 Task: Buy 4 Knife Sharpeners from Kitchen Utensils & Gadgets section under best seller category for shipping address: Lincoln Davis, 534 Junior Avenue, Duluth, Georgia 30097, Cell Number 4046170247. Pay from credit card ending with 9757, CVV 798
Action: Mouse moved to (197, 96)
Screenshot: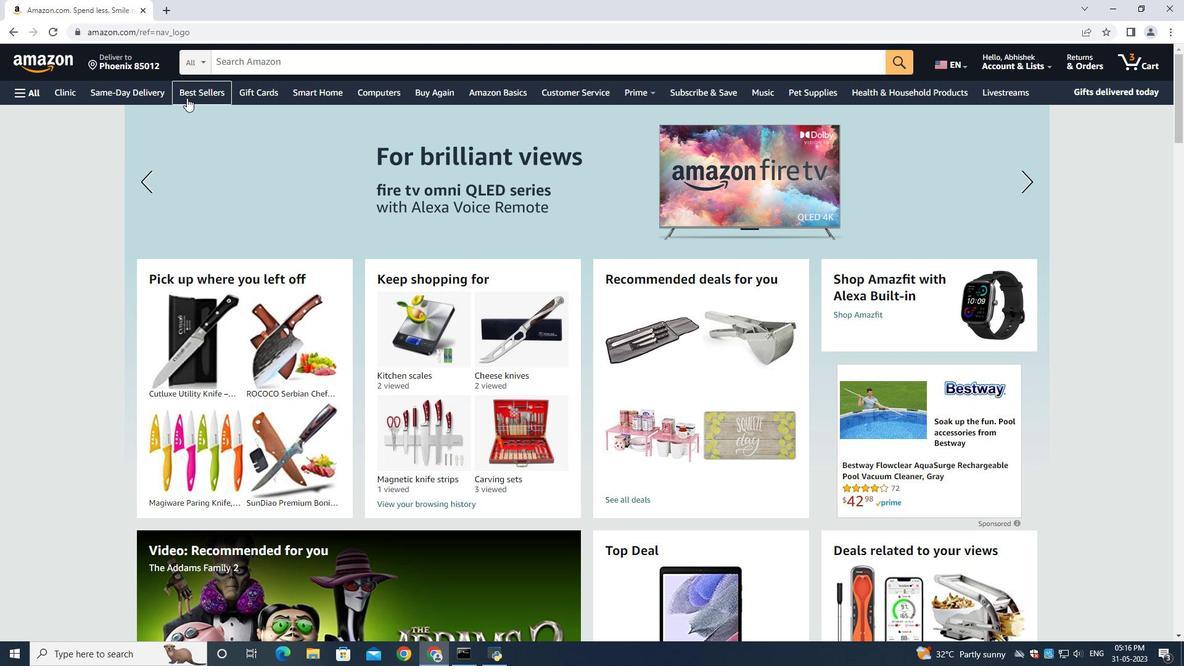 
Action: Mouse pressed left at (197, 96)
Screenshot: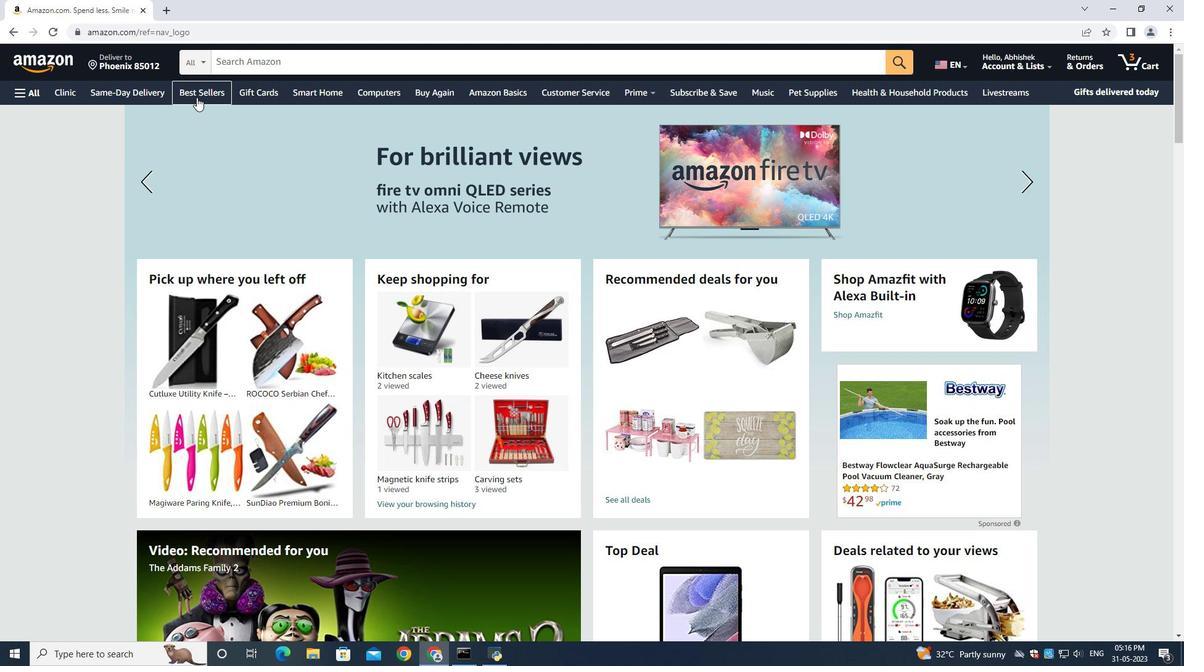 
Action: Mouse moved to (258, 59)
Screenshot: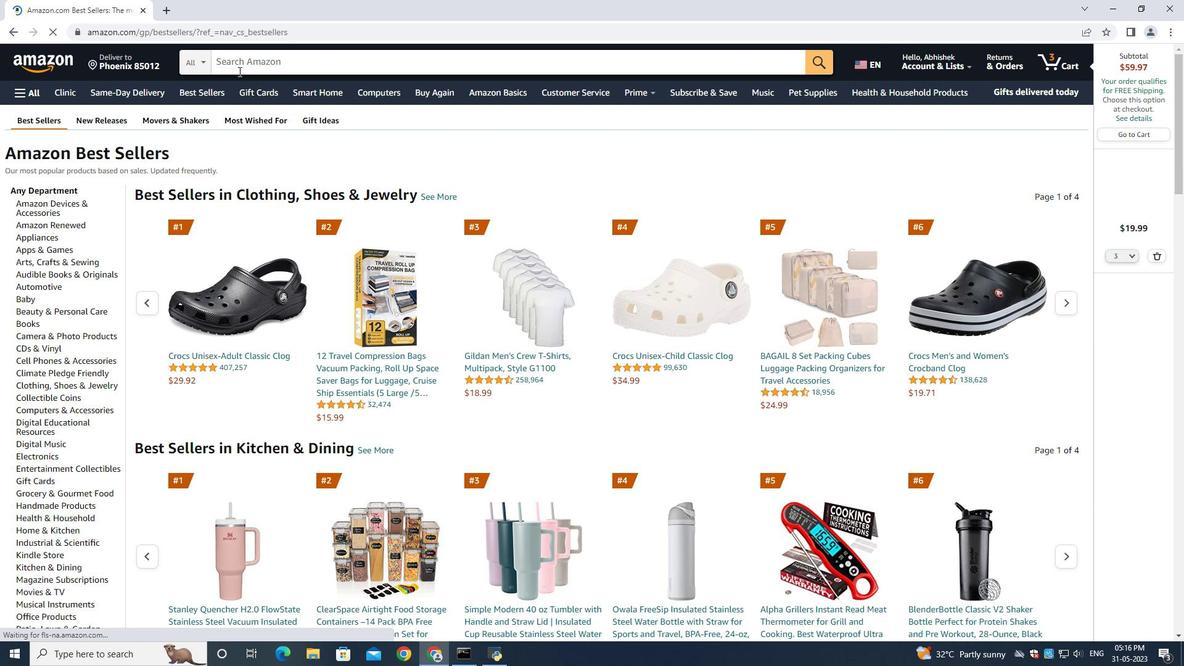 
Action: Mouse pressed left at (258, 59)
Screenshot: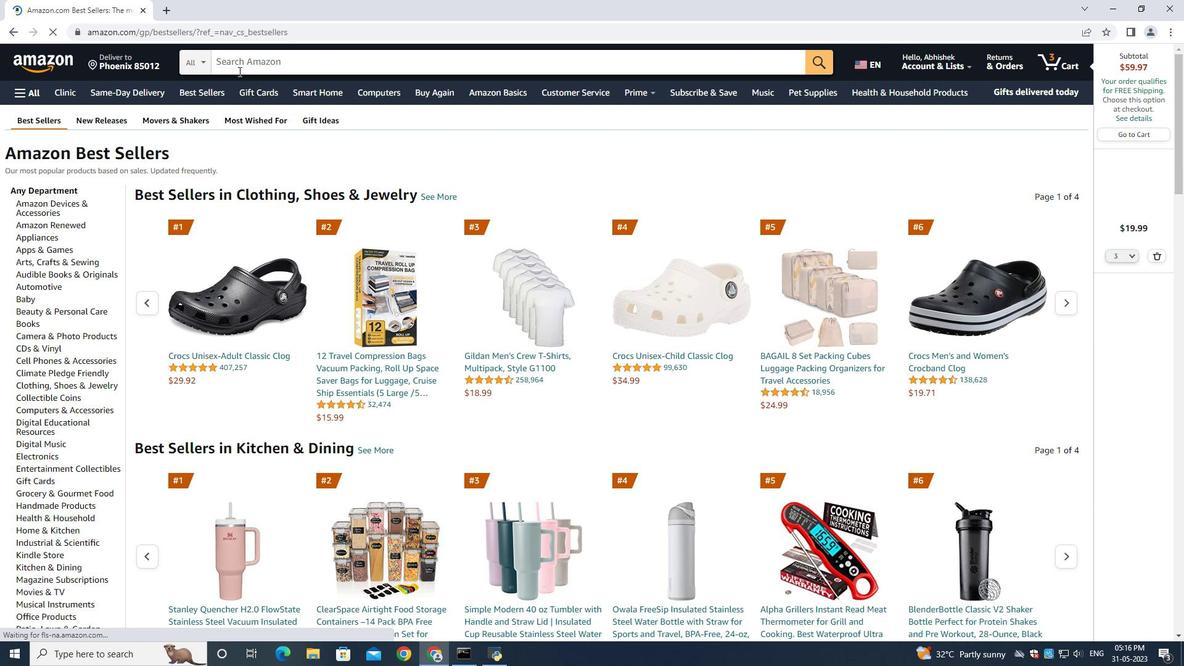 
Action: Mouse moved to (1155, 256)
Screenshot: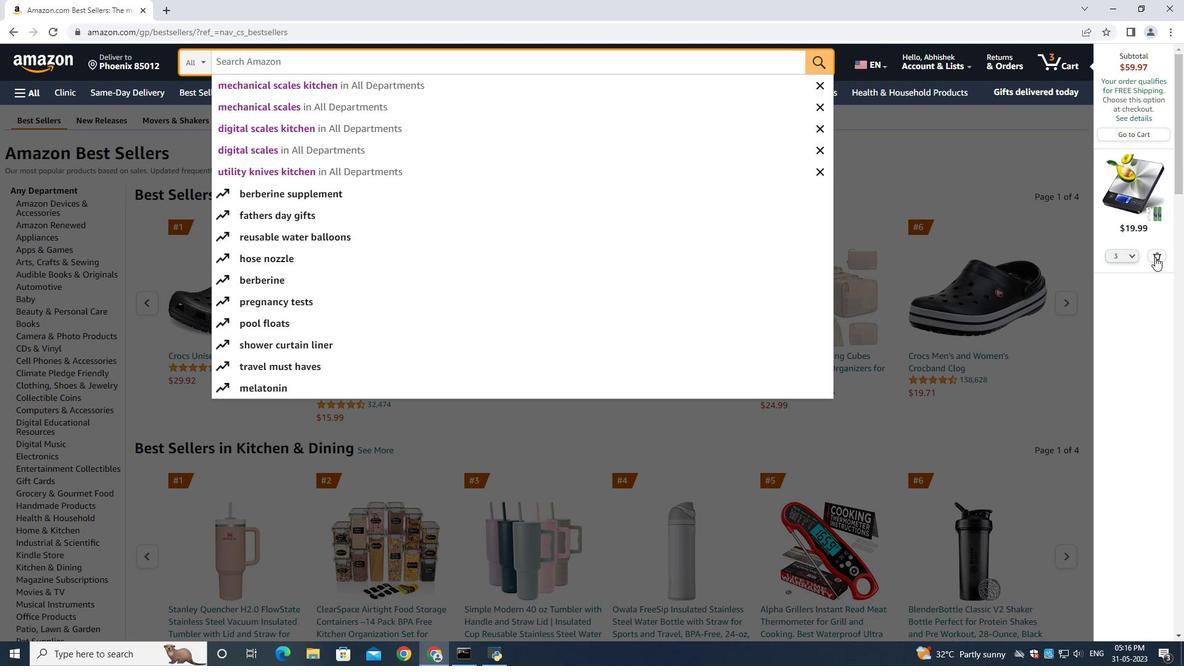 
Action: Mouse pressed left at (1155, 256)
Screenshot: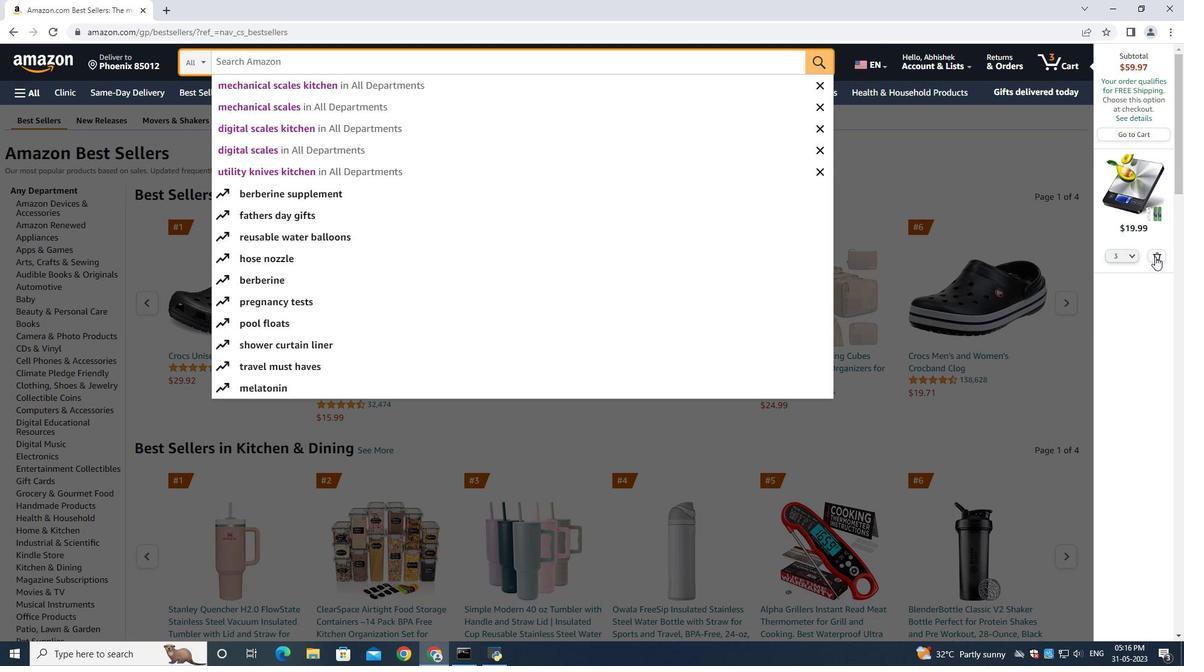 
Action: Mouse moved to (296, 54)
Screenshot: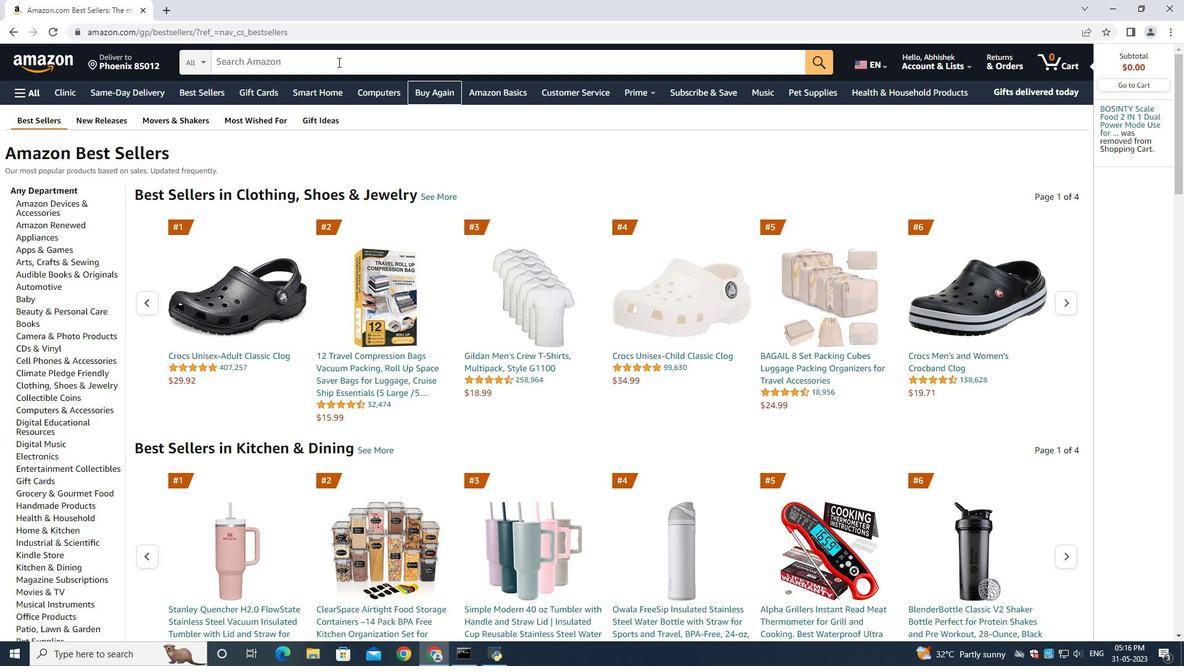 
Action: Mouse pressed left at (296, 54)
Screenshot: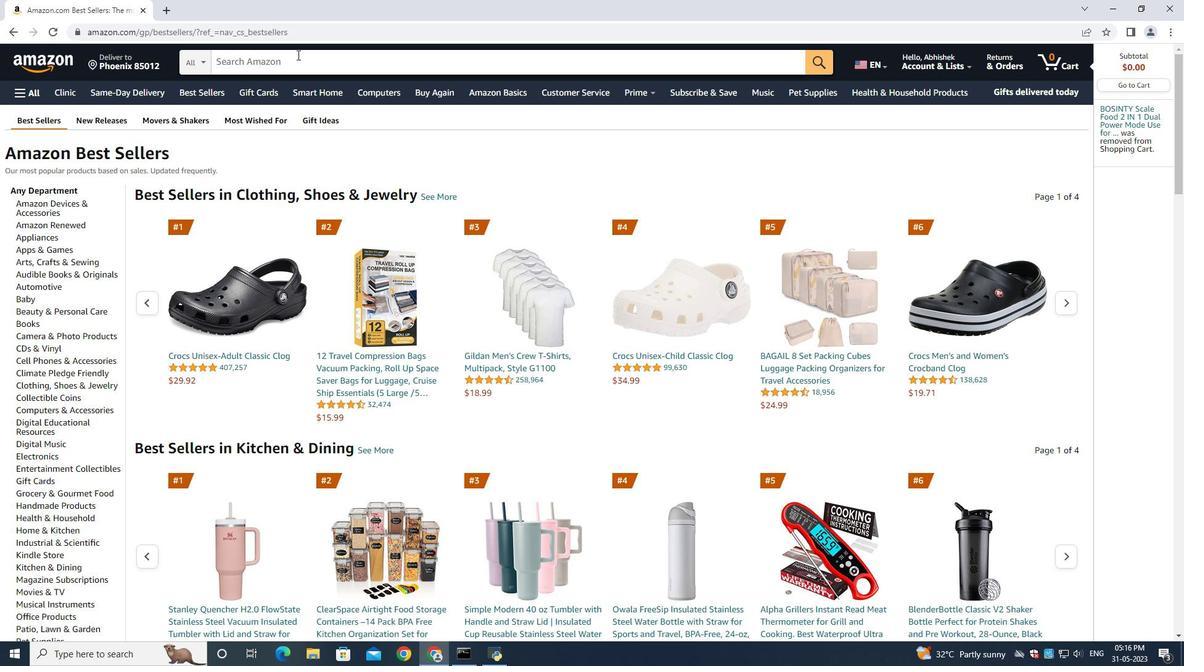 
Action: Key pressed <Key.shift><Key.shift><Key.shift><Key.shift><Key.shift><Key.shift>Knife<Key.space><Key.shift>Shap<Key.backspace>rpeners<Key.enter>
Screenshot: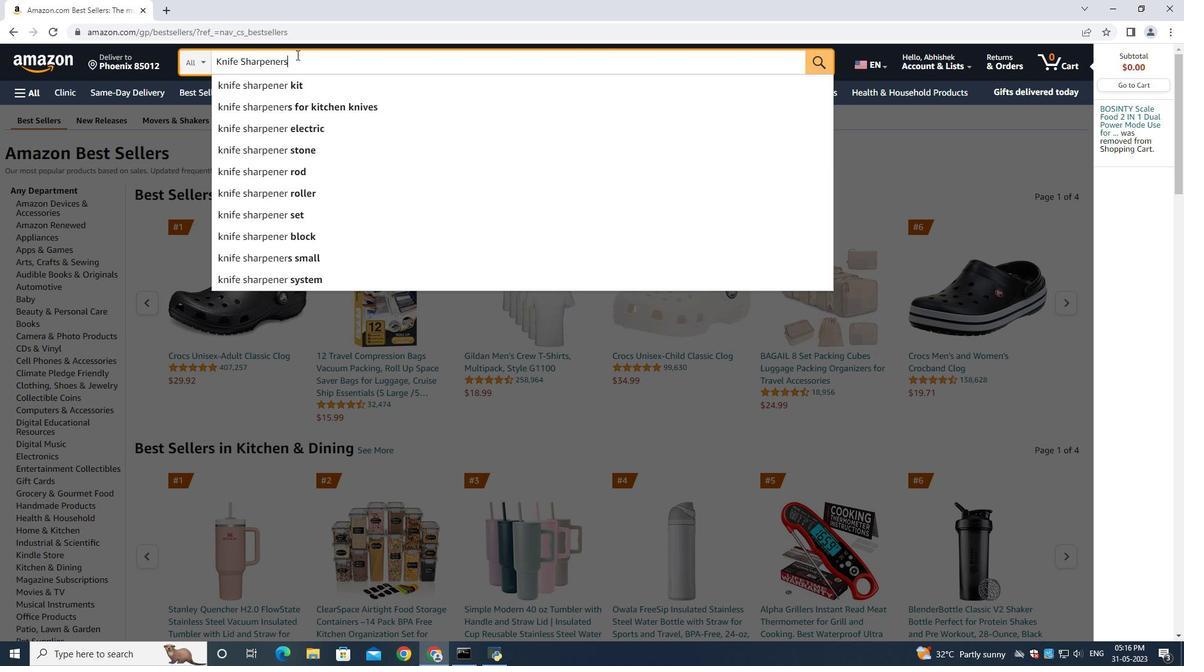 
Action: Mouse moved to (439, 257)
Screenshot: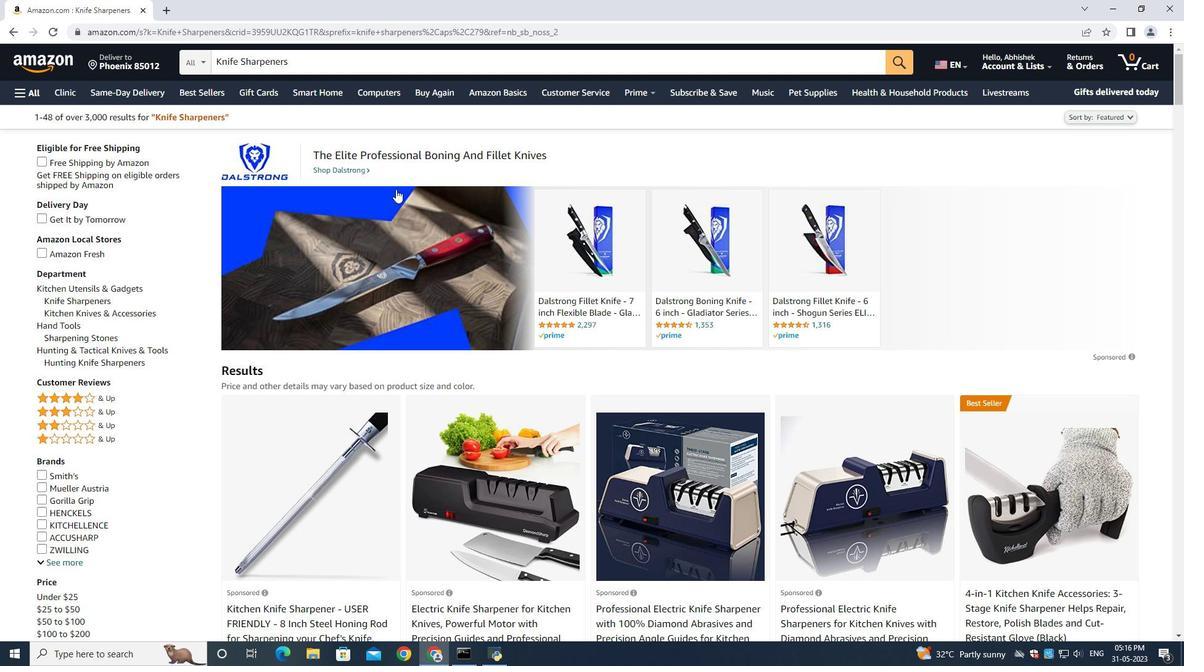 
Action: Mouse scrolled (431, 247) with delta (0, 0)
Screenshot: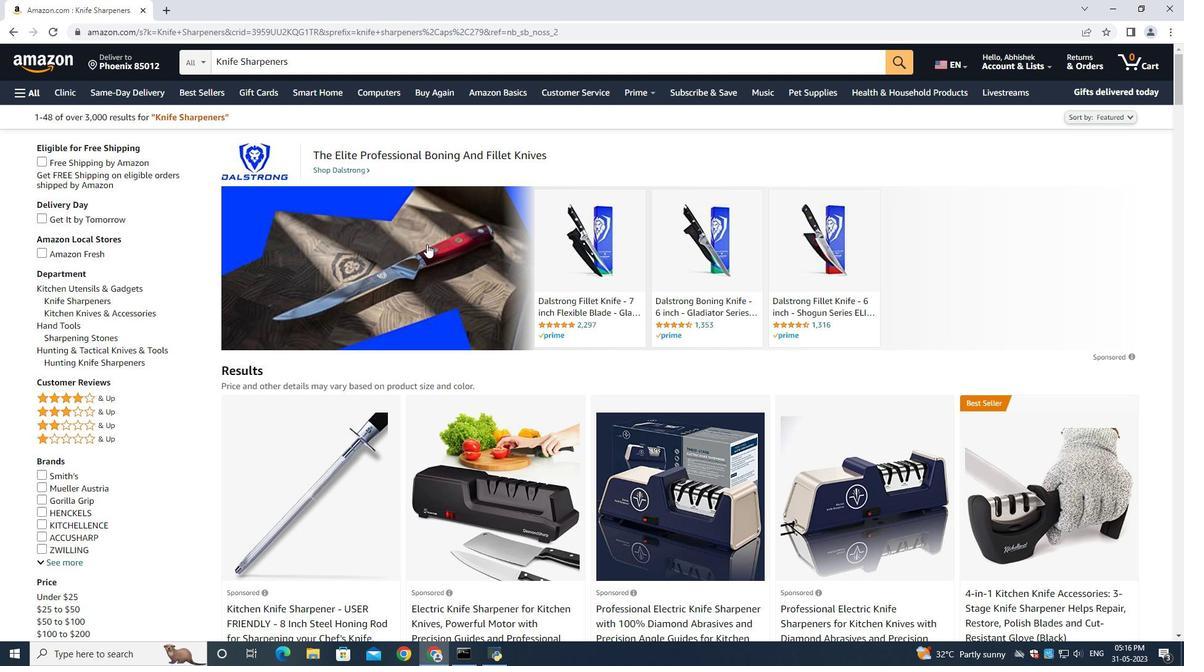 
Action: Mouse moved to (446, 266)
Screenshot: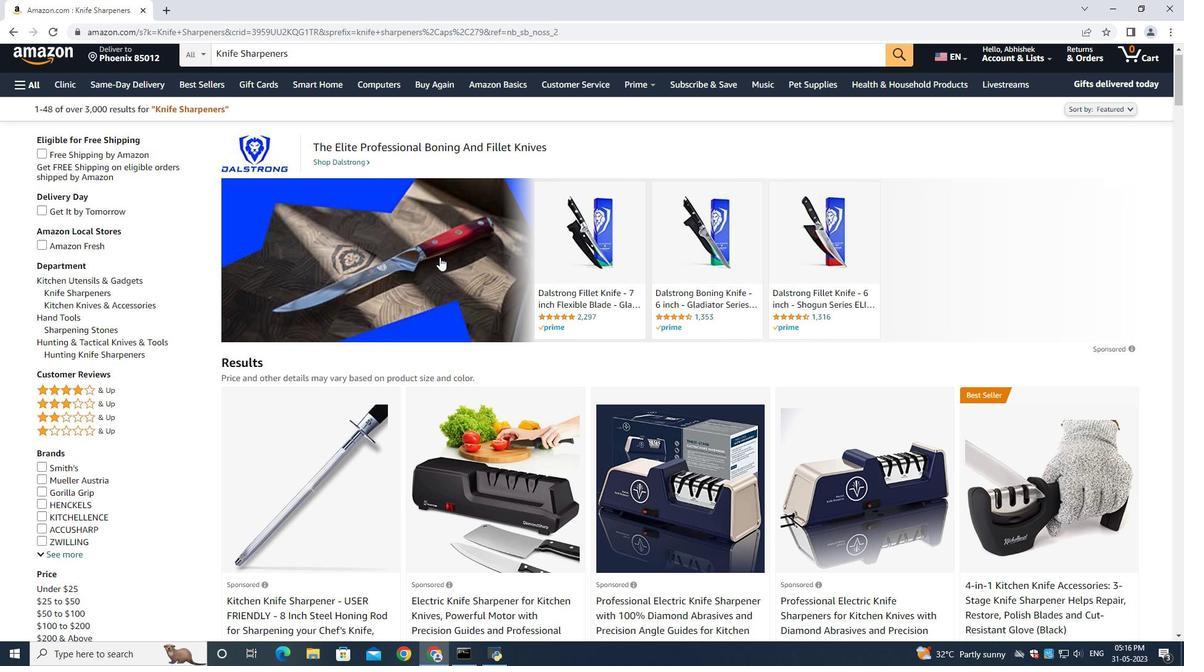 
Action: Mouse scrolled (441, 259) with delta (0, 0)
Screenshot: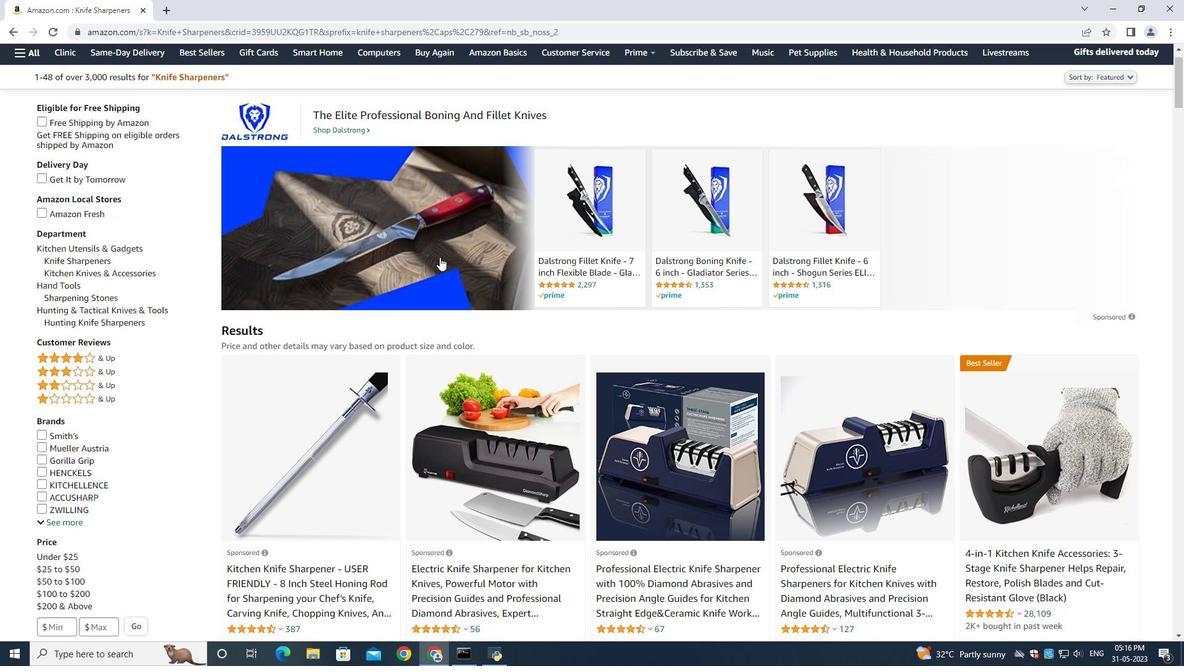 
Action: Mouse scrolled (444, 263) with delta (0, 0)
Screenshot: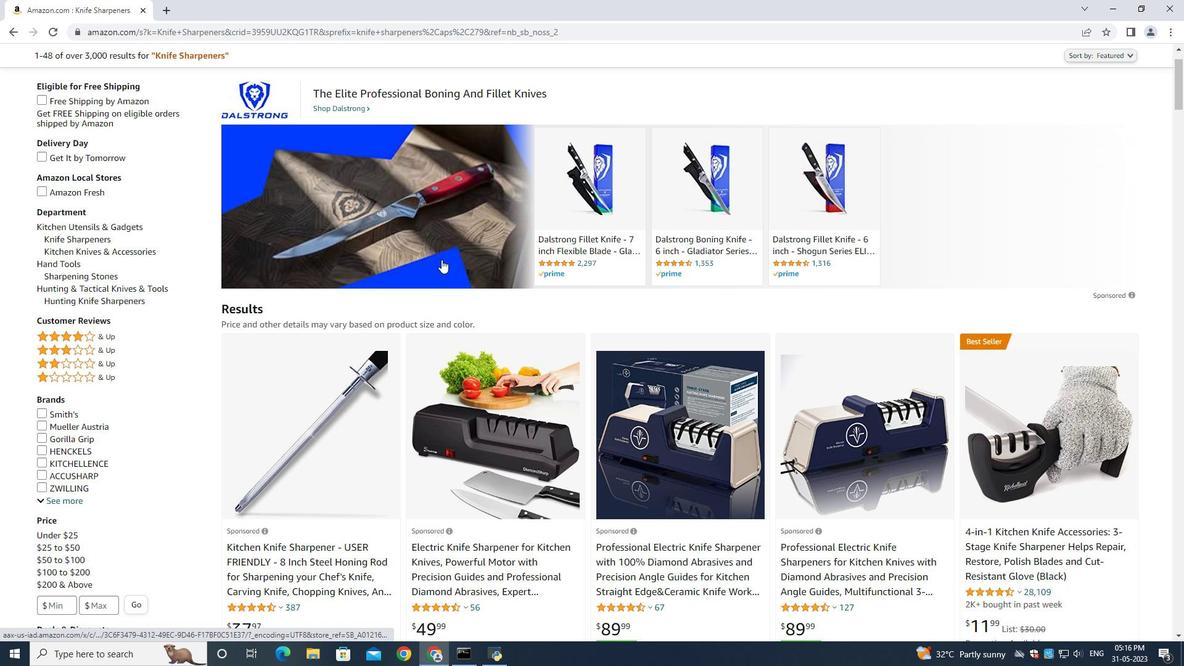 
Action: Mouse moved to (471, 332)
Screenshot: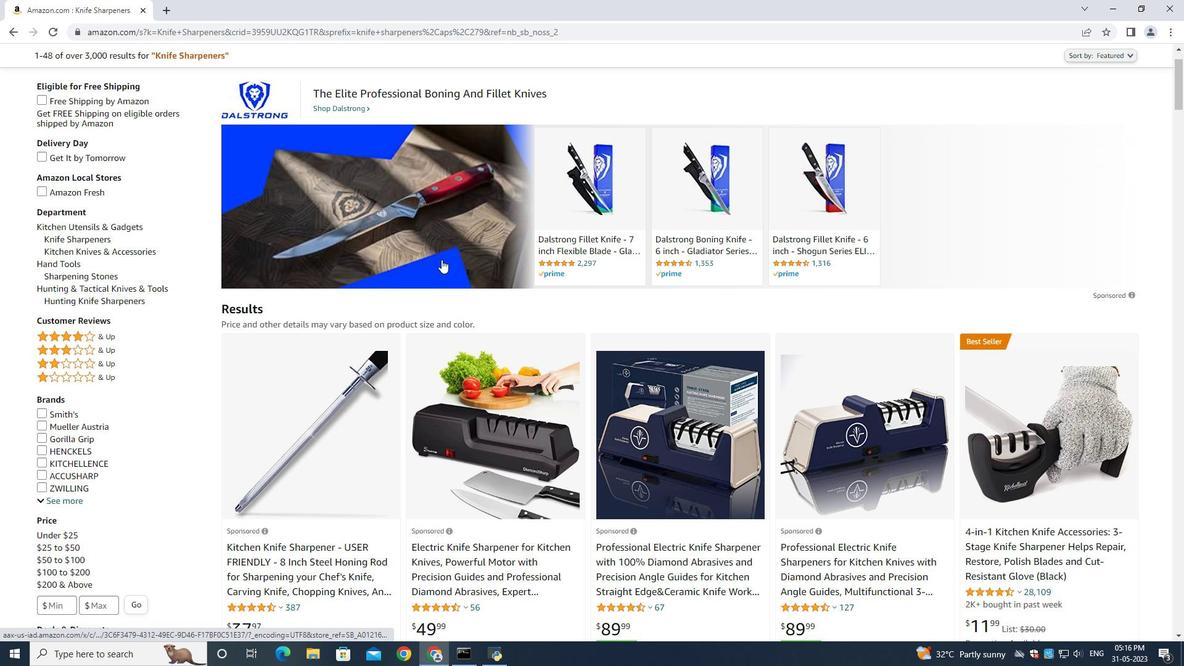 
Action: Mouse scrolled (445, 265) with delta (0, 0)
Screenshot: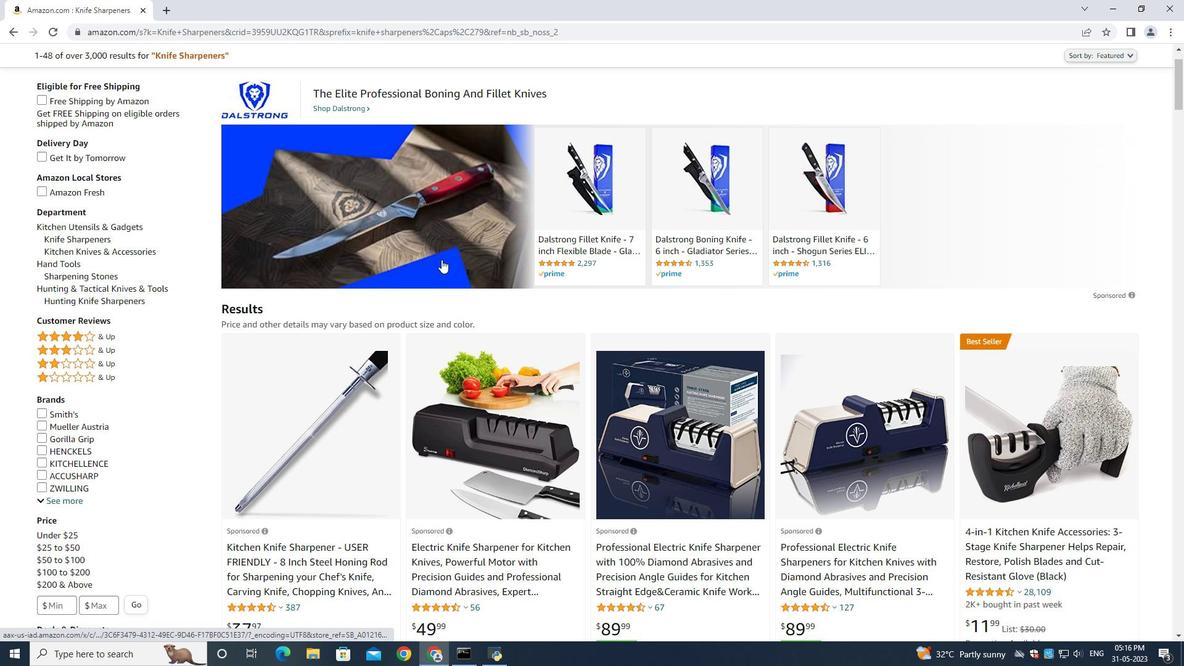 
Action: Mouse moved to (476, 341)
Screenshot: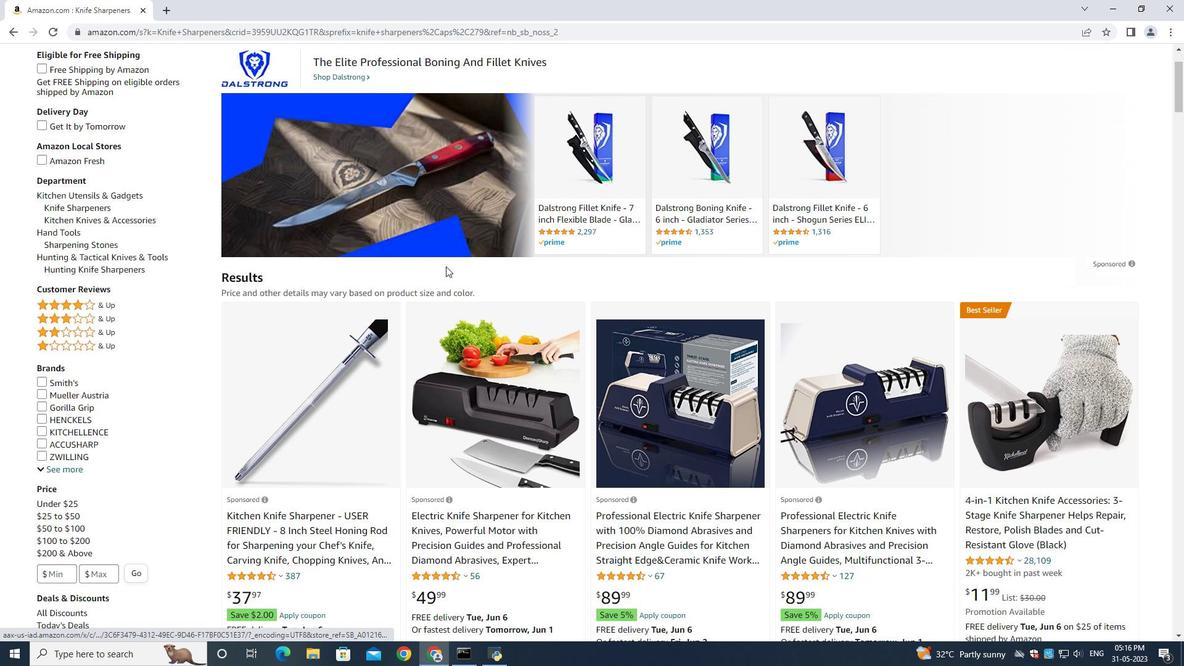 
Action: Mouse scrolled (446, 265) with delta (0, 0)
Screenshot: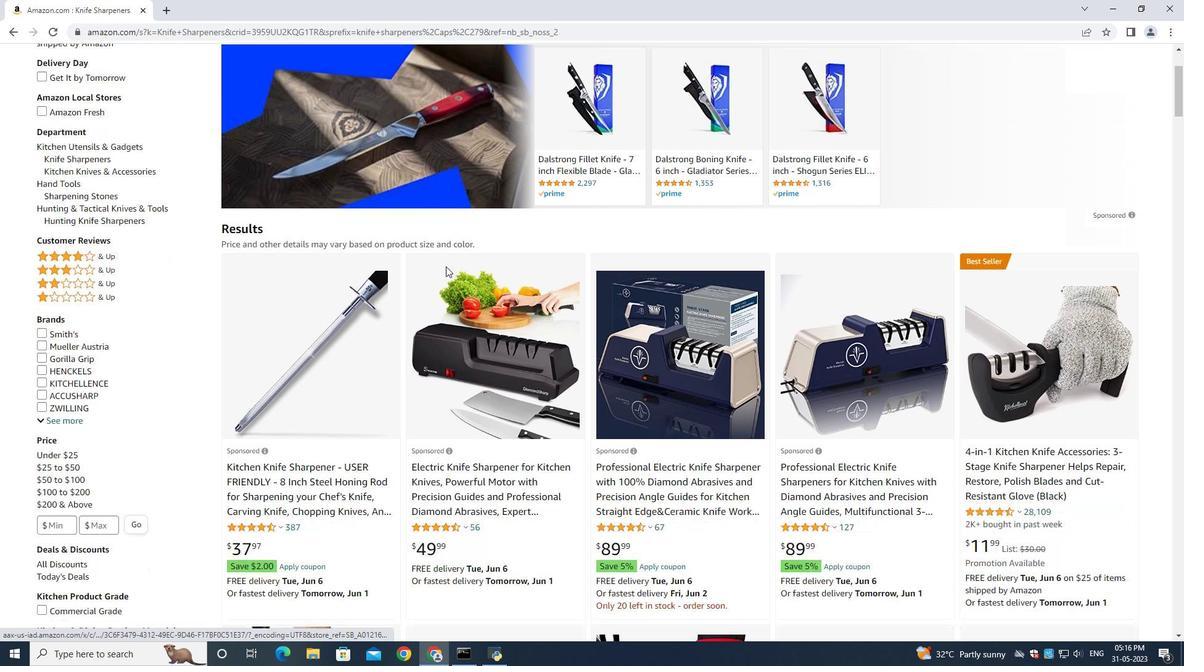 
Action: Mouse scrolled (476, 341) with delta (0, 0)
Screenshot: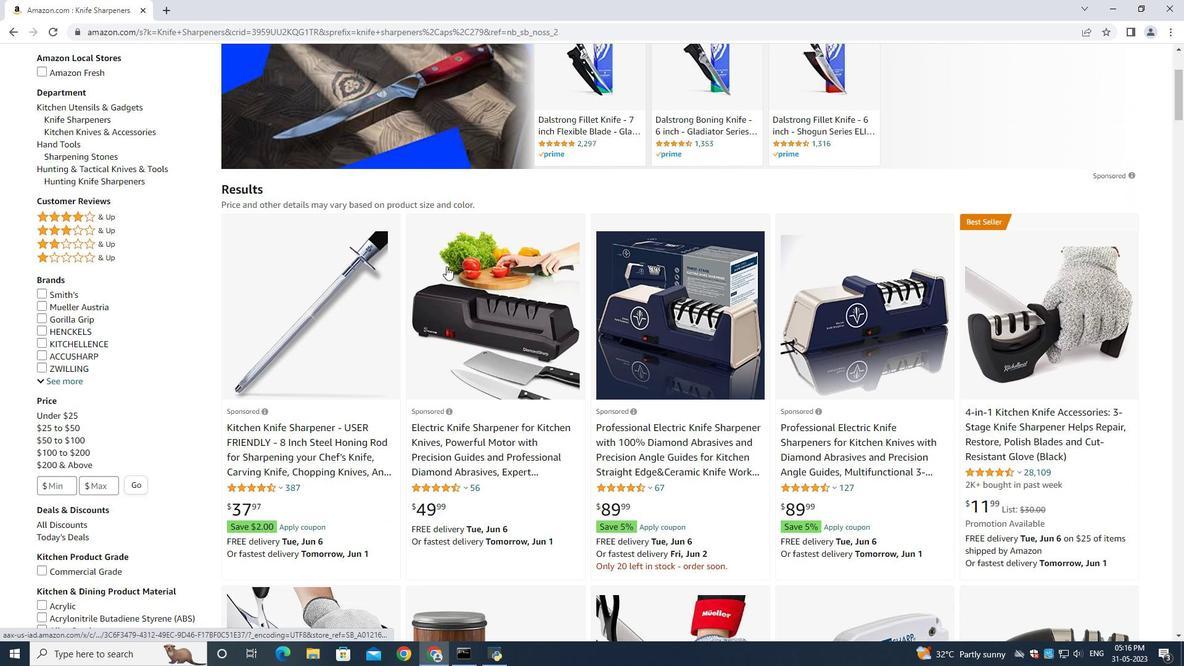 
Action: Mouse moved to (476, 381)
Screenshot: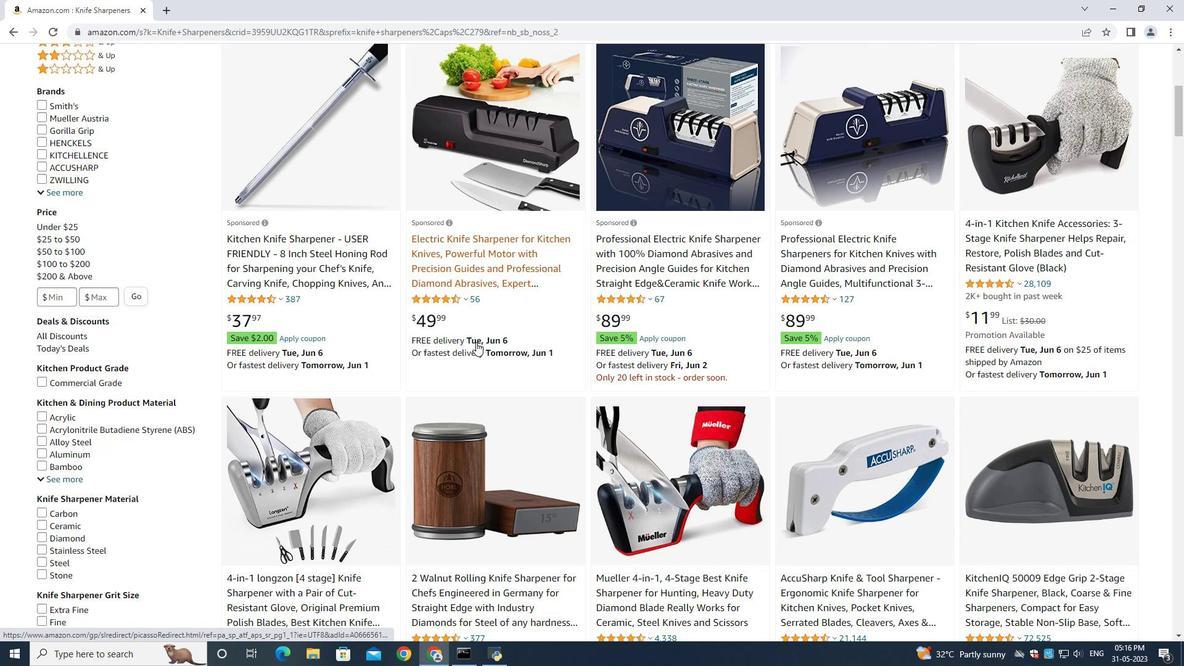 
Action: Mouse scrolled (476, 341) with delta (0, 0)
Screenshot: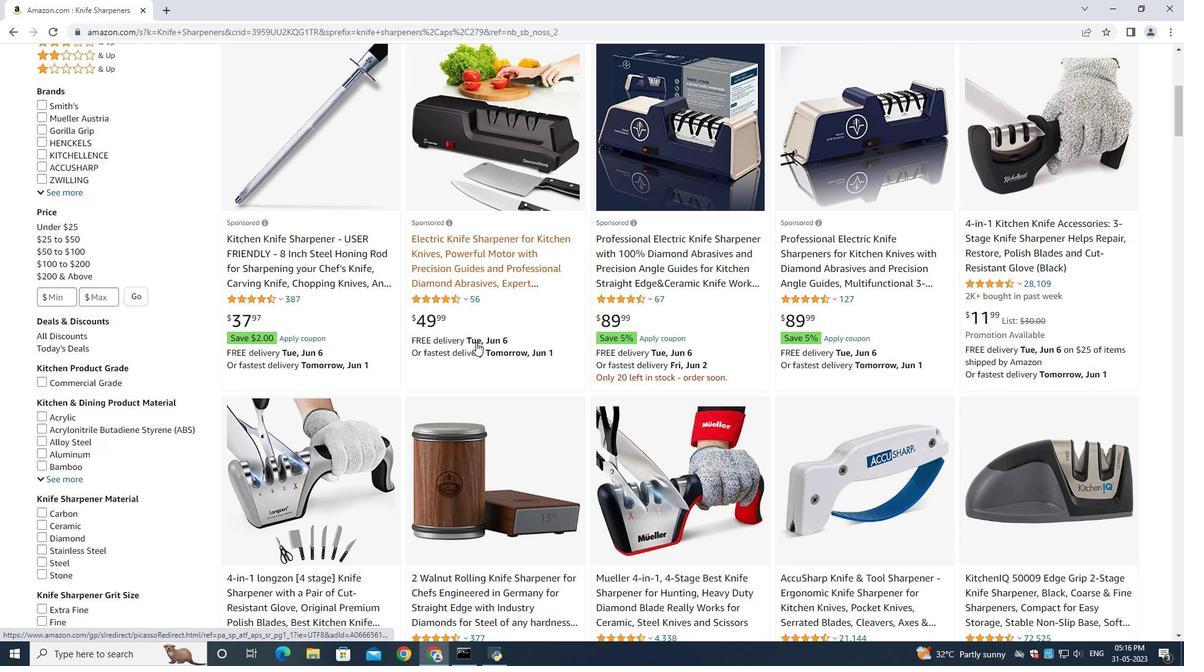 
Action: Mouse moved to (458, 373)
Screenshot: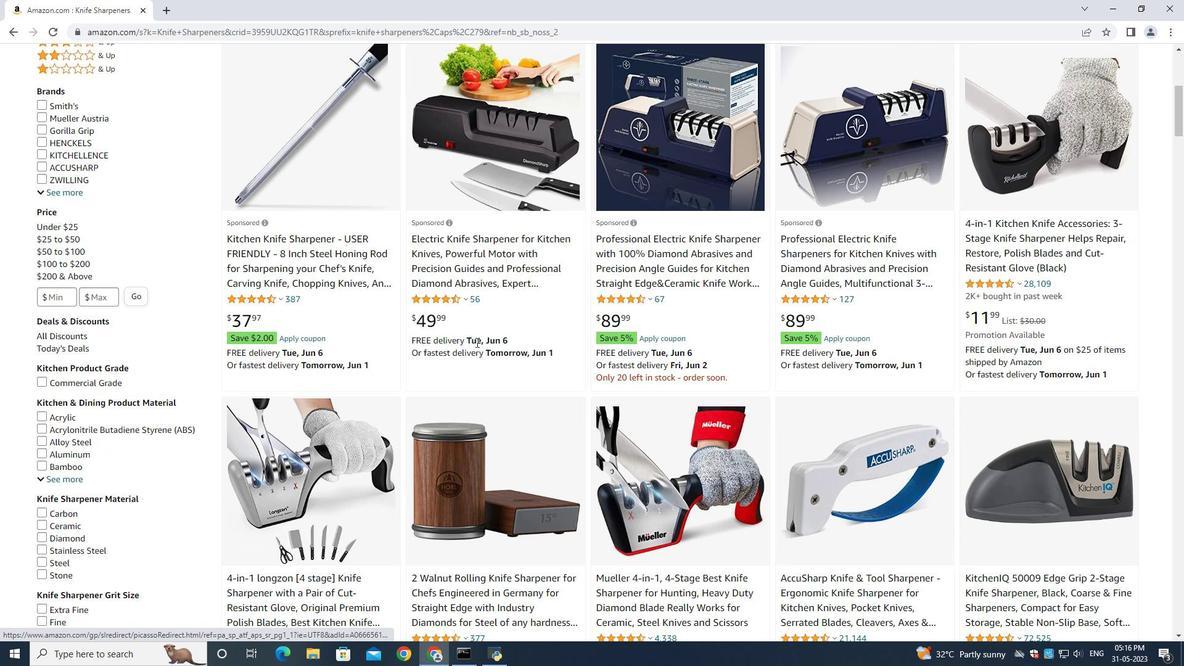 
Action: Mouse scrolled (476, 381) with delta (0, 0)
Screenshot: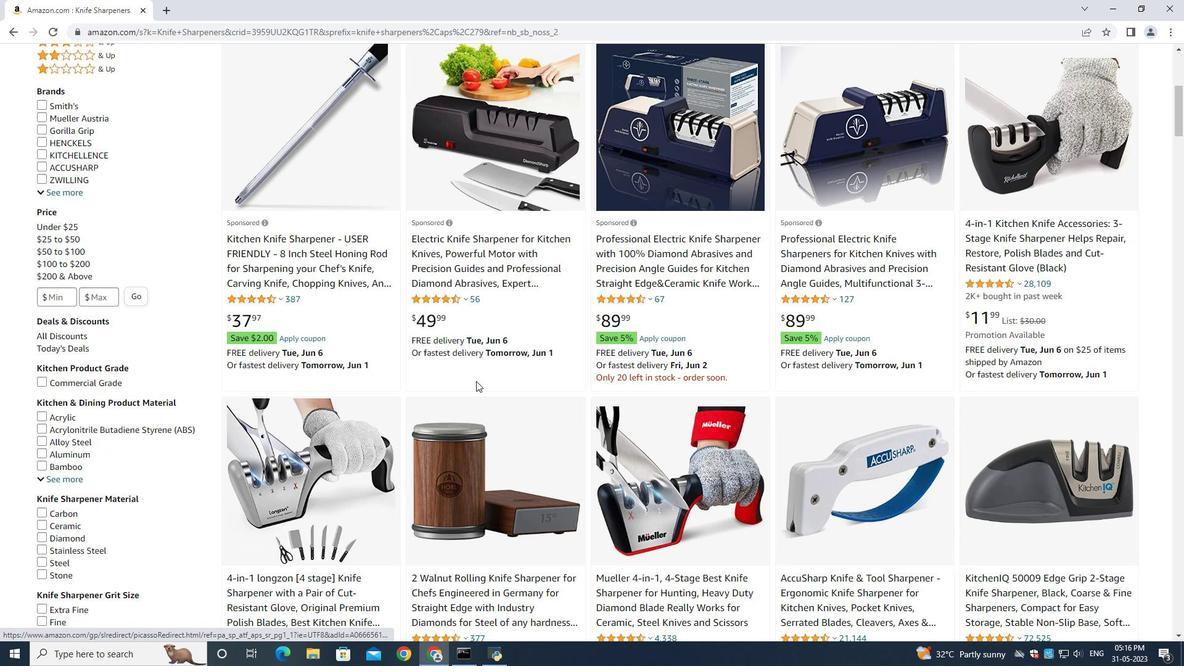 
Action: Mouse moved to (384, 370)
Screenshot: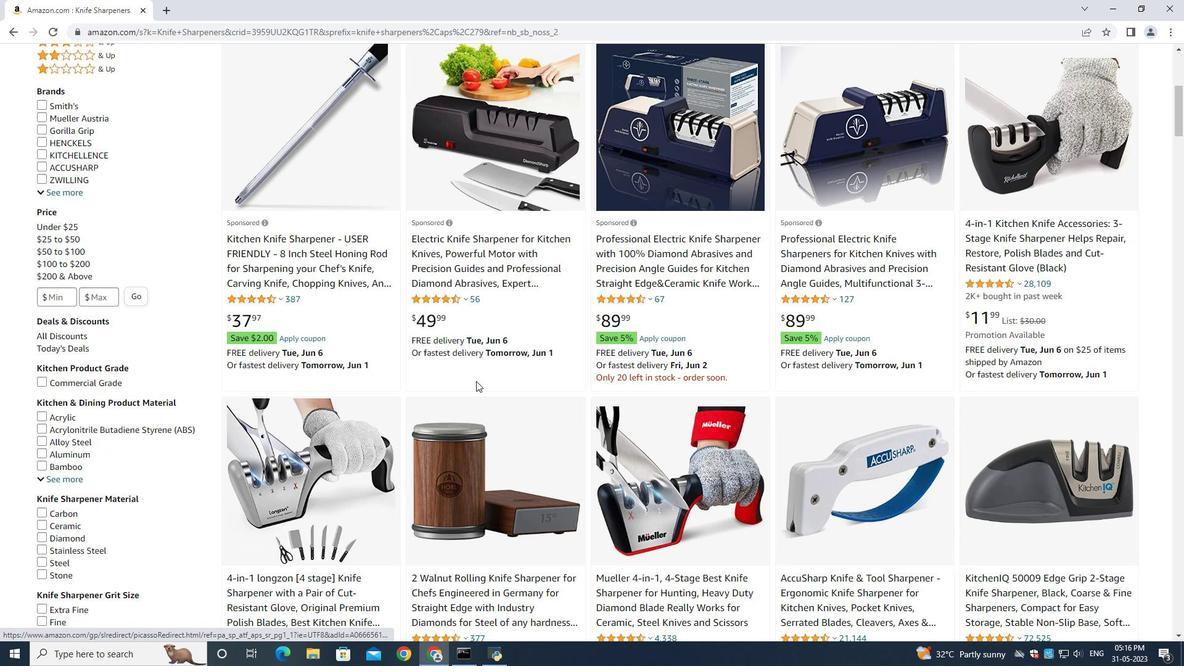 
Action: Mouse scrolled (476, 382) with delta (0, 0)
Screenshot: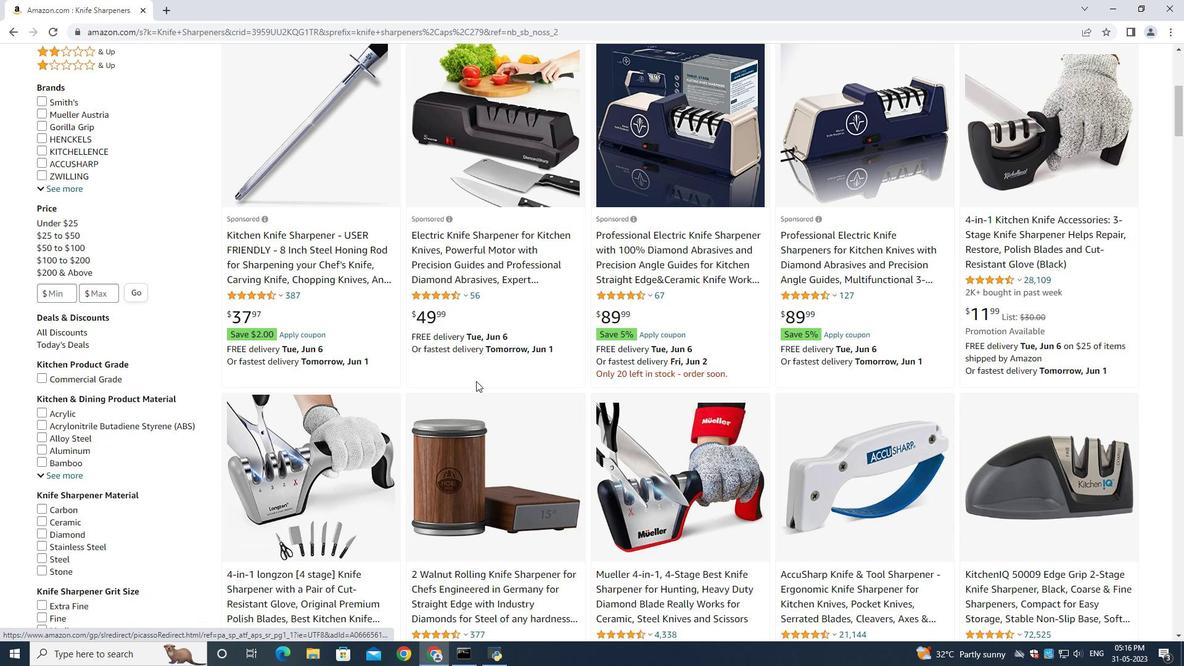 
Action: Mouse moved to (421, 218)
Screenshot: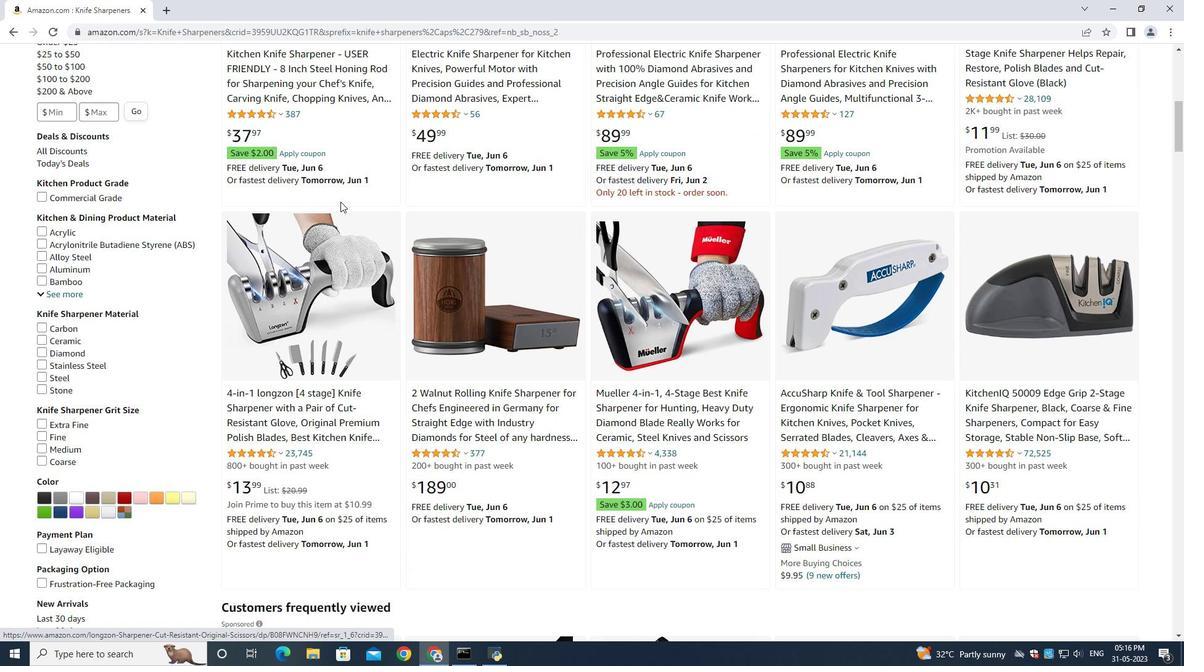 
Action: Mouse scrolled (421, 219) with delta (0, 0)
Screenshot: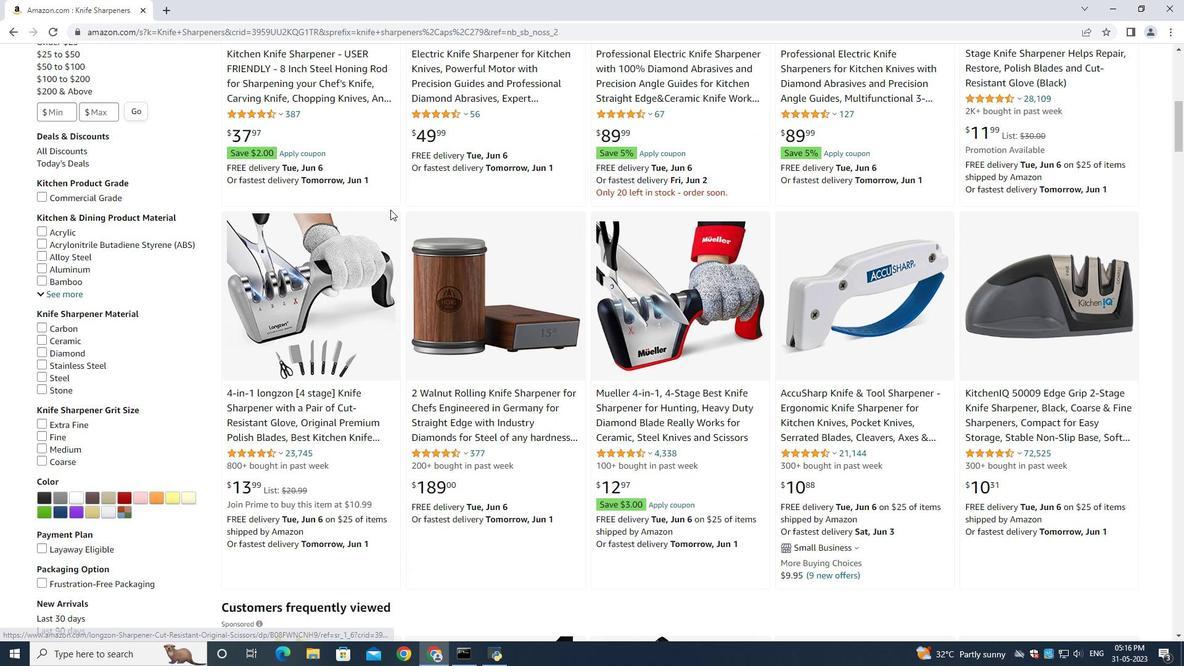 
Action: Mouse scrolled (421, 219) with delta (0, 0)
Screenshot: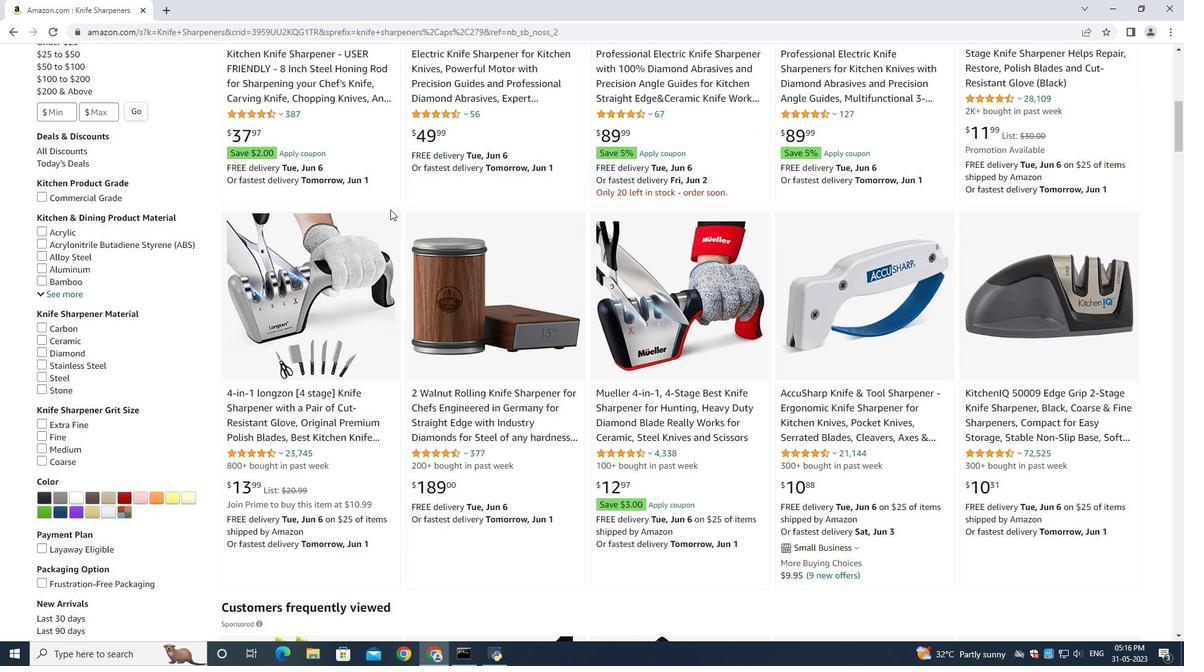 
Action: Mouse moved to (680, 184)
Screenshot: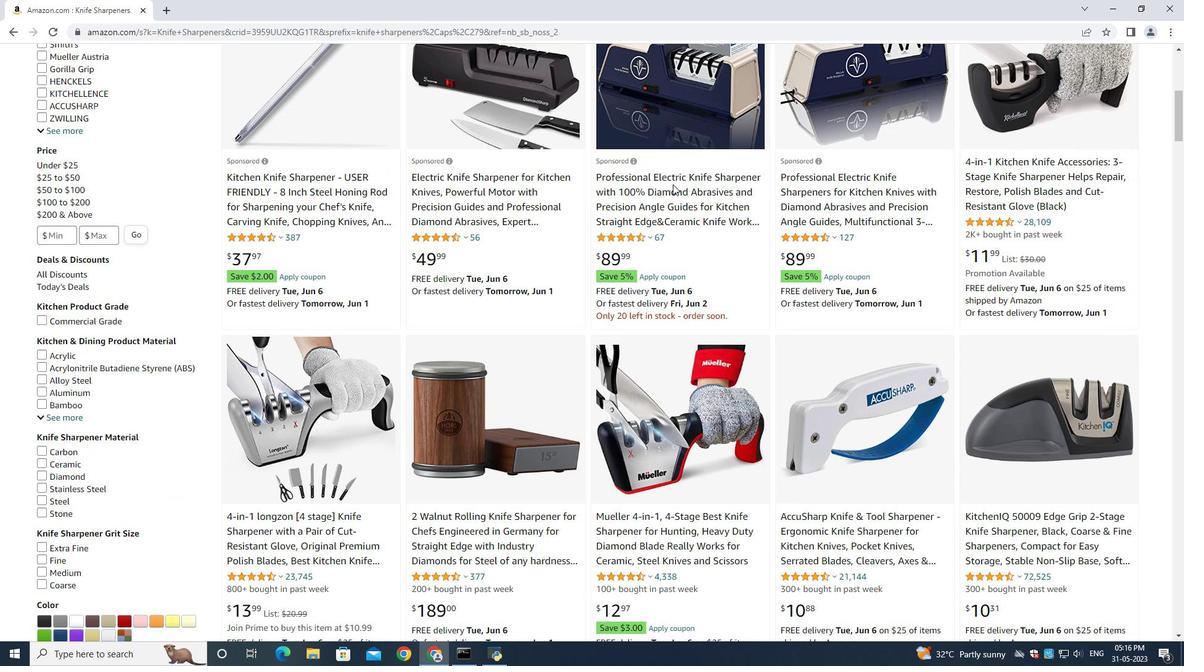 
Action: Mouse pressed left at (680, 184)
Screenshot: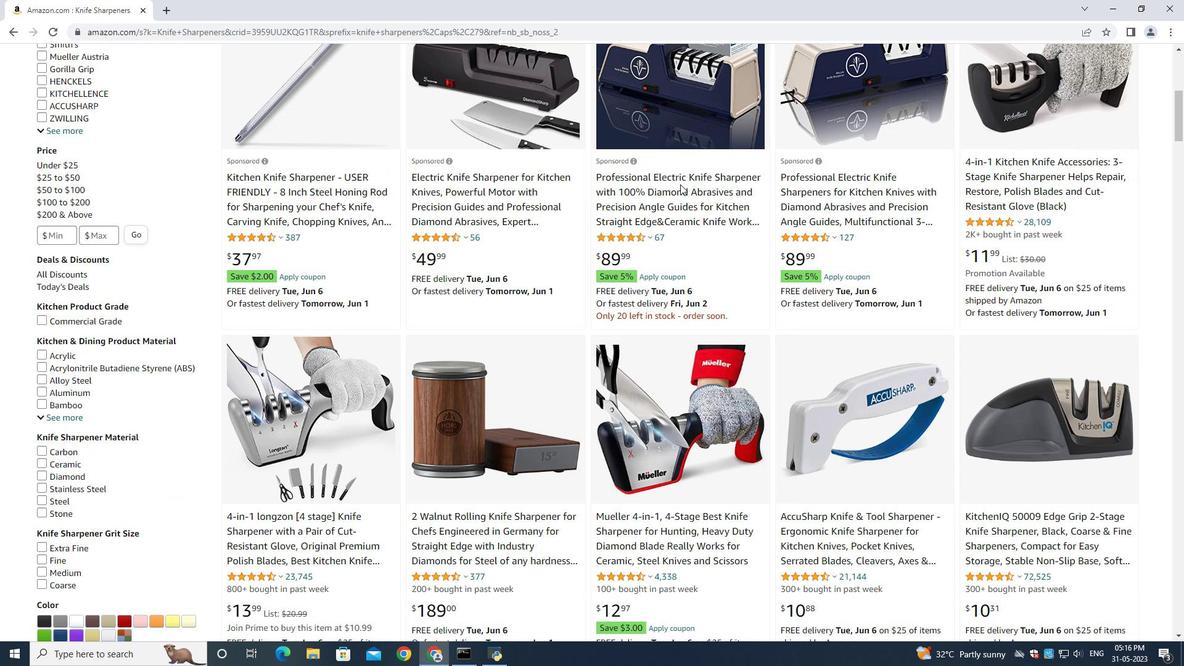 
Action: Mouse moved to (225, 139)
Screenshot: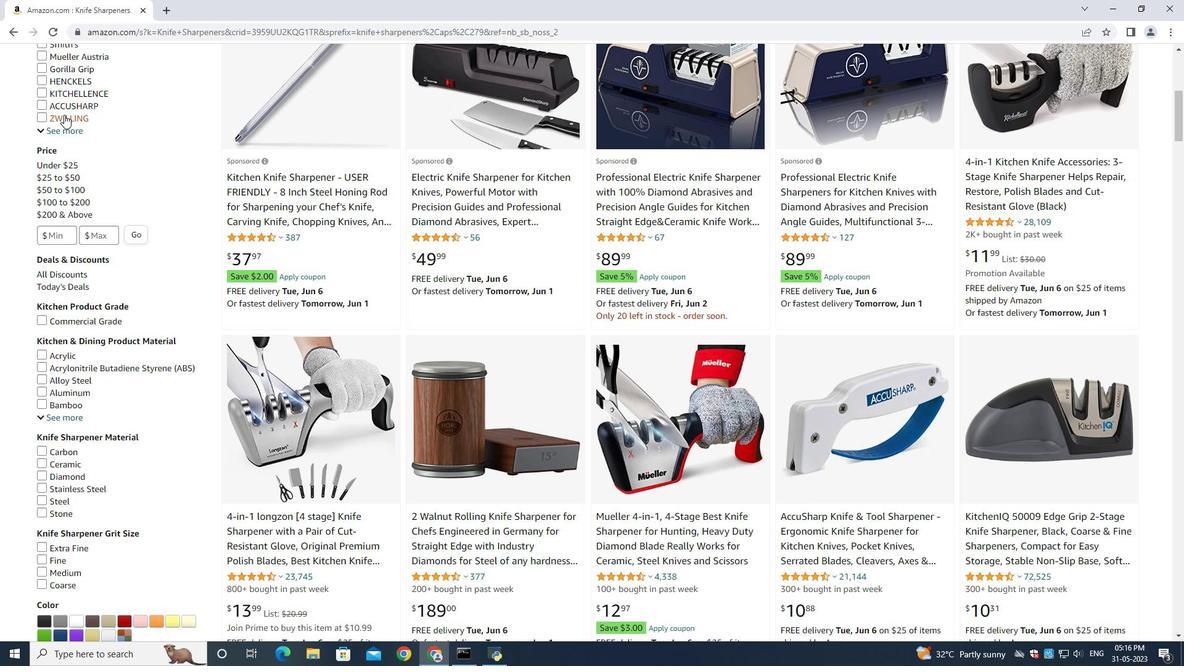 
Action: Mouse scrolled (225, 139) with delta (0, 0)
Screenshot: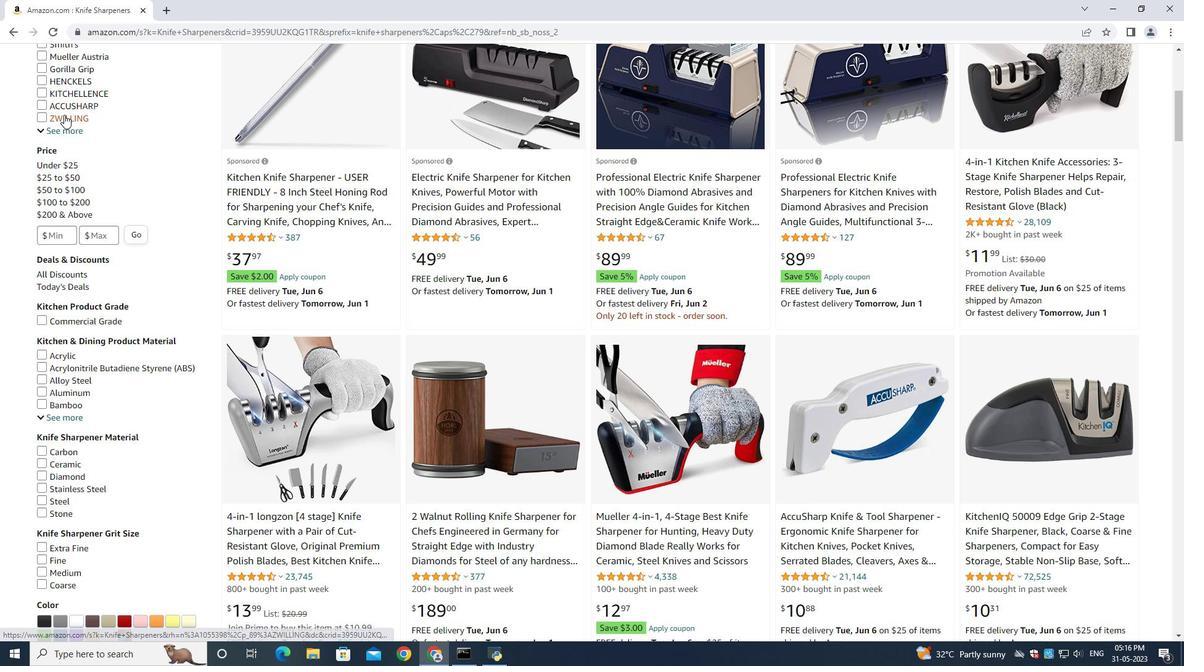 
Action: Mouse scrolled (225, 139) with delta (0, 0)
Screenshot: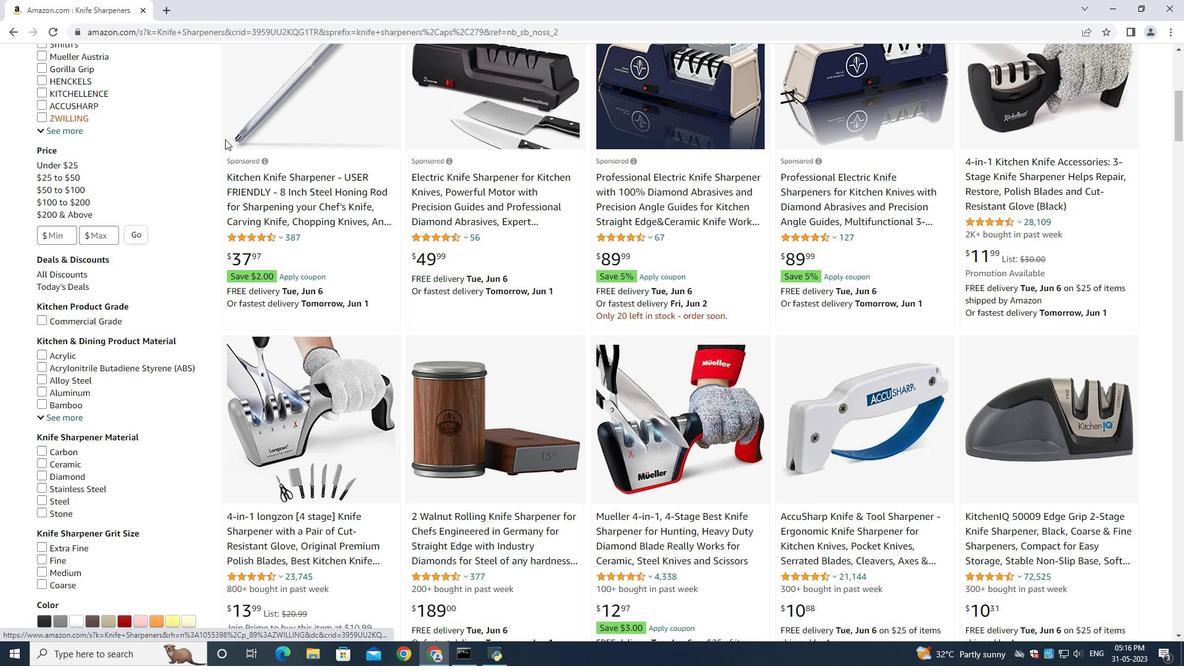 
Action: Mouse scrolled (225, 139) with delta (0, 0)
Screenshot: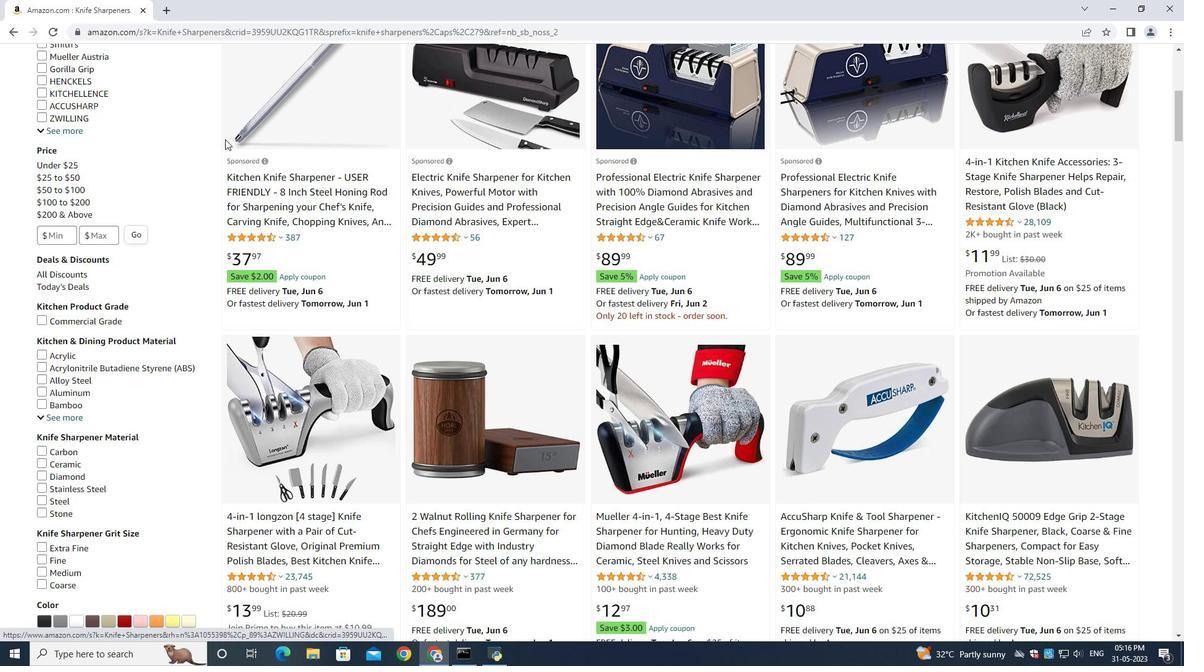 
Action: Mouse moved to (225, 139)
Screenshot: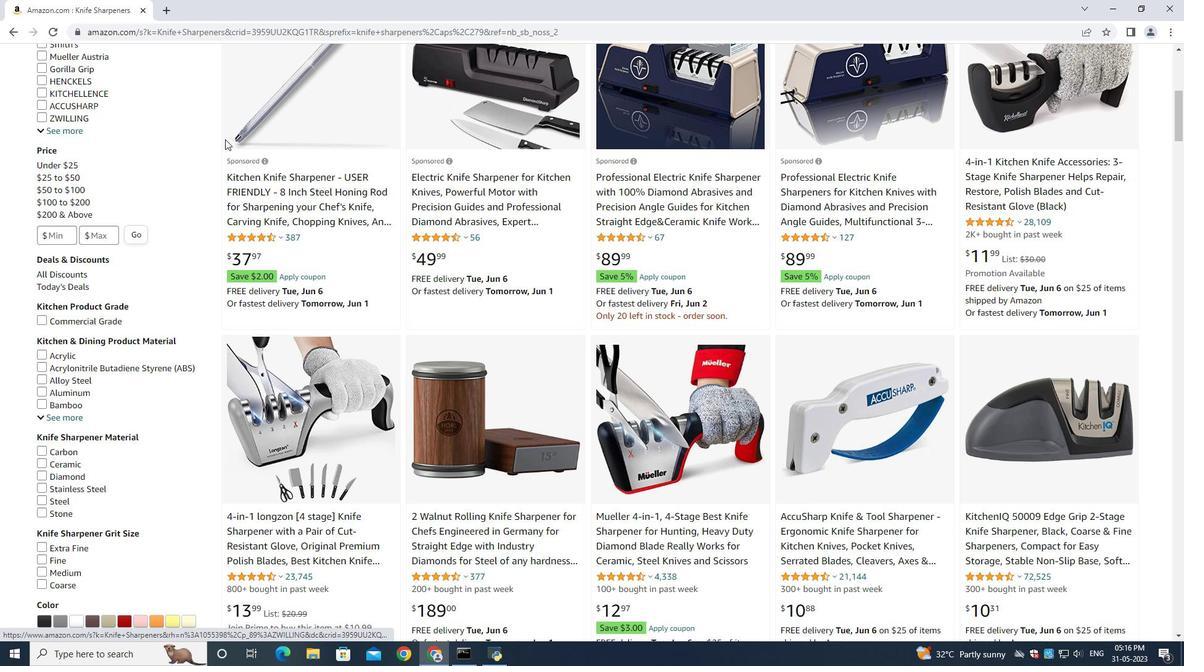 
Action: Mouse scrolled (225, 139) with delta (0, 0)
Screenshot: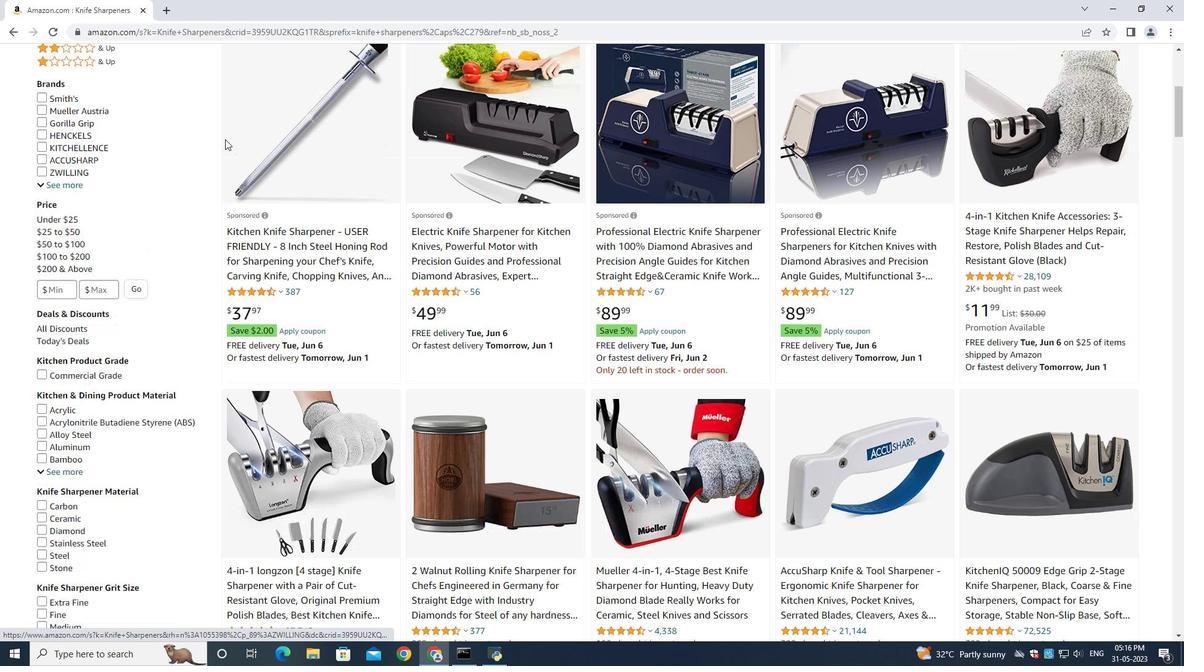 
Action: Mouse scrolled (225, 139) with delta (0, 0)
Screenshot: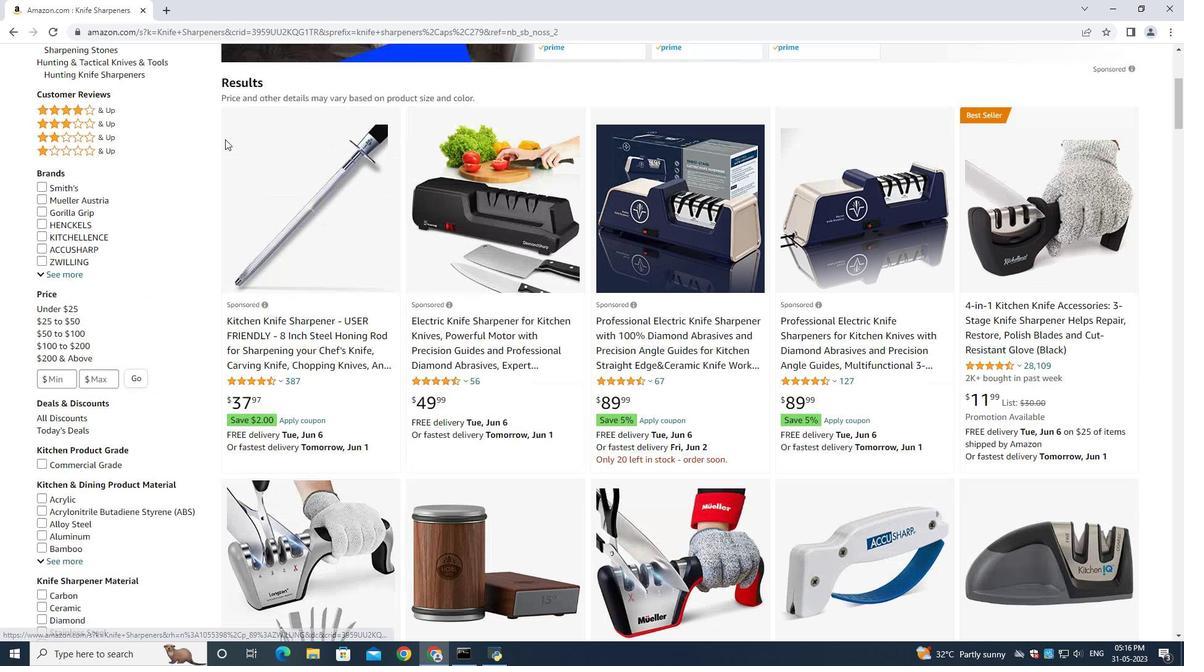 
Action: Mouse moved to (76, 156)
Screenshot: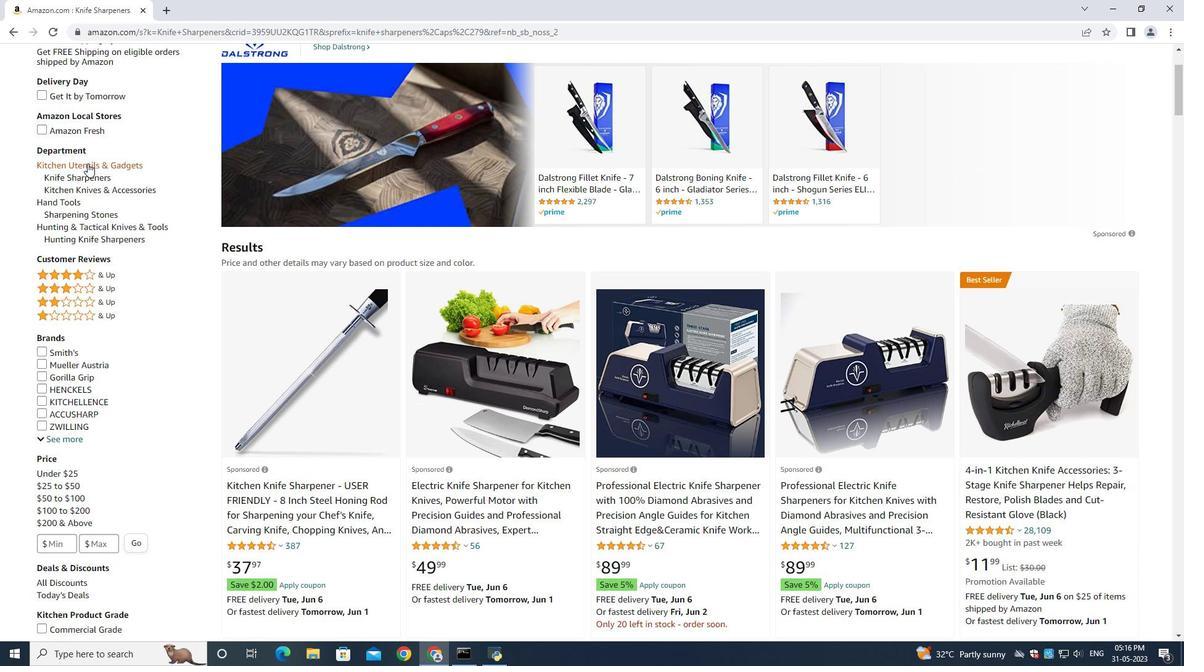
Action: Mouse pressed left at (76, 156)
Screenshot: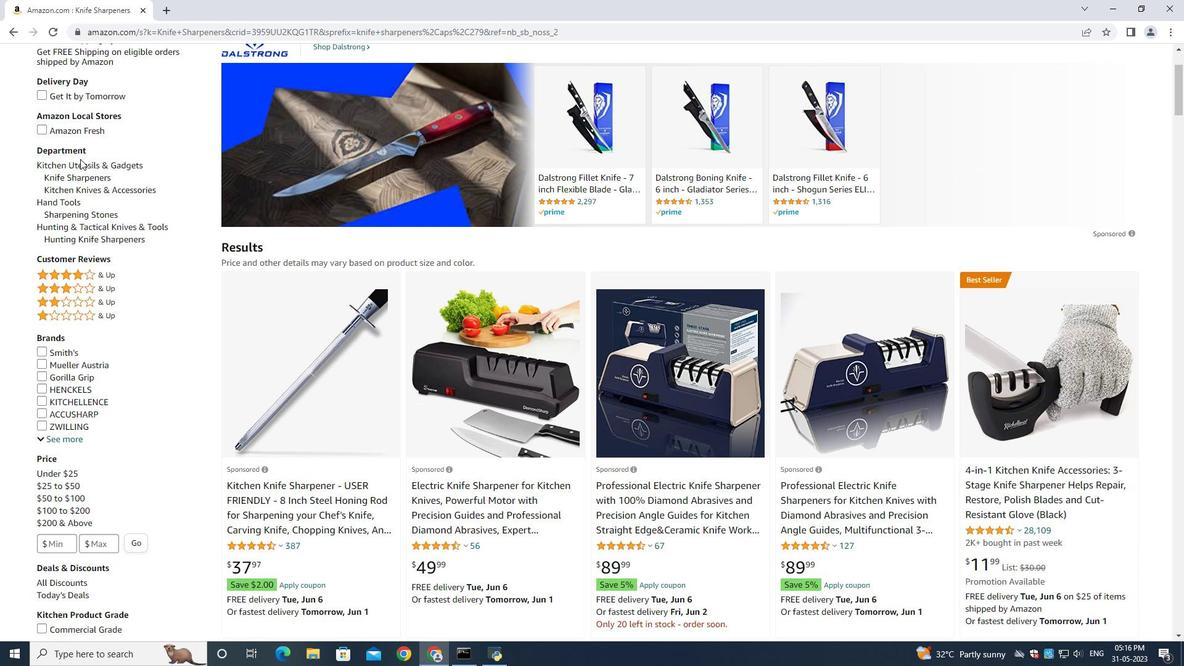 
Action: Mouse moved to (82, 166)
Screenshot: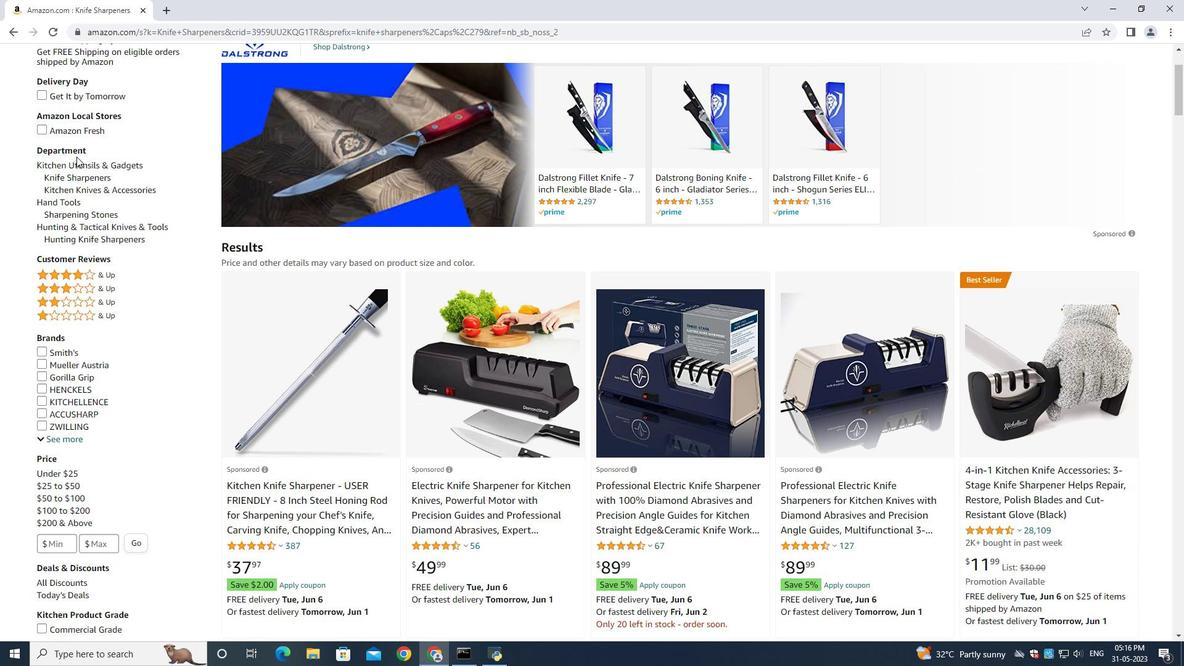 
Action: Mouse pressed left at (82, 166)
Screenshot: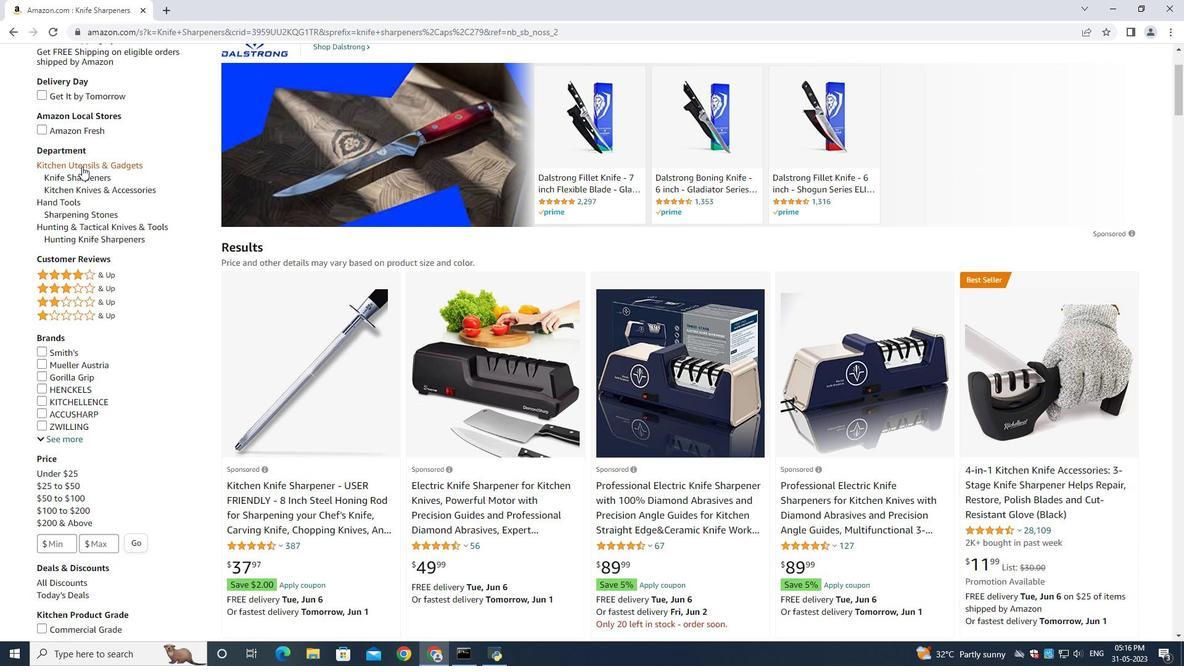 
Action: Mouse moved to (410, 292)
Screenshot: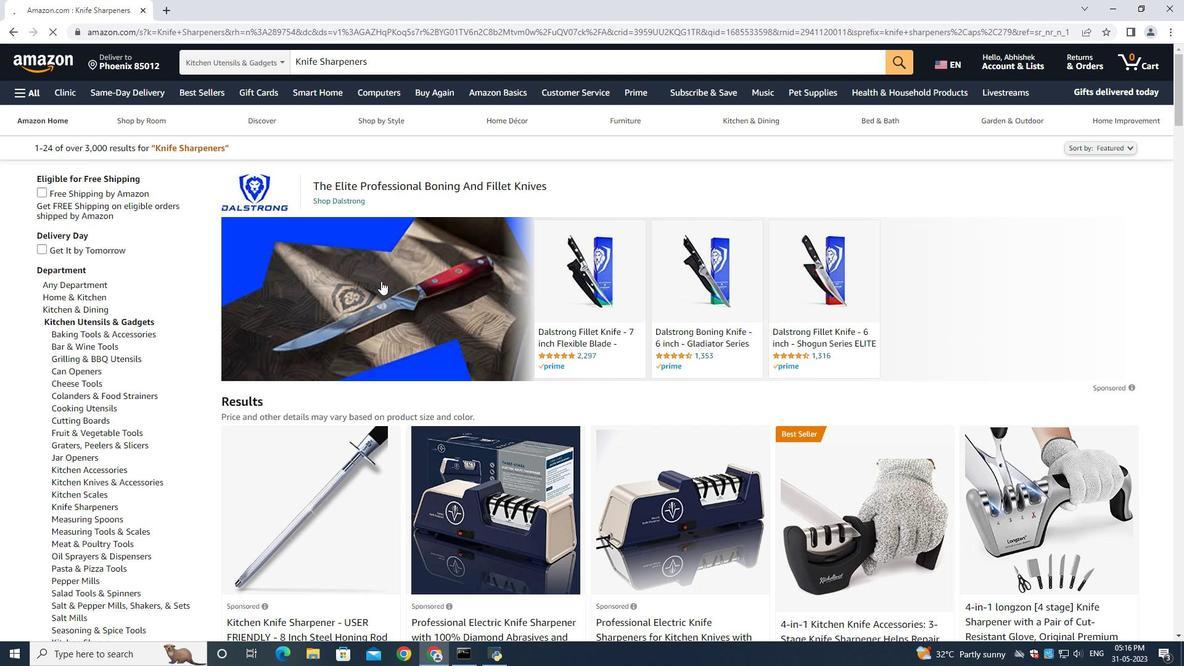 
Action: Mouse scrolled (410, 292) with delta (0, 0)
Screenshot: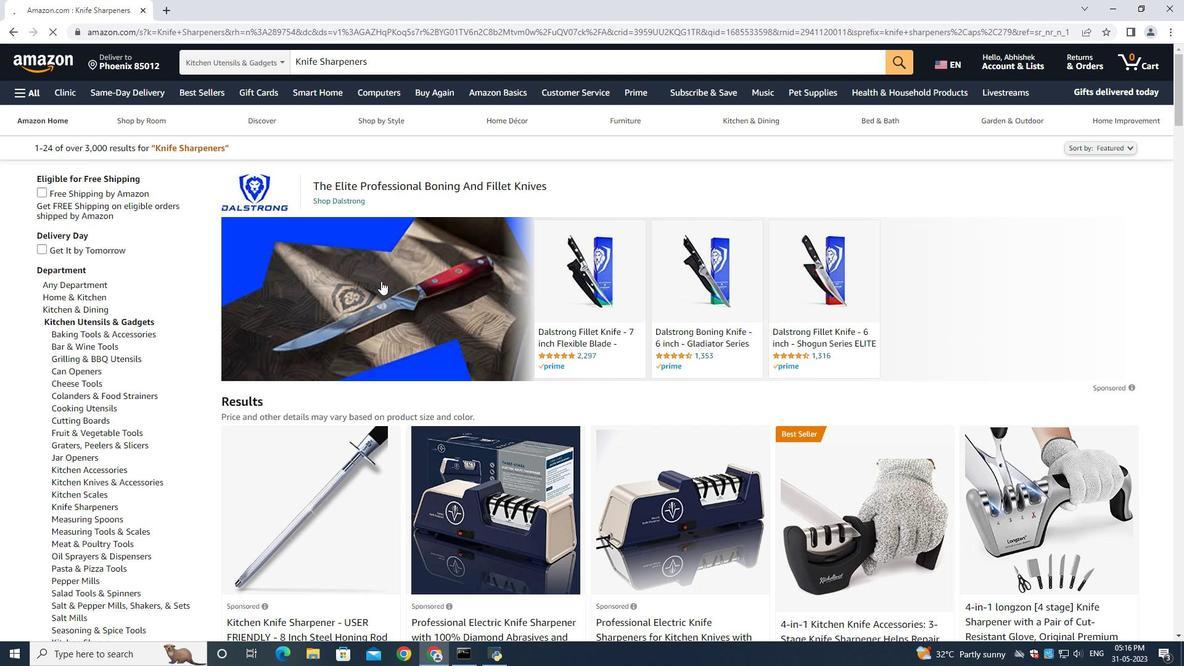 
Action: Mouse moved to (411, 293)
Screenshot: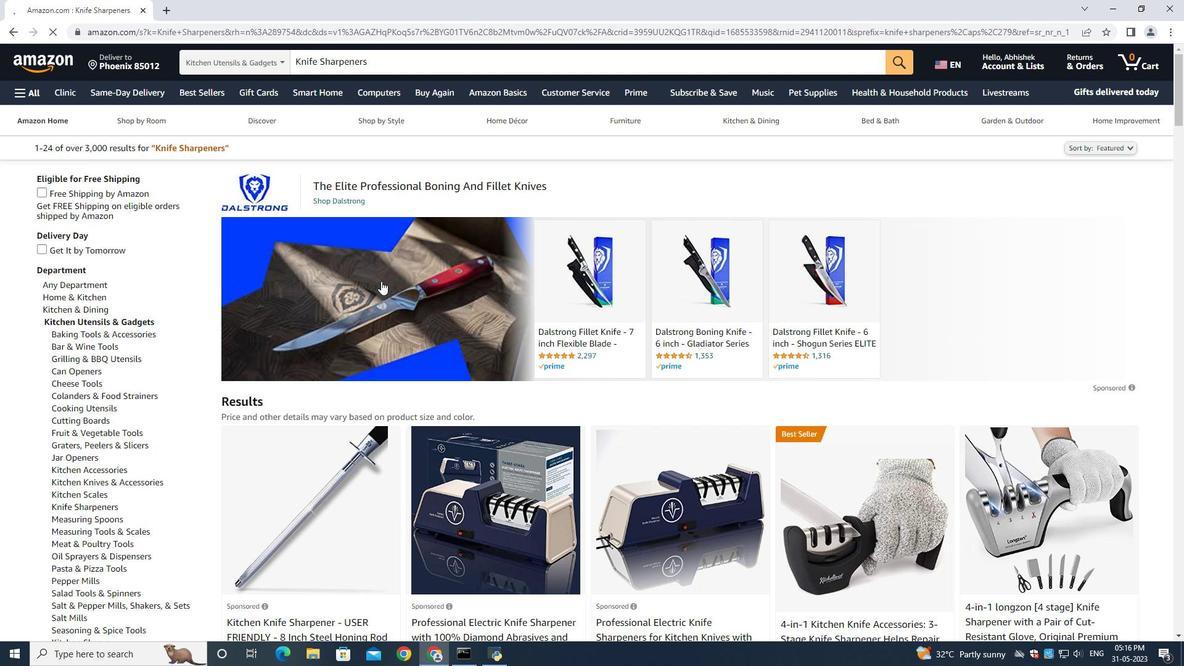 
Action: Mouse scrolled (411, 292) with delta (0, 0)
Screenshot: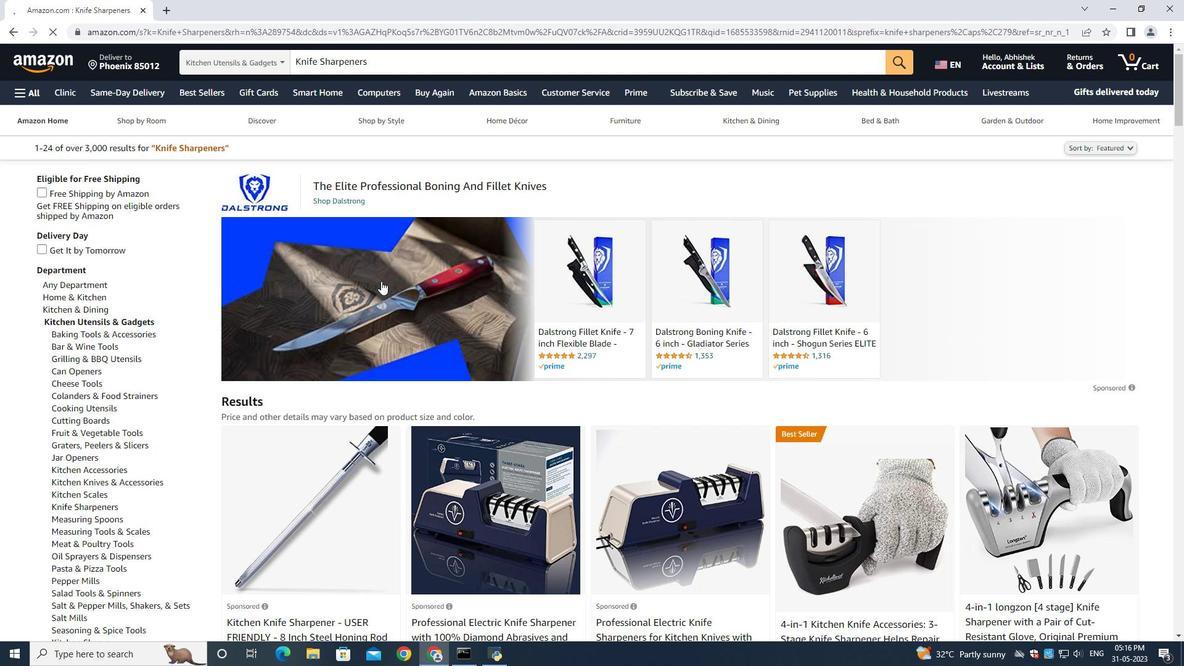 
Action: Mouse scrolled (411, 292) with delta (0, 0)
Screenshot: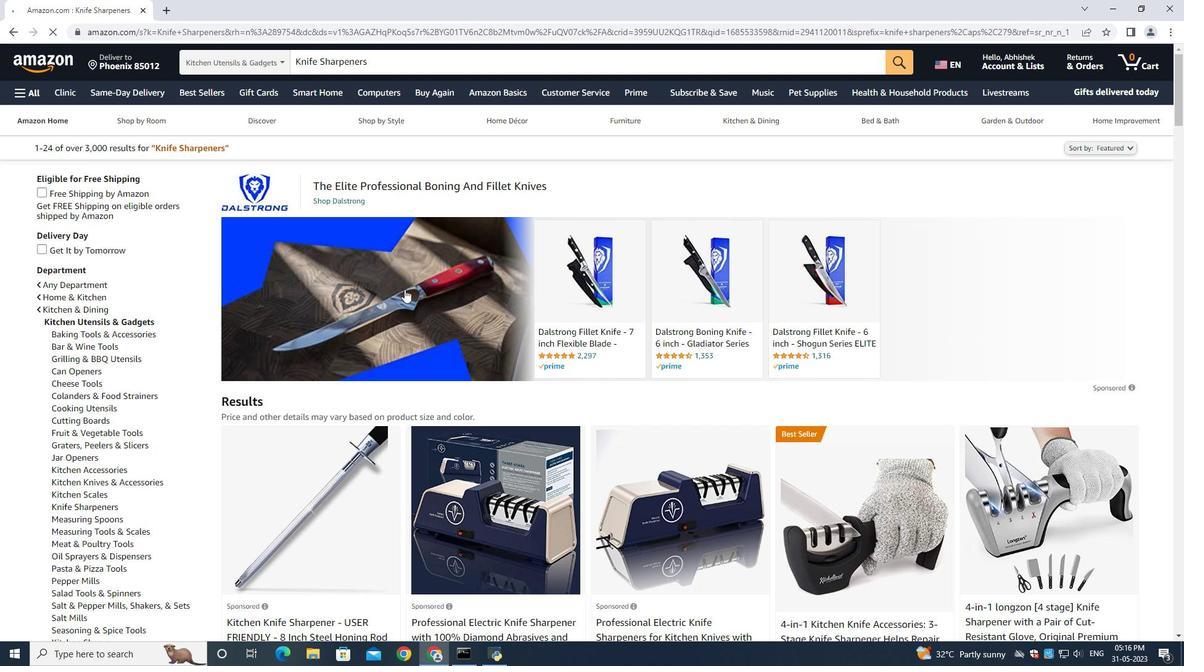 
Action: Mouse scrolled (411, 292) with delta (0, 0)
Screenshot: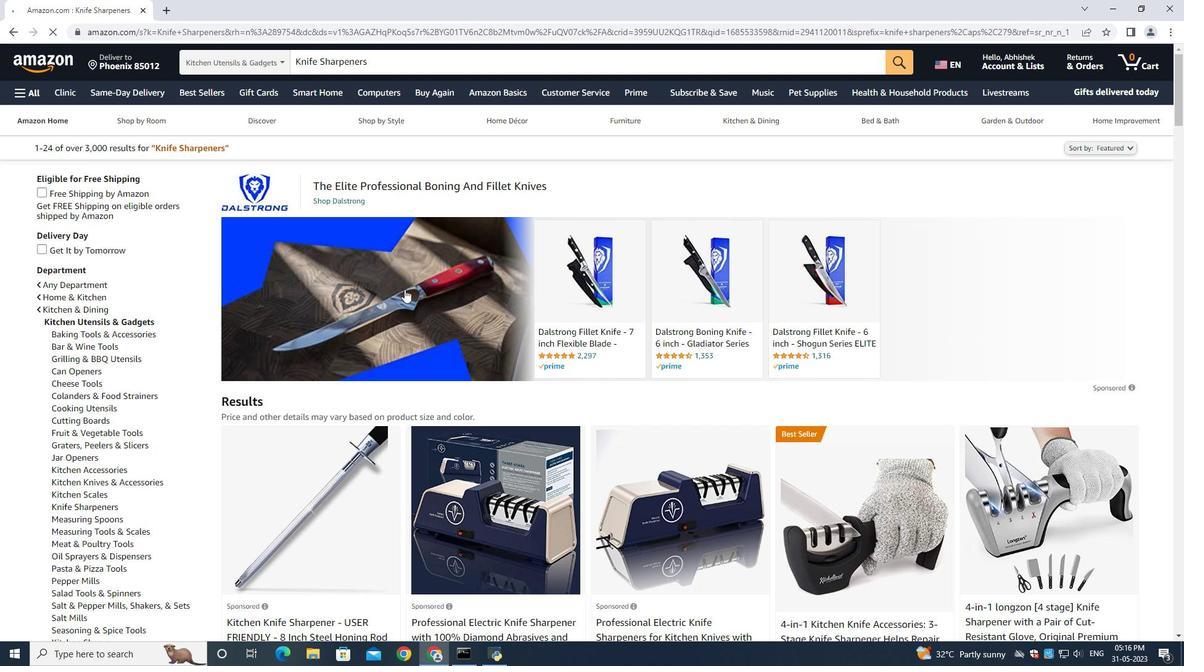 
Action: Mouse moved to (643, 345)
Screenshot: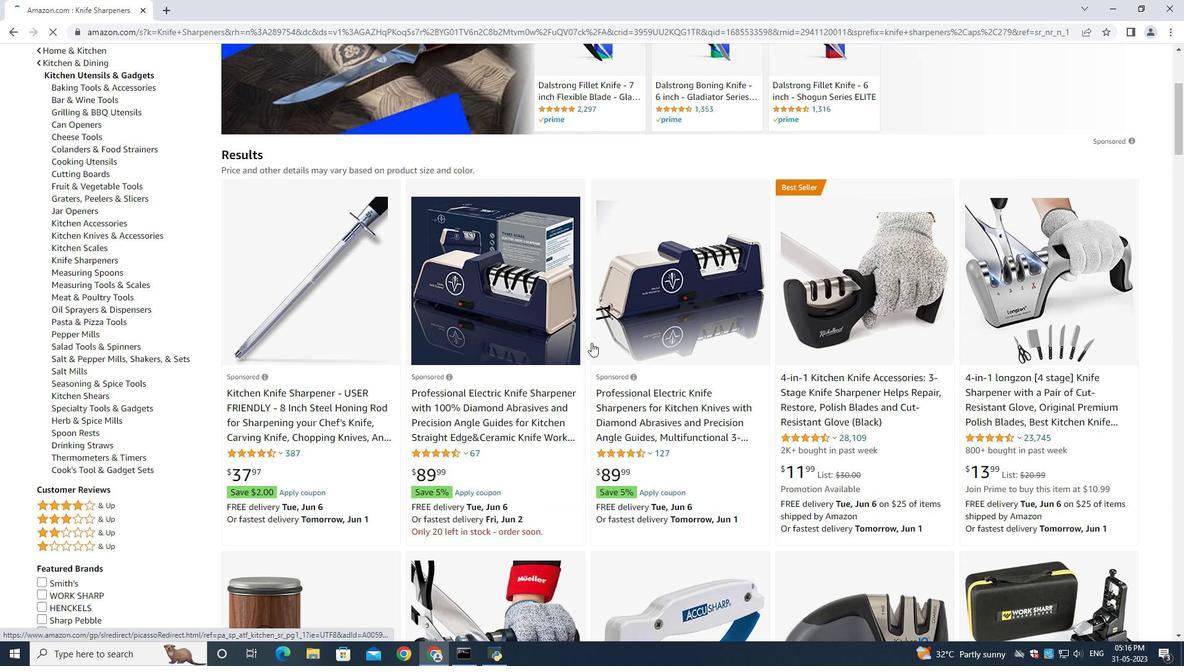 
Action: Mouse scrolled (643, 344) with delta (0, 0)
Screenshot: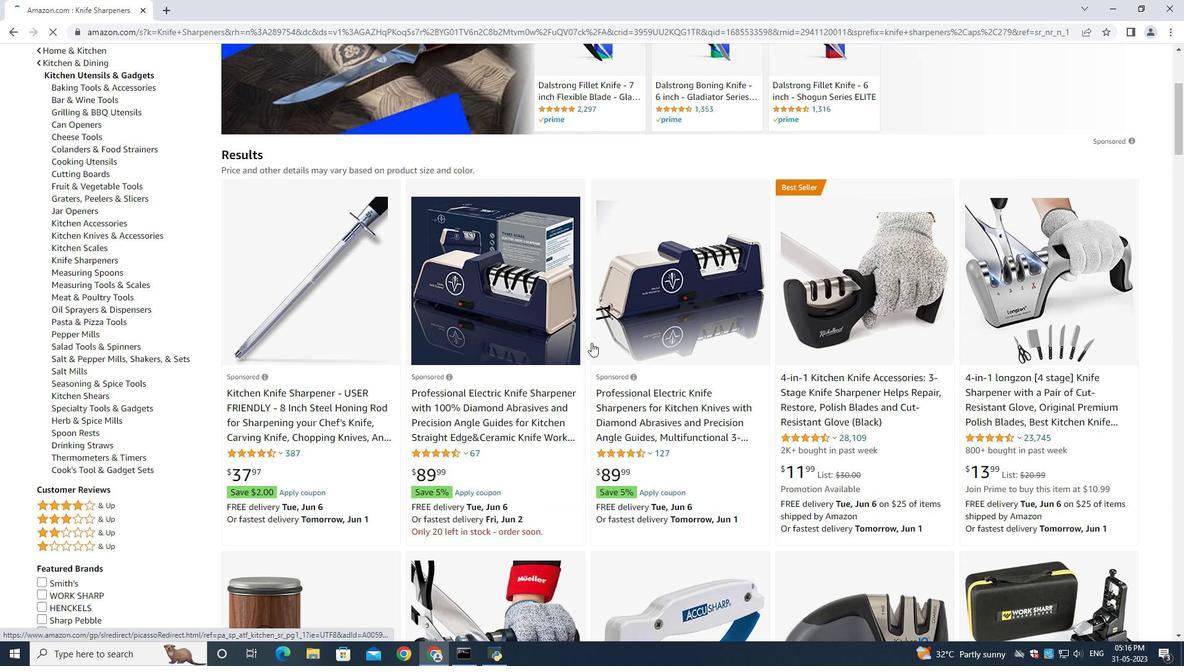 
Action: Mouse moved to (643, 345)
Screenshot: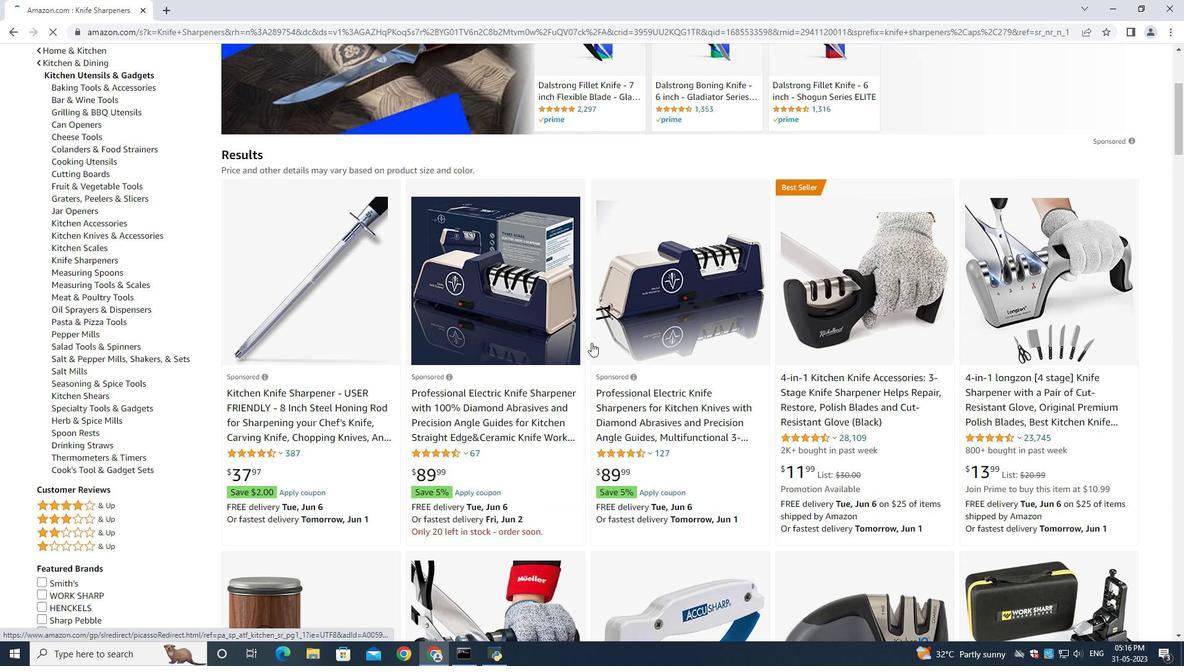 
Action: Mouse scrolled (643, 345) with delta (0, 0)
Screenshot: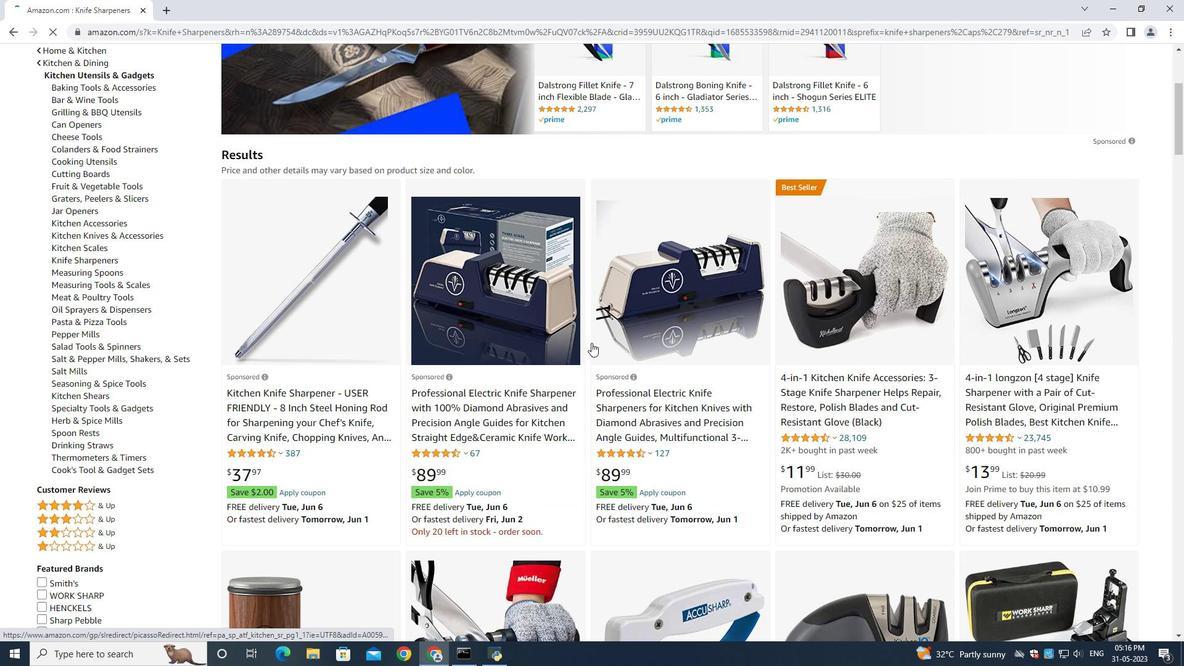 
Action: Mouse moved to (653, 284)
Screenshot: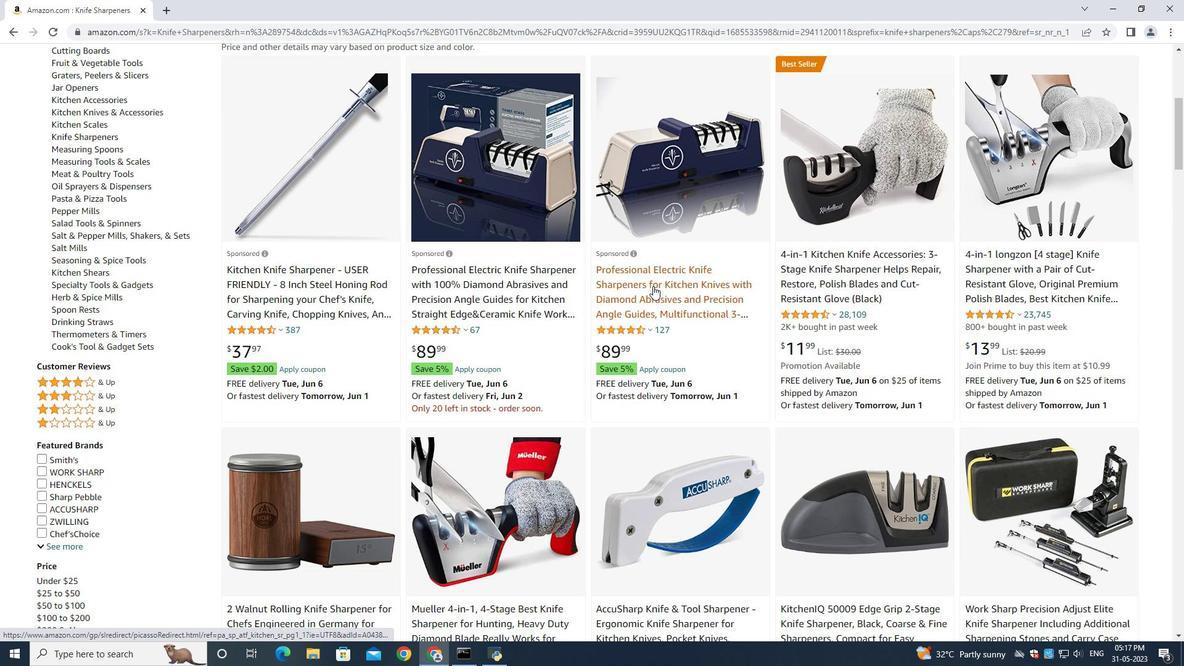 
Action: Mouse pressed left at (653, 284)
Screenshot: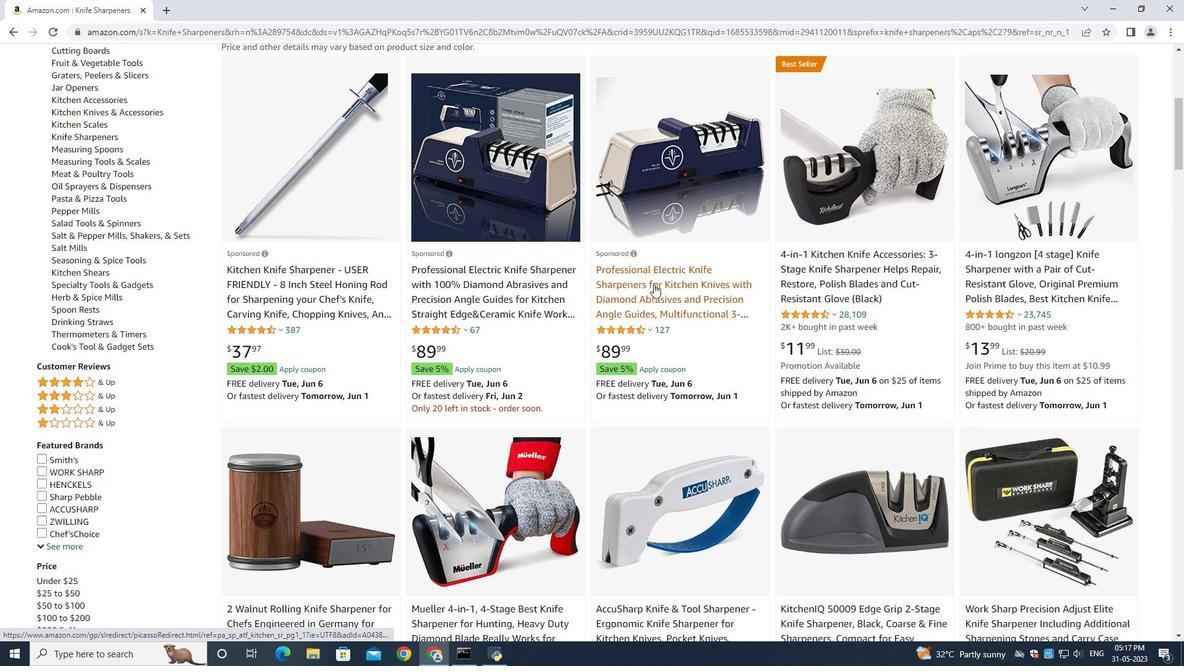 
Action: Mouse scrolled (653, 283) with delta (0, 0)
Screenshot: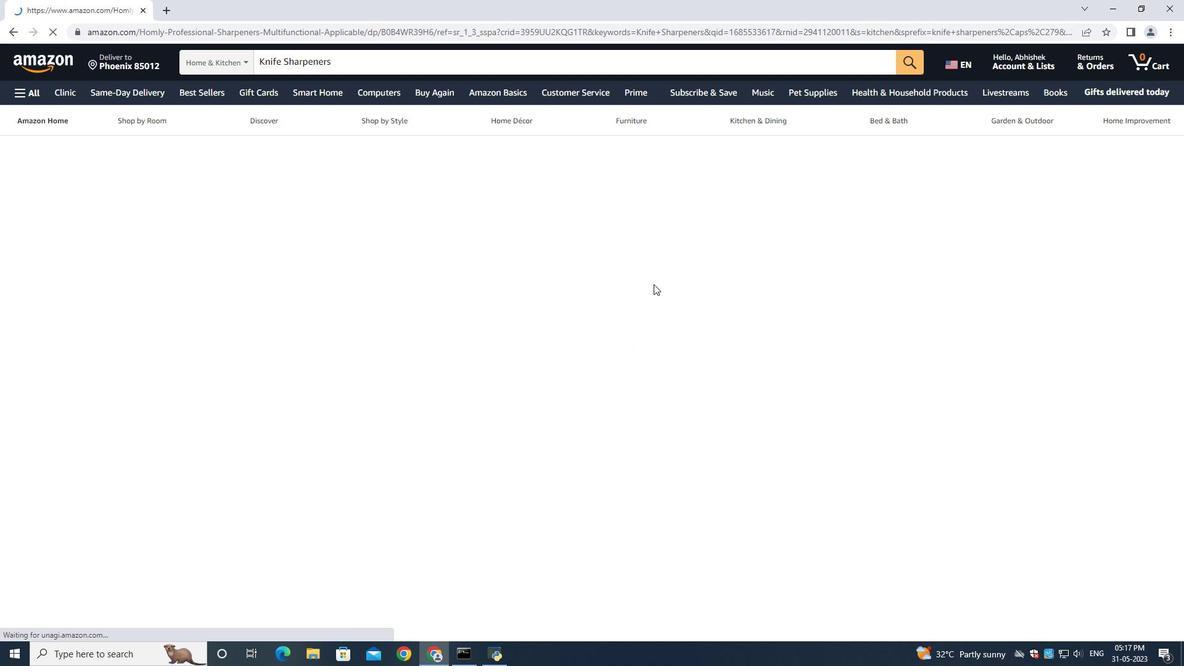 
Action: Mouse scrolled (653, 283) with delta (0, 0)
Screenshot: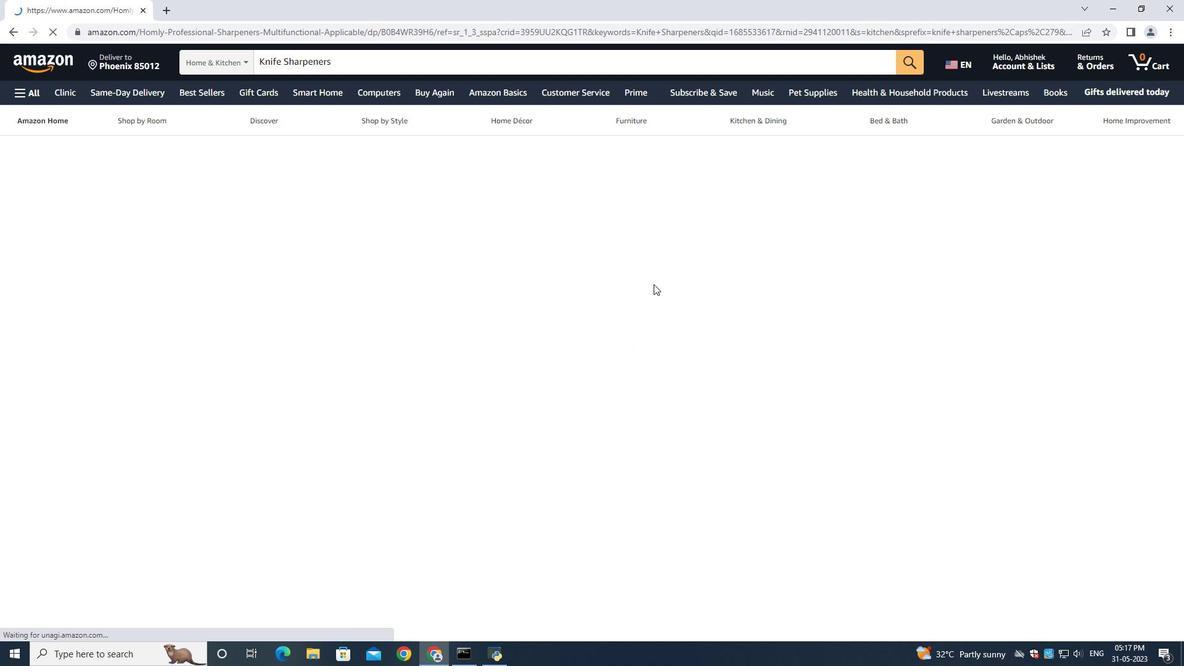 
Action: Mouse scrolled (653, 283) with delta (0, 0)
Screenshot: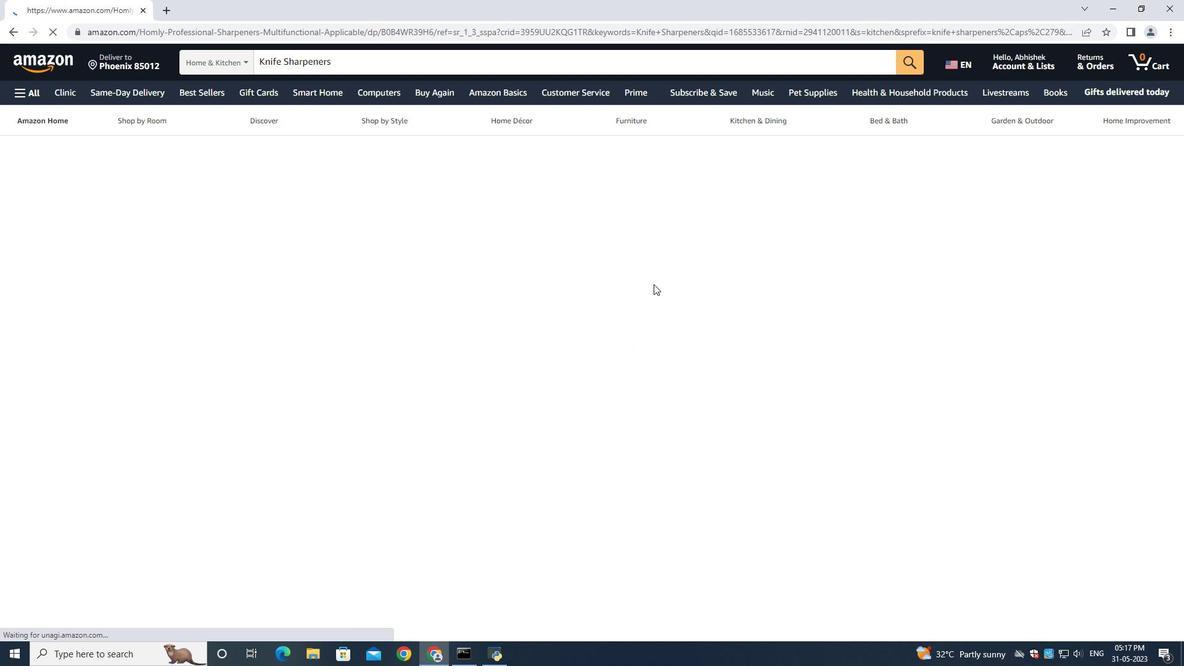 
Action: Mouse moved to (925, 445)
Screenshot: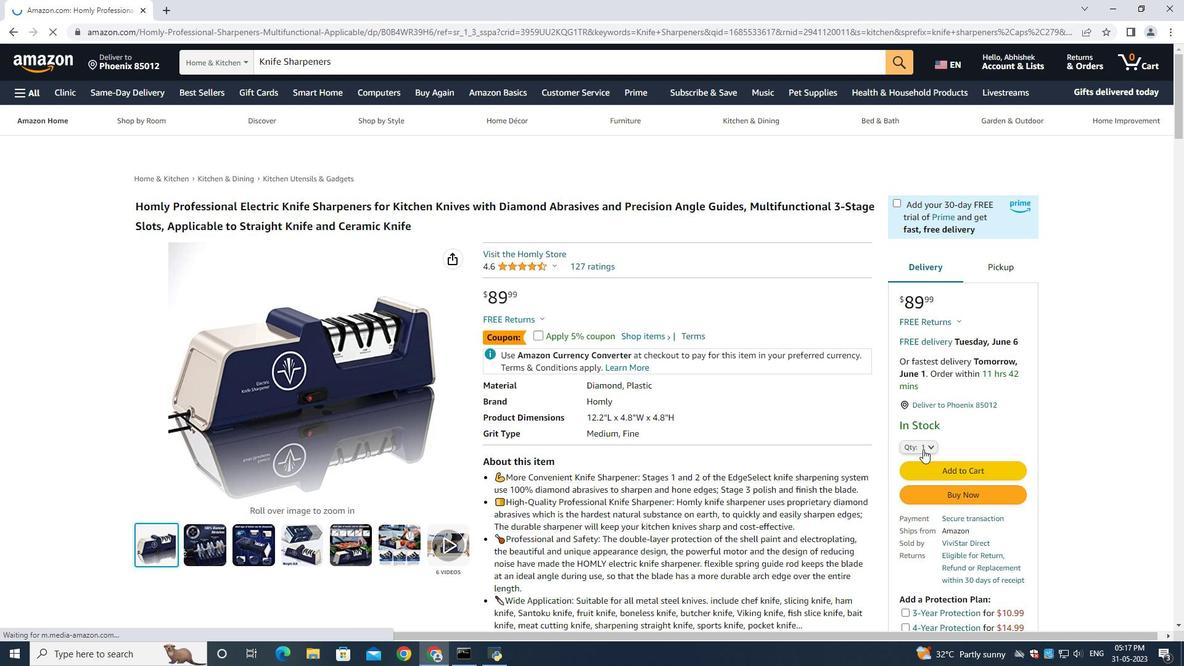 
Action: Mouse pressed left at (925, 445)
Screenshot: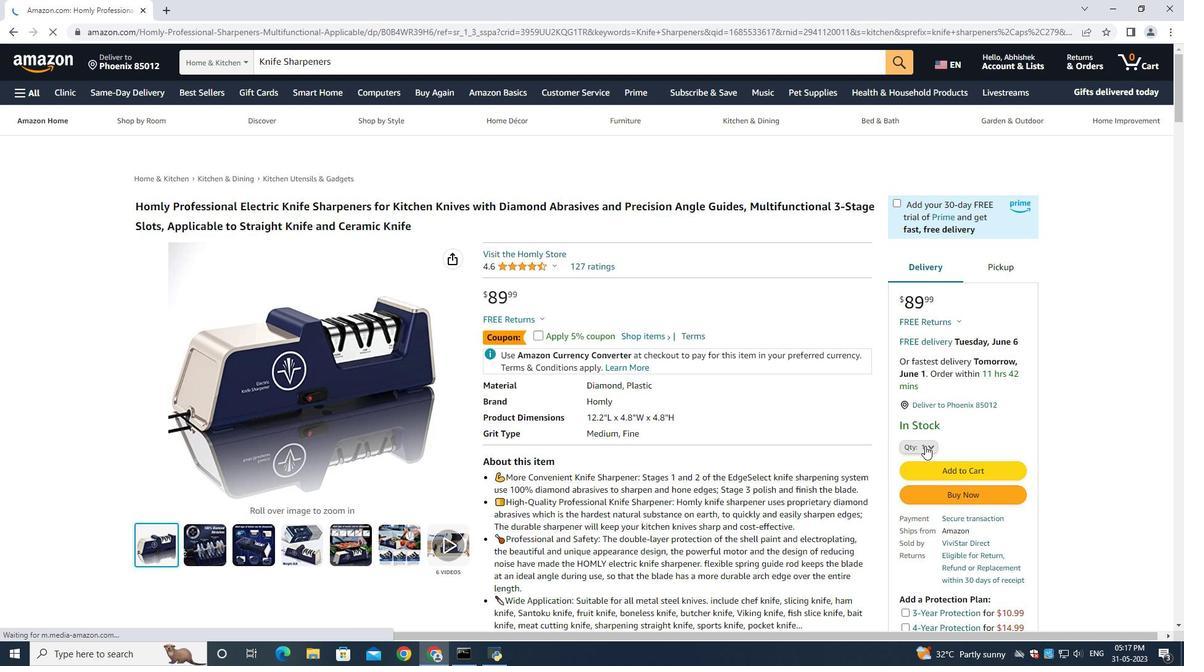 
Action: Mouse moved to (444, 554)
Screenshot: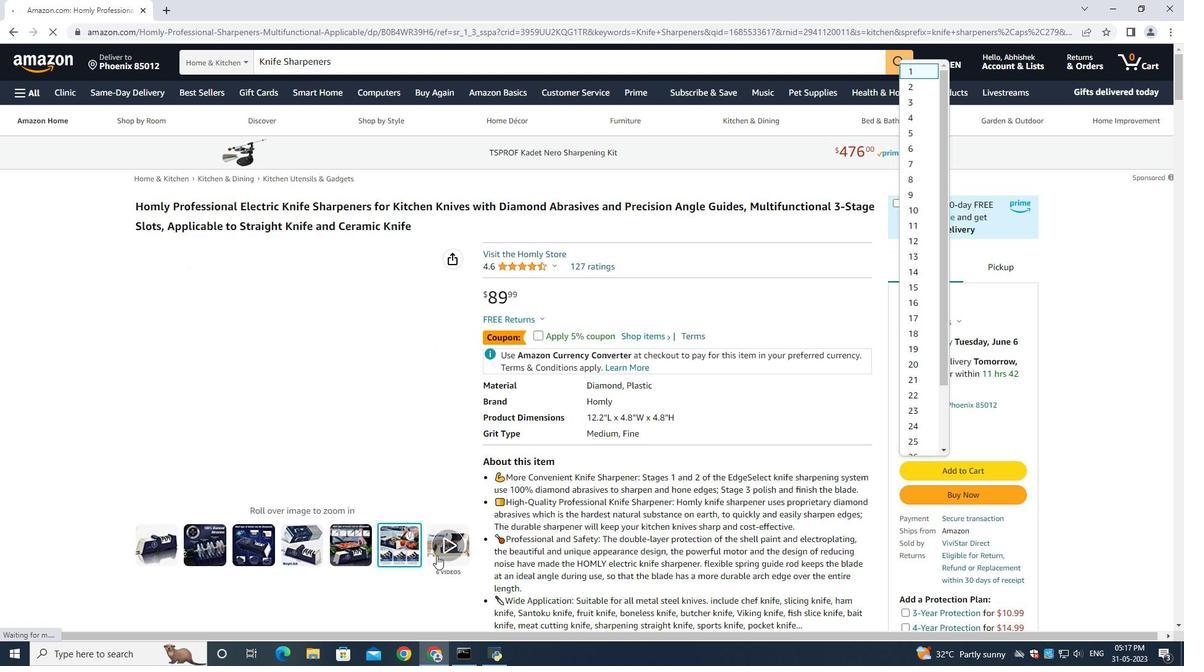 
Action: Mouse pressed left at (444, 554)
Screenshot: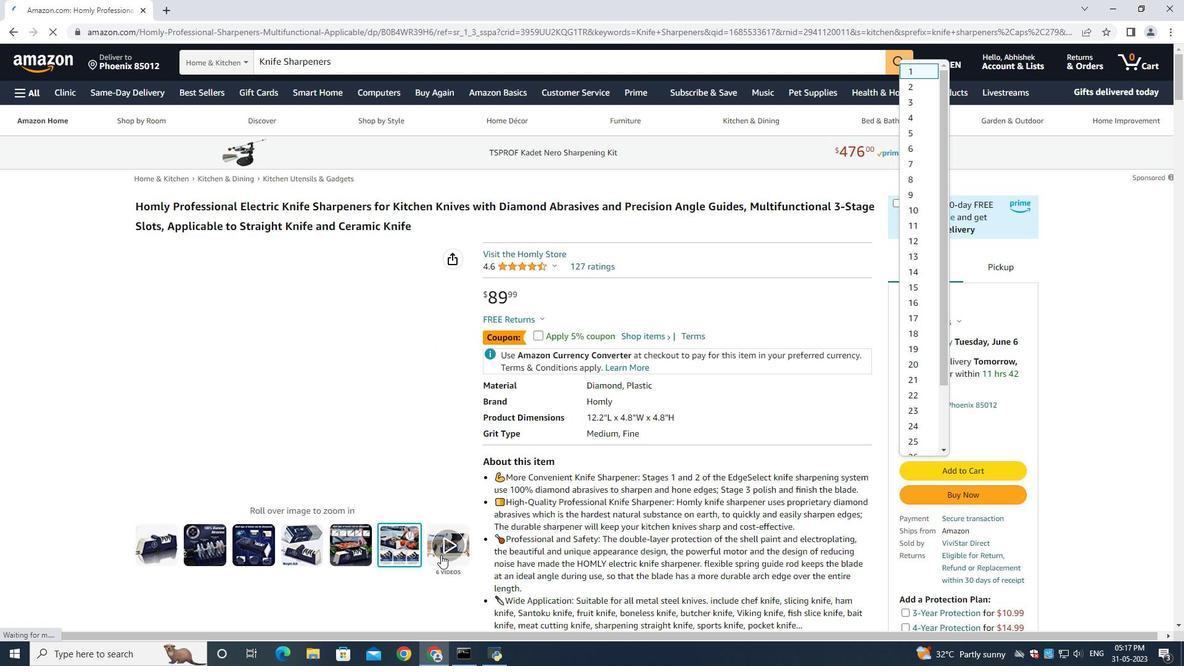 
Action: Mouse moved to (1144, 112)
Screenshot: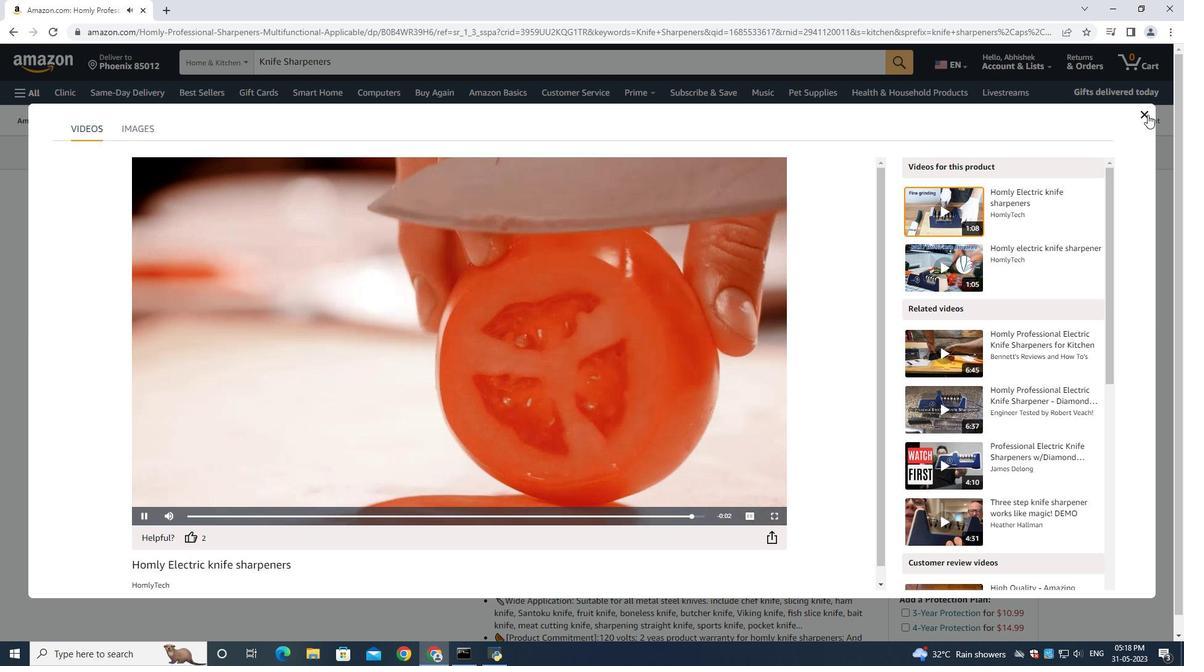 
Action: Mouse pressed left at (1144, 112)
Screenshot: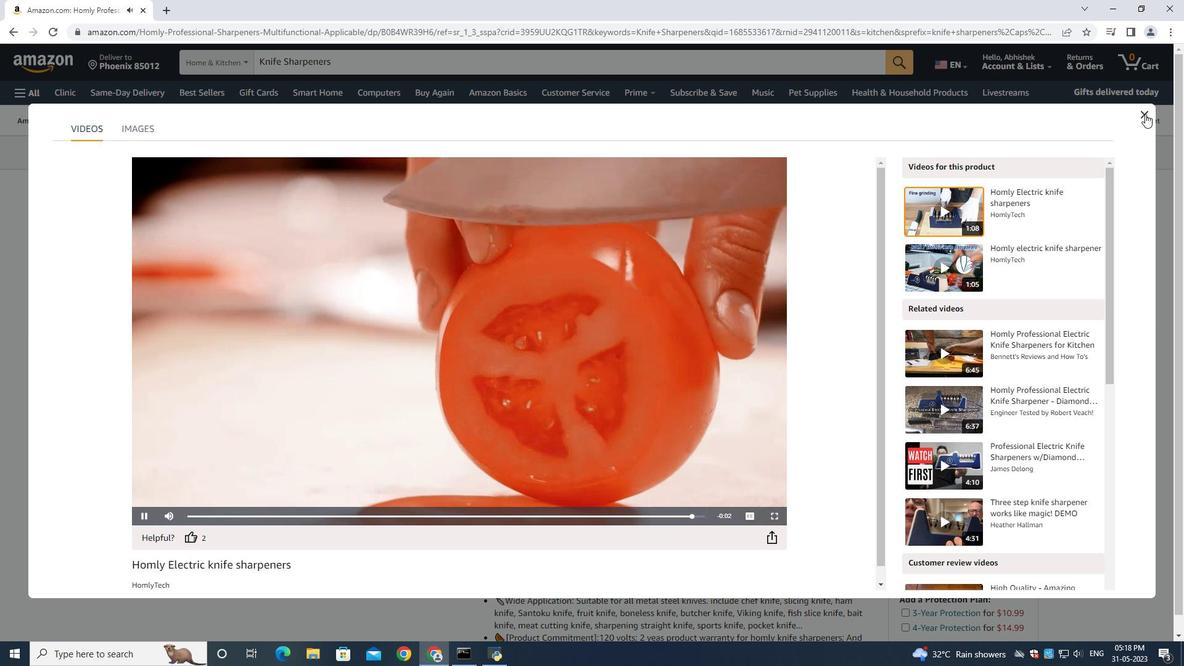 
Action: Mouse moved to (918, 444)
Screenshot: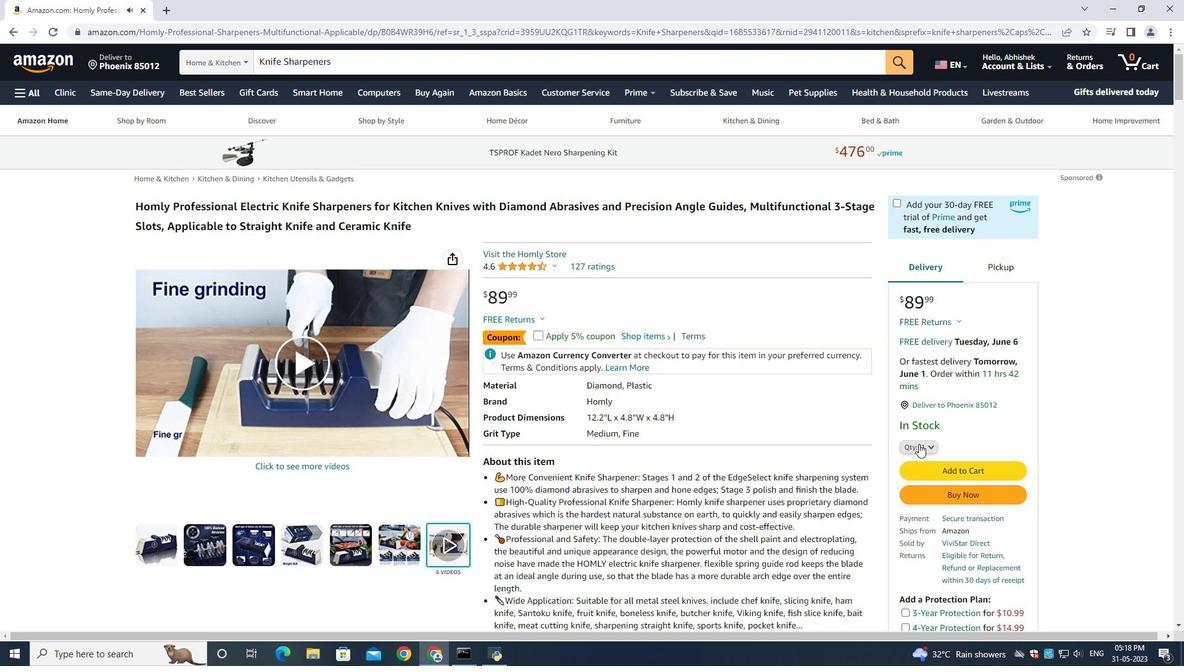 
Action: Mouse pressed left at (918, 444)
Screenshot: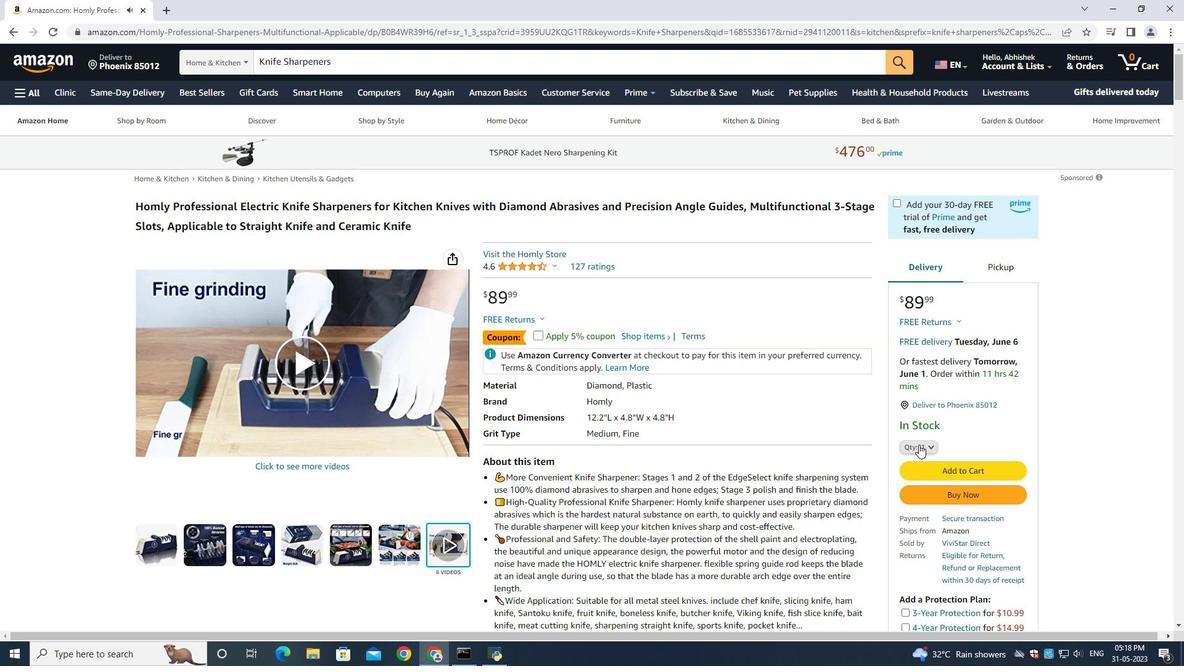 
Action: Mouse moved to (907, 119)
Screenshot: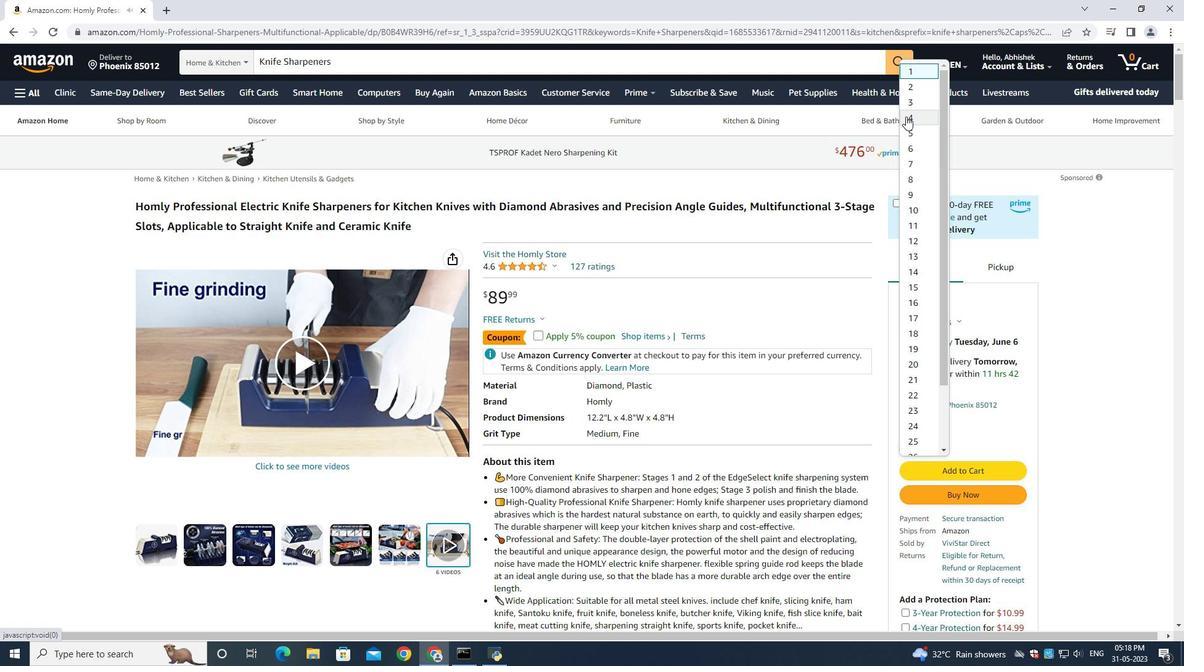 
Action: Mouse pressed left at (907, 119)
Screenshot: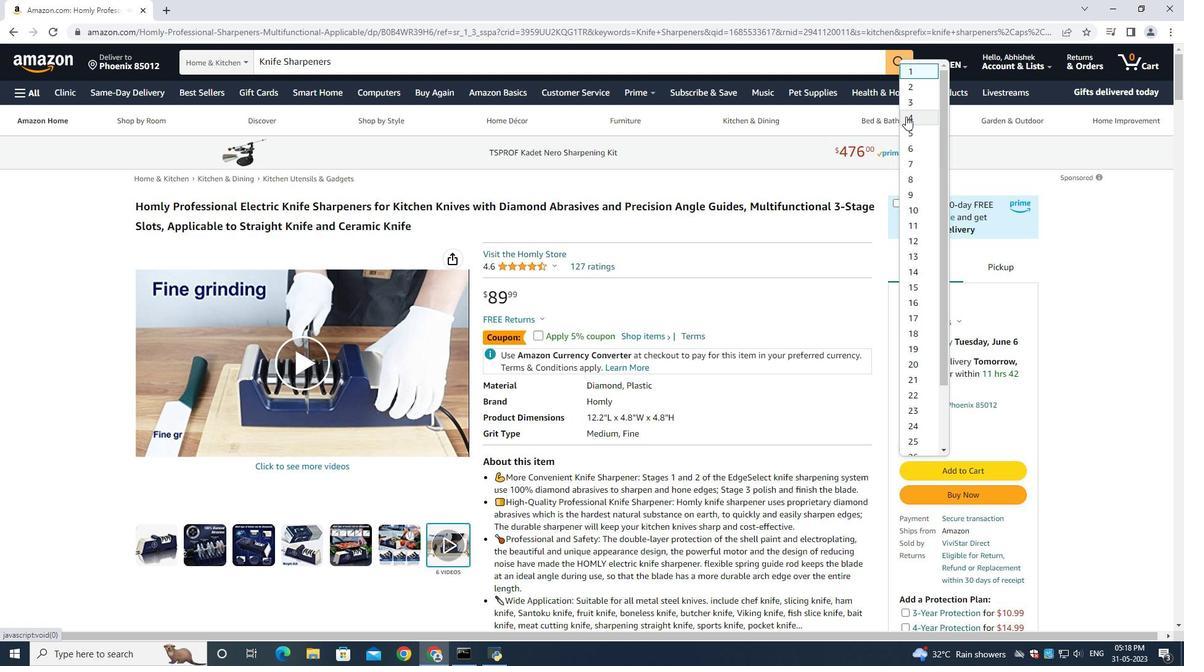 
Action: Mouse moved to (957, 493)
Screenshot: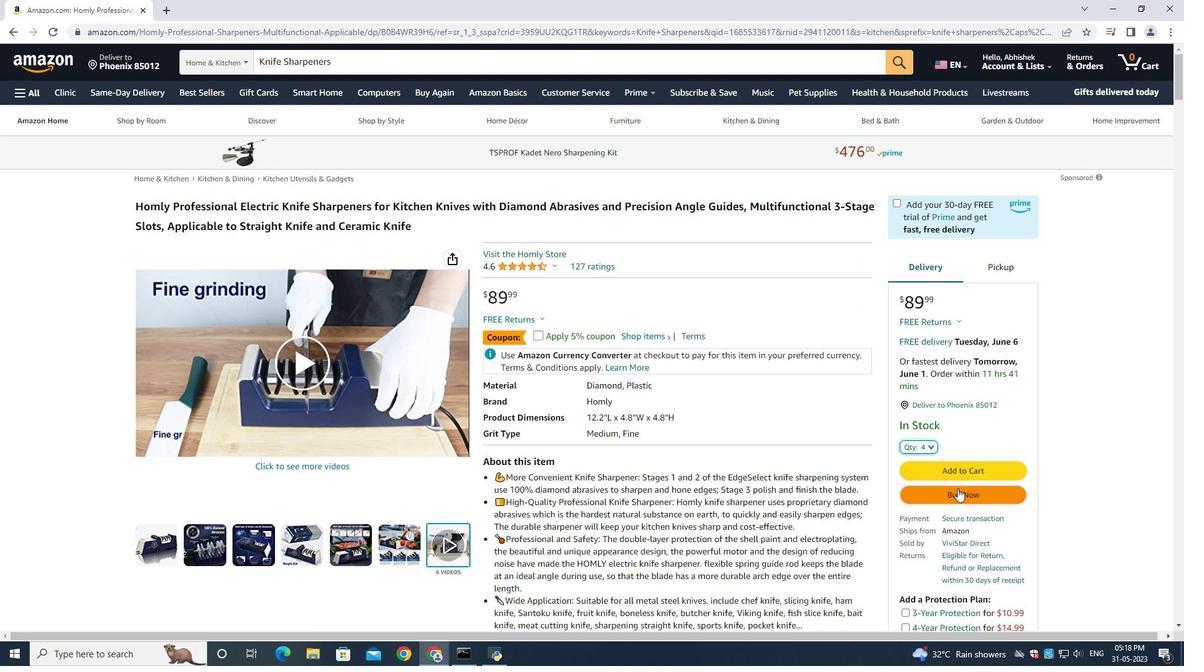 
Action: Mouse pressed left at (957, 493)
Screenshot: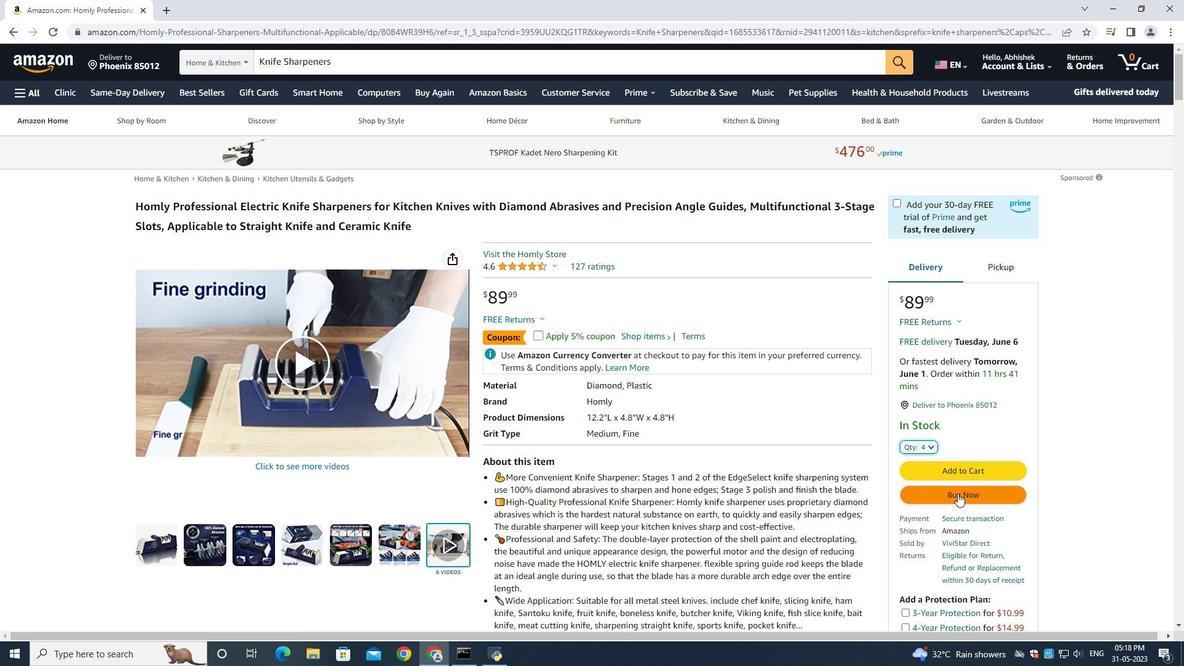 
Action: Mouse pressed left at (957, 493)
Screenshot: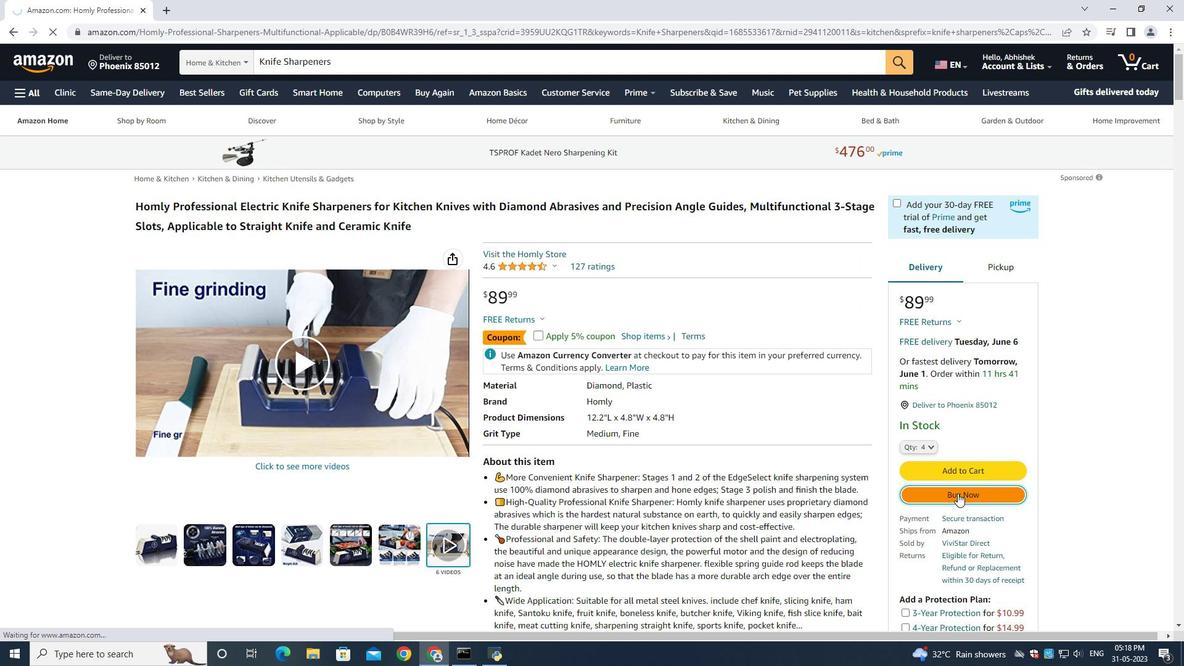 
Action: Mouse moved to (965, 496)
Screenshot: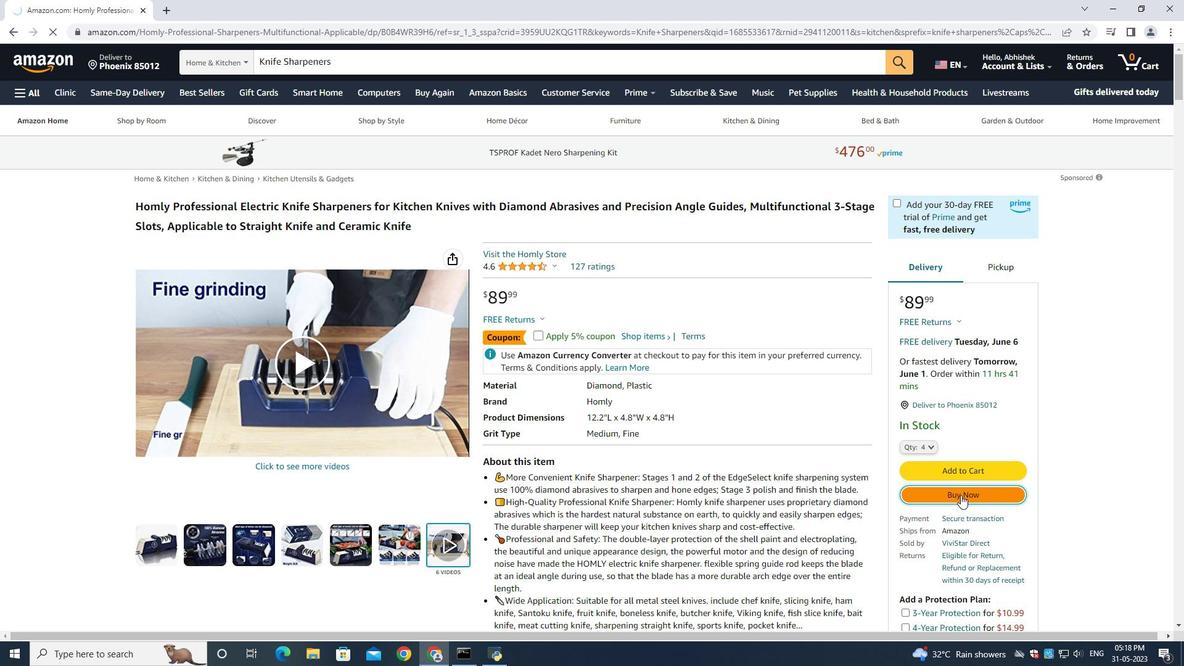
Action: Mouse pressed left at (965, 496)
Screenshot: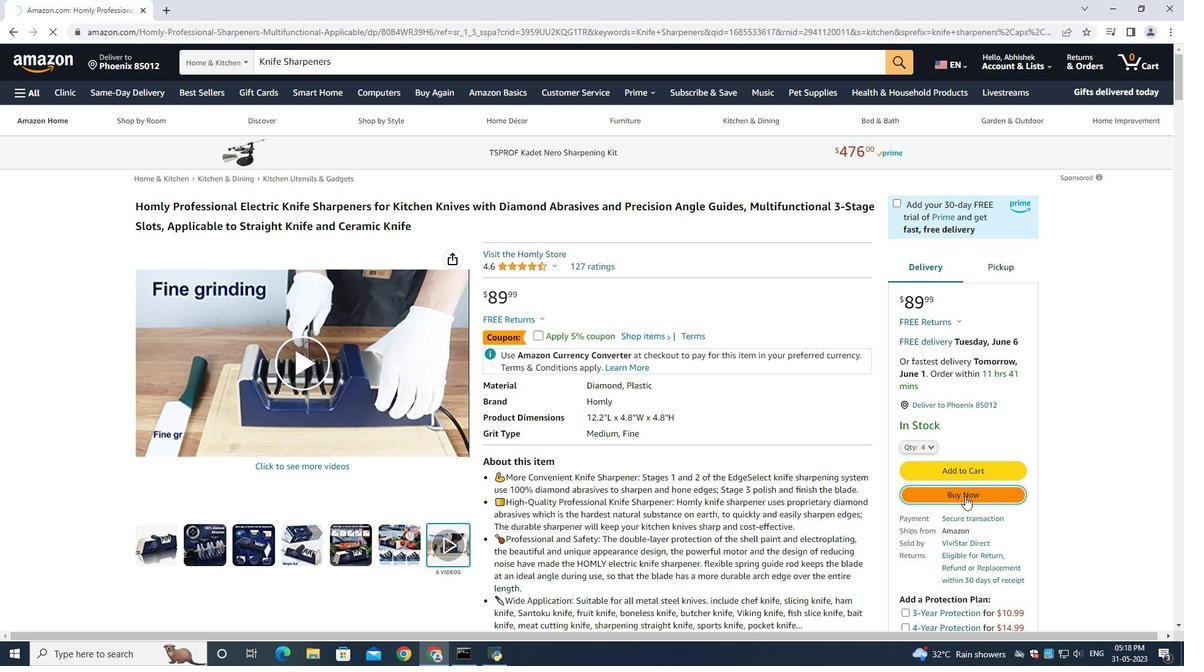 
Action: Mouse moved to (950, 493)
Screenshot: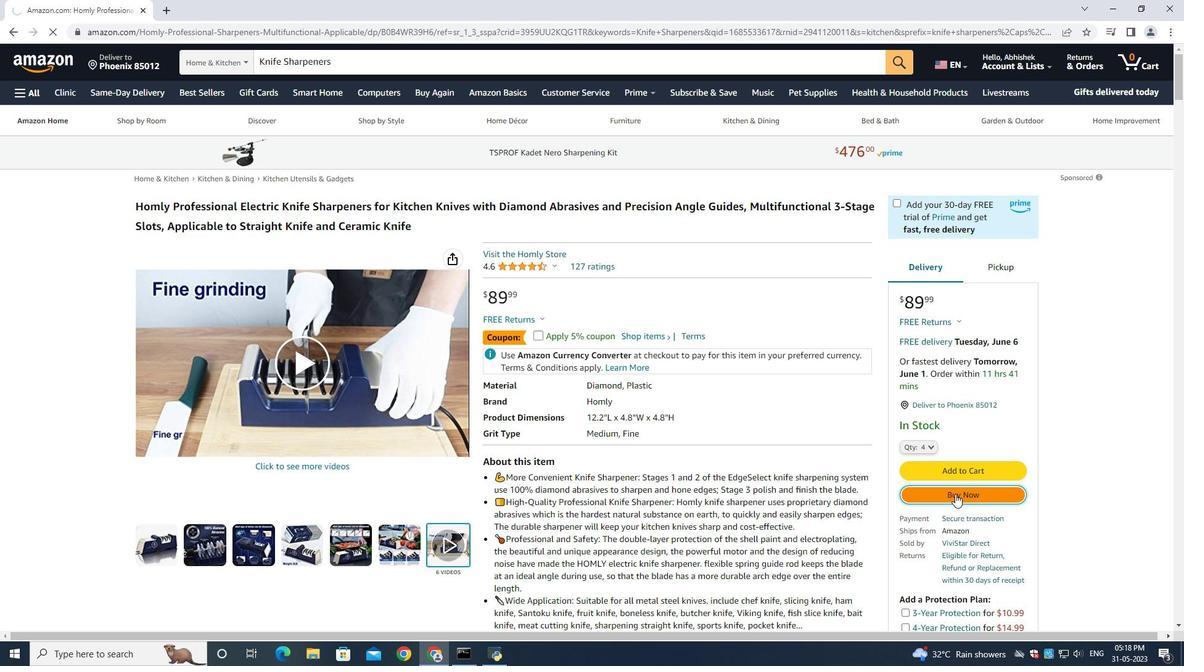 
Action: Mouse pressed left at (950, 493)
Screenshot: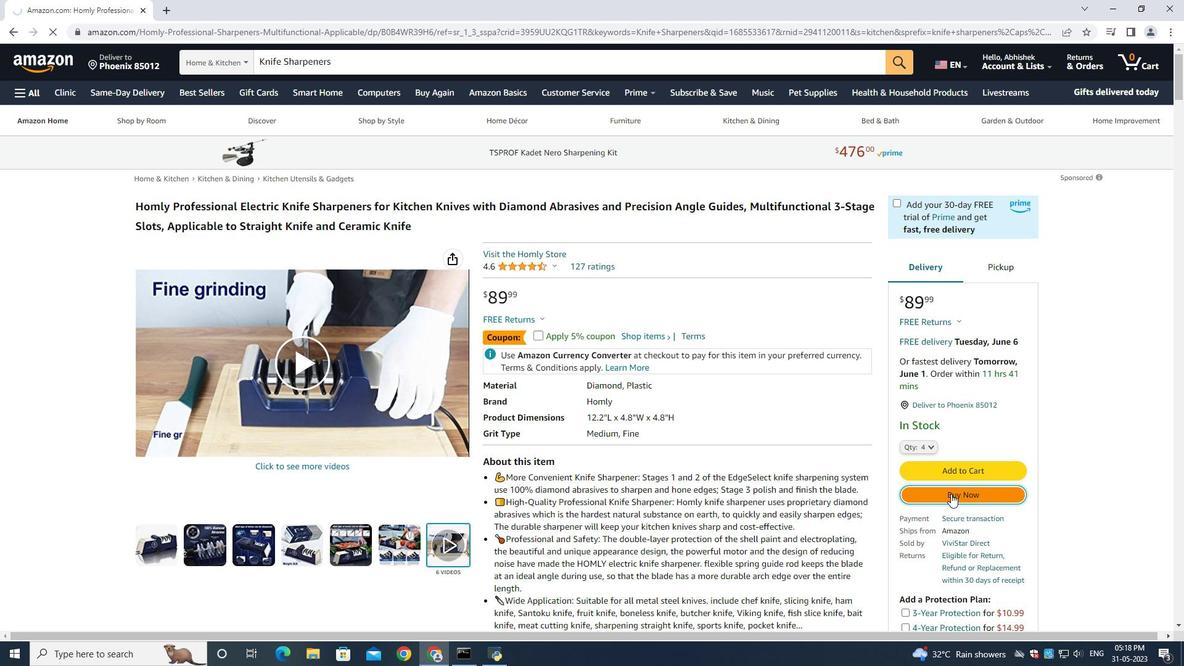 
Action: Mouse moved to (962, 502)
Screenshot: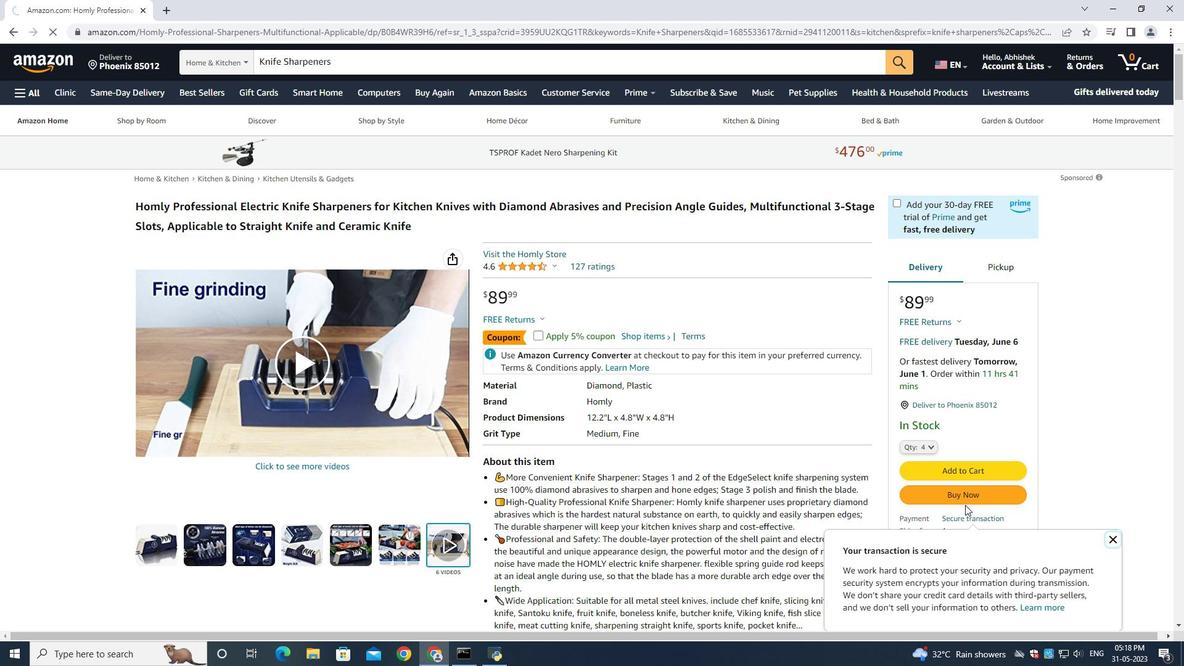 
Action: Mouse pressed left at (962, 502)
Screenshot: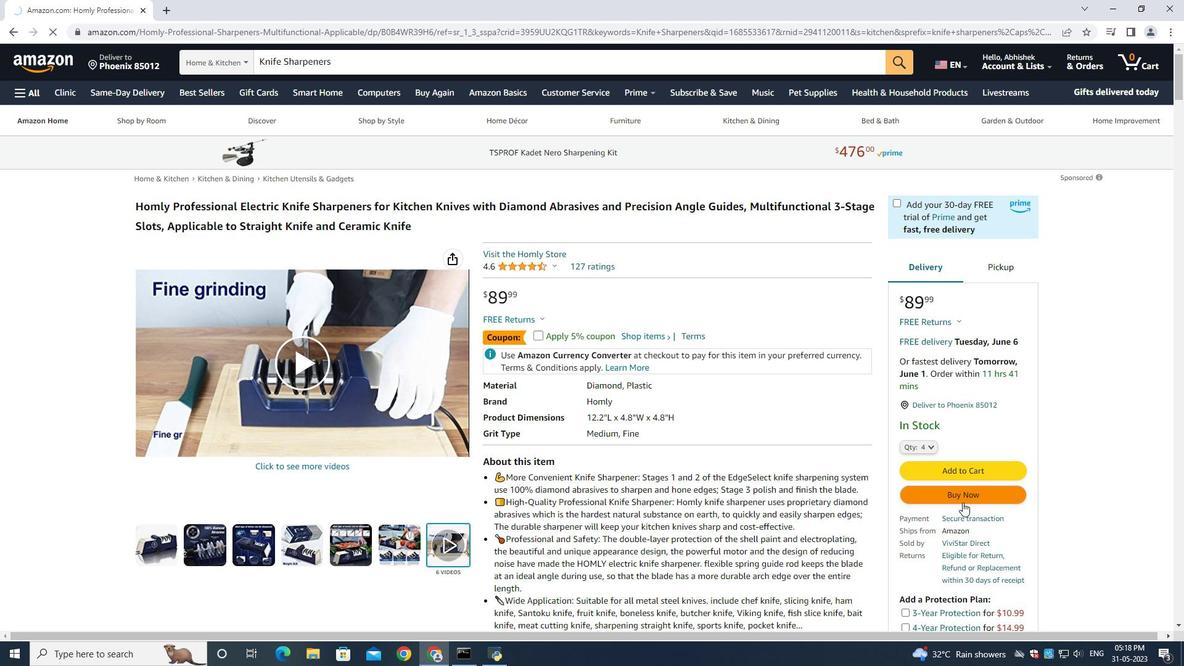 
Action: Mouse moved to (588, 370)
Screenshot: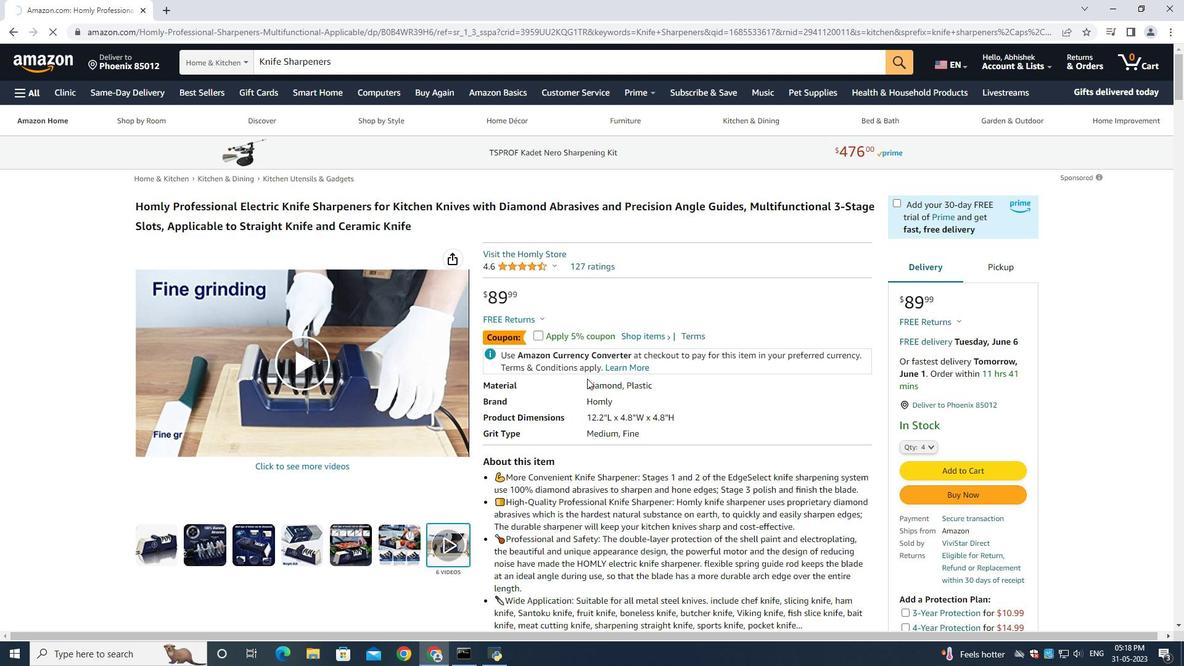 
Action: Key pressed <Key.page_down><Key.page_down><Key.page_down><Key.page_down><Key.page_down><Key.page_down><Key.page_down><Key.page_down><Key.page_down><Key.page_down><Key.page_down><Key.page_down><Key.page_down><Key.page_down><Key.page_down><Key.page_down><Key.page_down><Key.page_down><Key.page_down><Key.page_down><Key.page_down><Key.page_down><Key.page_down><Key.page_down><Key.page_down>
Screenshot: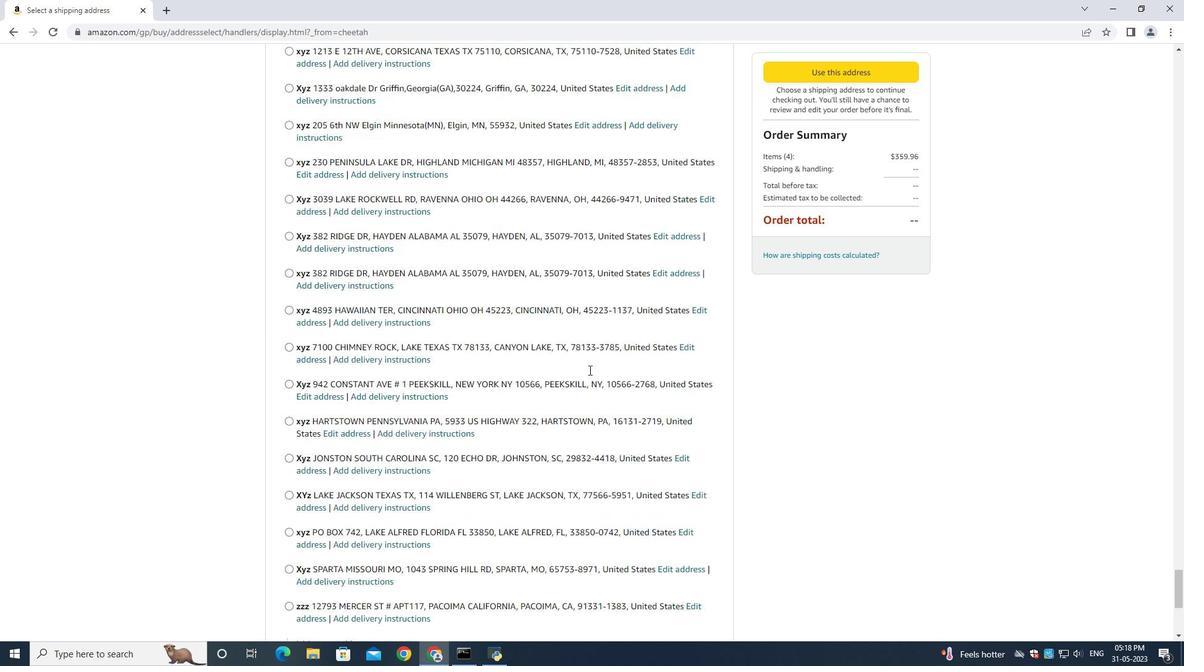
Action: Mouse moved to (314, 299)
Screenshot: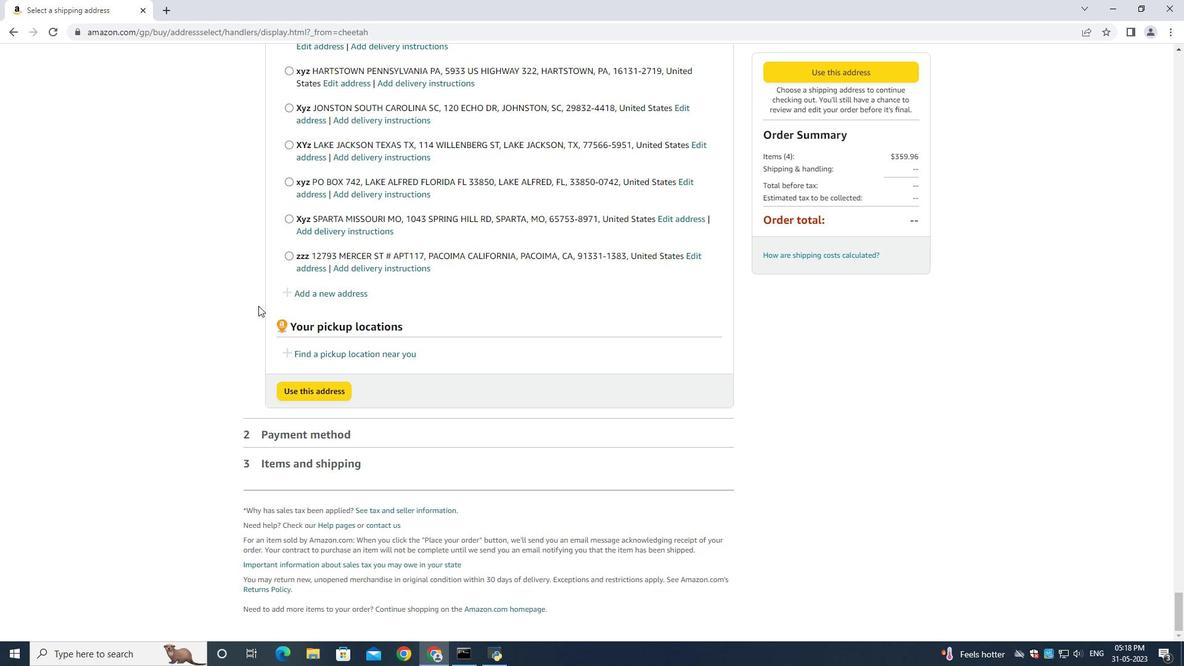
Action: Mouse pressed left at (314, 299)
Screenshot: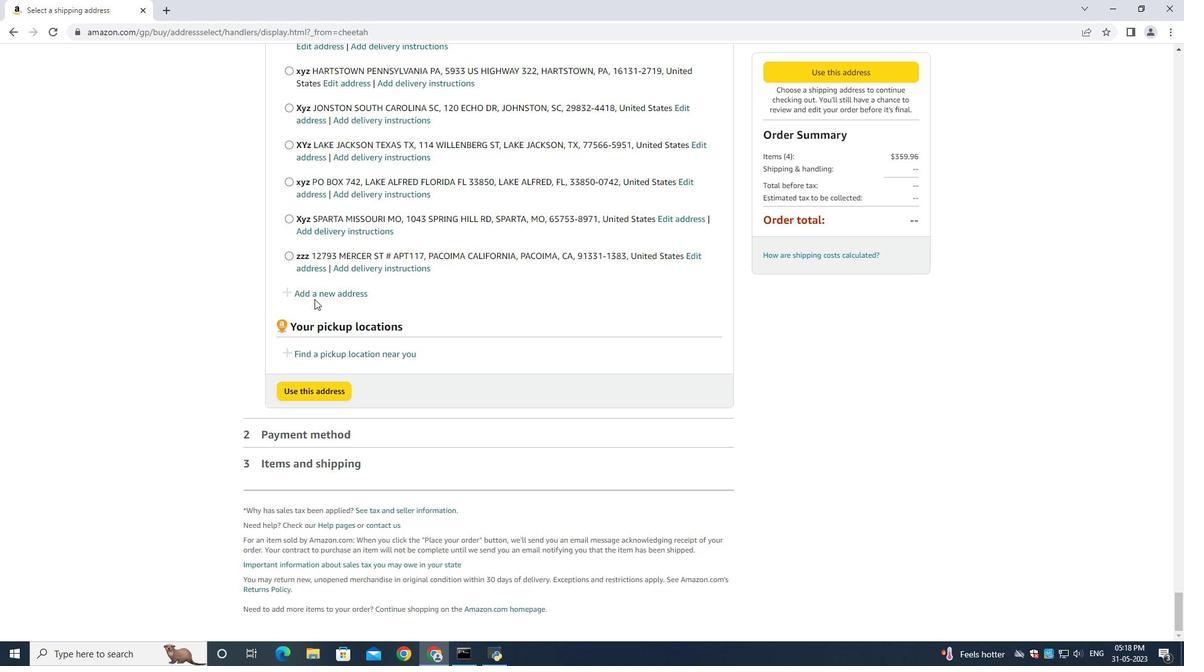 
Action: Mouse moved to (313, 289)
Screenshot: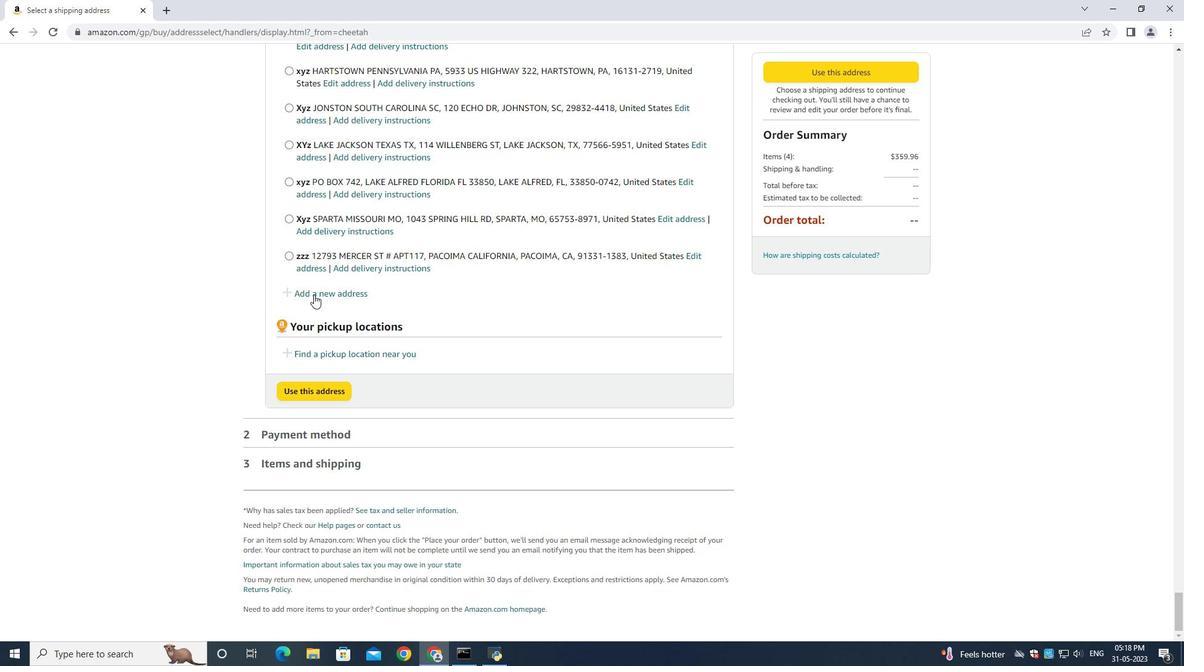 
Action: Mouse pressed left at (313, 289)
Screenshot: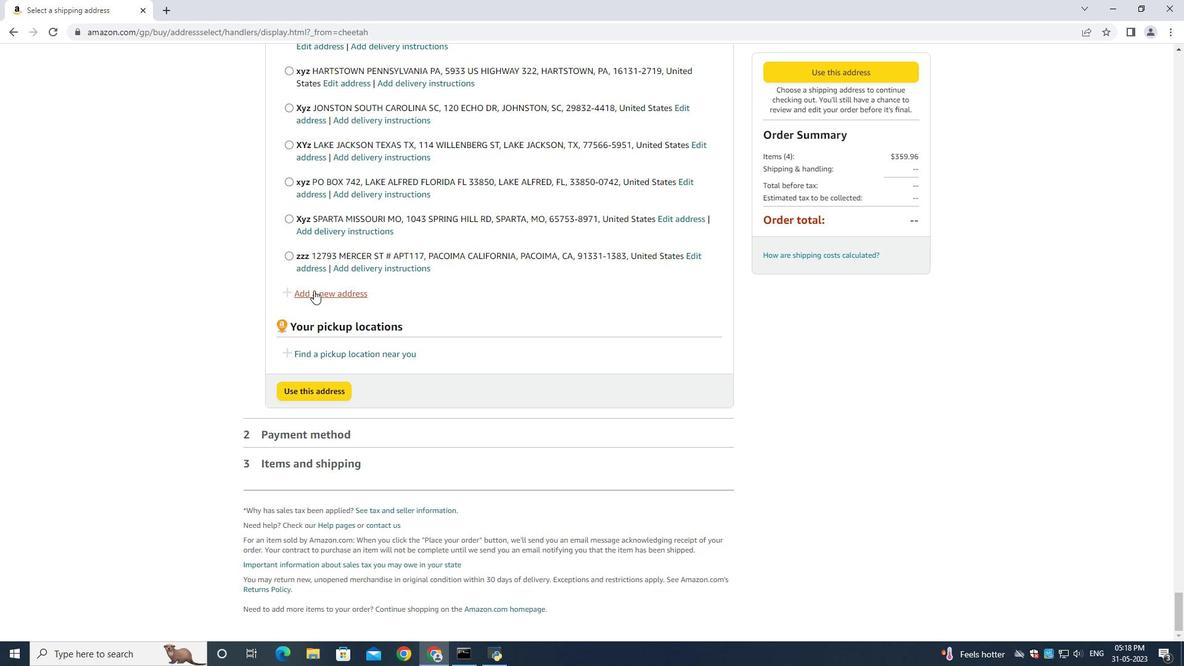 
Action: Mouse moved to (393, 292)
Screenshot: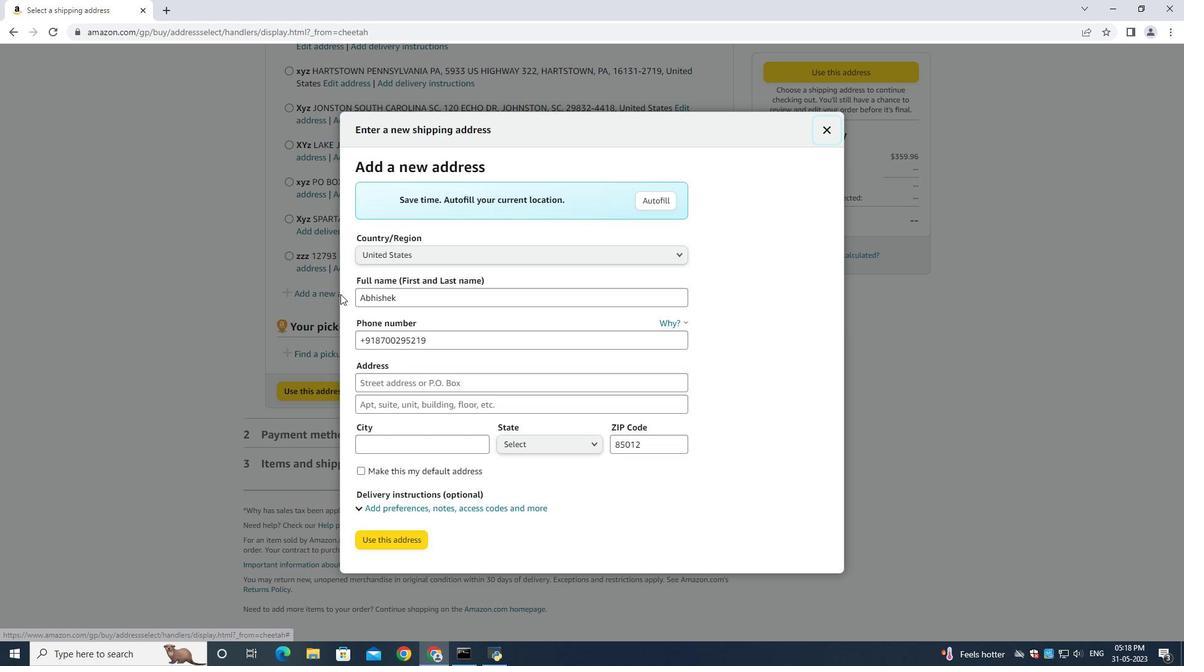
Action: Mouse pressed left at (393, 292)
Screenshot: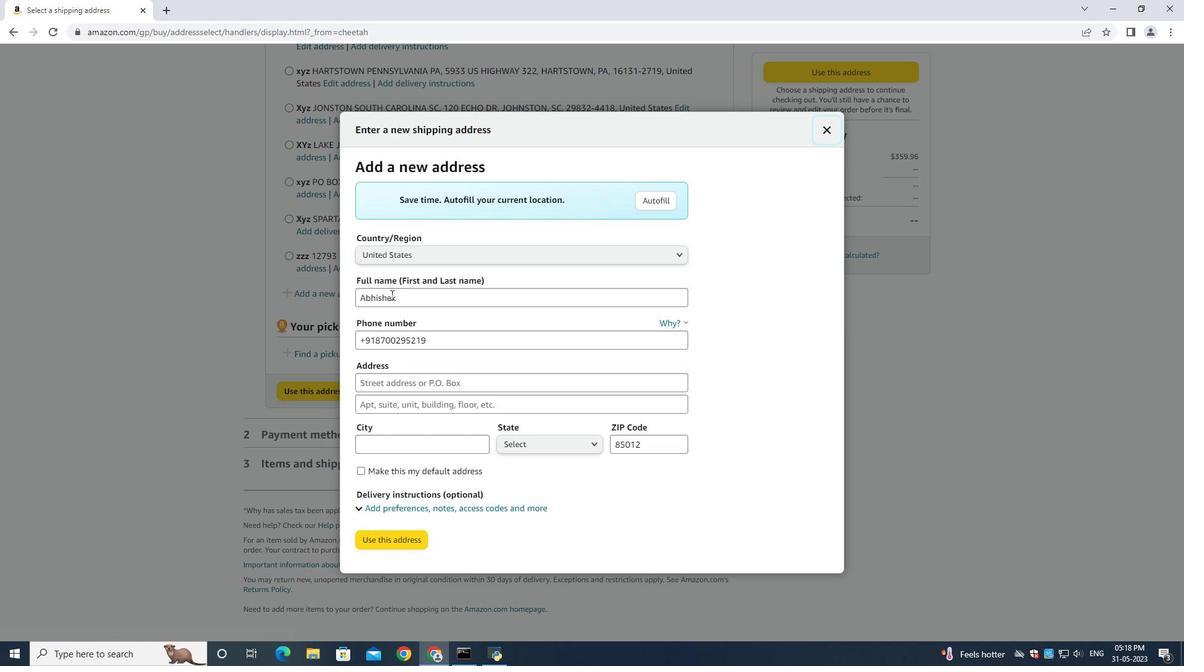 
Action: Mouse moved to (393, 292)
Screenshot: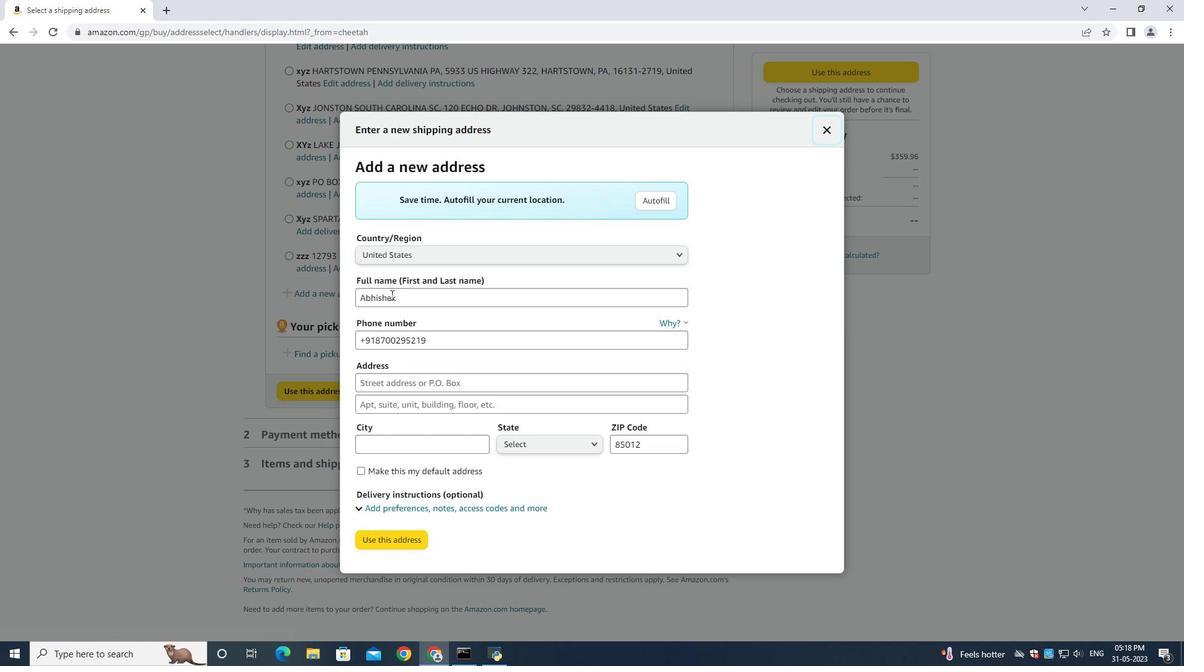 
Action: Key pressed ctrl+A<Key.backspace><Key.shift>Lincoin<Key.space><Key.shift>Davis<Key.tab><Key.tab><Key.backspace>4046170247<Key.tab>534<Key.space><Key.shift><Key.shift><Key.shift><Key.shift>Junior<Key.space><Key.caps_lock><Key.caps_lock><Key.shift>Avenue<Key.space><Key.shift><Key.tab><Key.shift><Key.shift><Key.shift><Key.shift><Key.shift><Key.shift><Key.shift><Key.shift><Key.shift><Key.shift><Key.shift><Key.shift><Key.shift><Key.shift><Key.shift><Key.shift><Key.shift><Key.shift><Key.shift><Key.shift><Key.shift><Key.shift><Key.shift><Key.shift><Key.shift><Key.shift><Key.shift><Key.shift><Key.shift><Key.shift><Key.shift><Key.shift><Key.shift><Key.shift><Key.shift><Key.shift><Key.shift><Key.shift><Key.shift>Duluth<Key.space><Key.shift><Key.shift><Key.shift><Key.shift><Key.shift><Key.shift><Key.shift><Key.shift><Key.shift><Key.shift><Key.shift><Key.shift><Key.shift><Key.shift><Key.shift><Key.shift><Key.shift><Key.shift><Key.shift><Key.shift><Key.shift><Key.shift><Key.shift><Key.shift><Key.shift><Key.shift><Key.shift><Key.shift><Key.shift><Key.shift><Key.shift><Key.shift><Key.shift><Key.shift>Georgia<Key.tab><Key.shift><Key.shift><Key.shift><Key.shift><Key.shift>Duluth<Key.tab><Key.shift>Geo<Key.tab><Key.backspace>30097
Screenshot: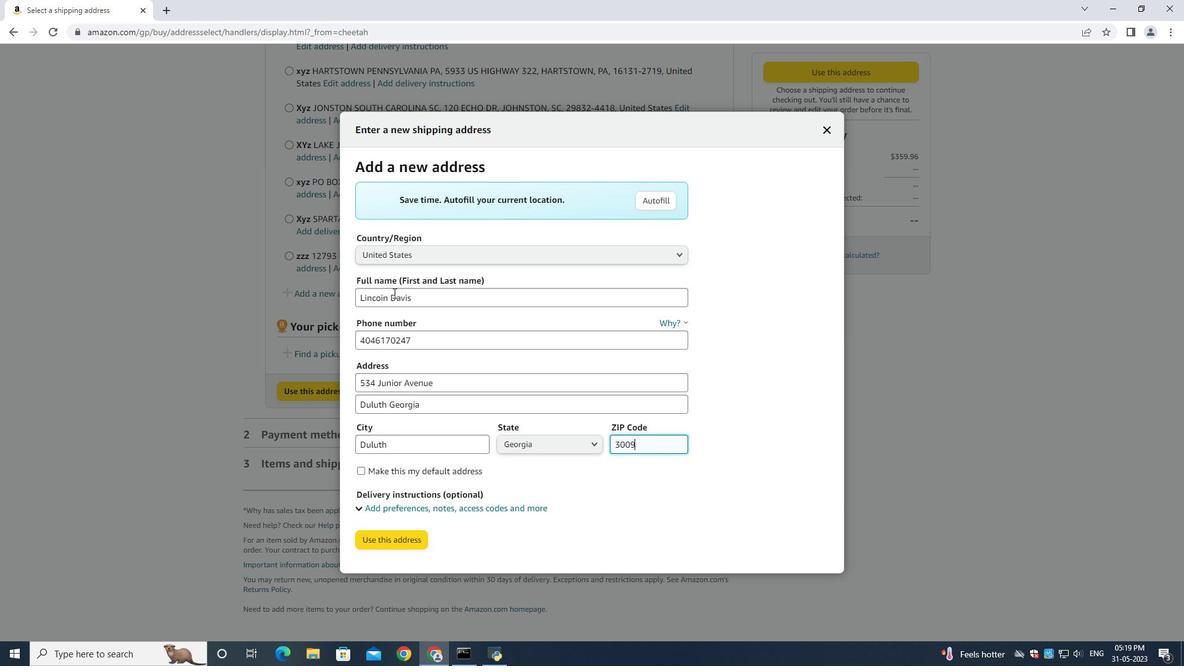 
Action: Mouse moved to (374, 543)
Screenshot: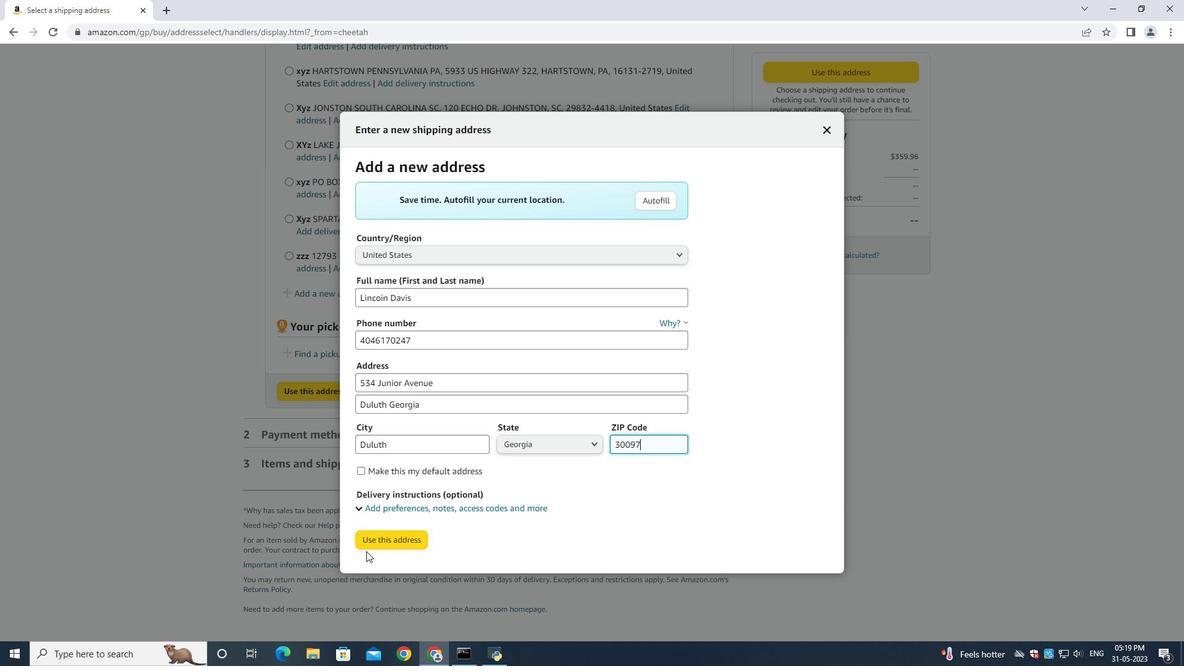 
Action: Mouse pressed left at (374, 543)
Screenshot: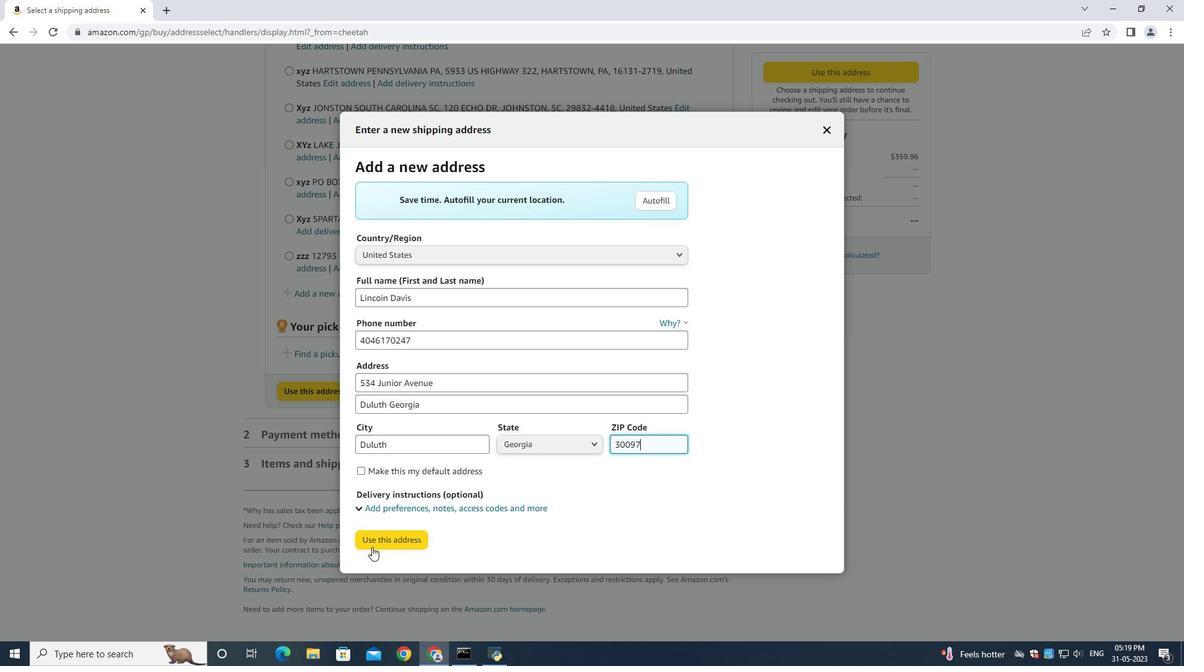 
Action: Mouse moved to (393, 620)
Screenshot: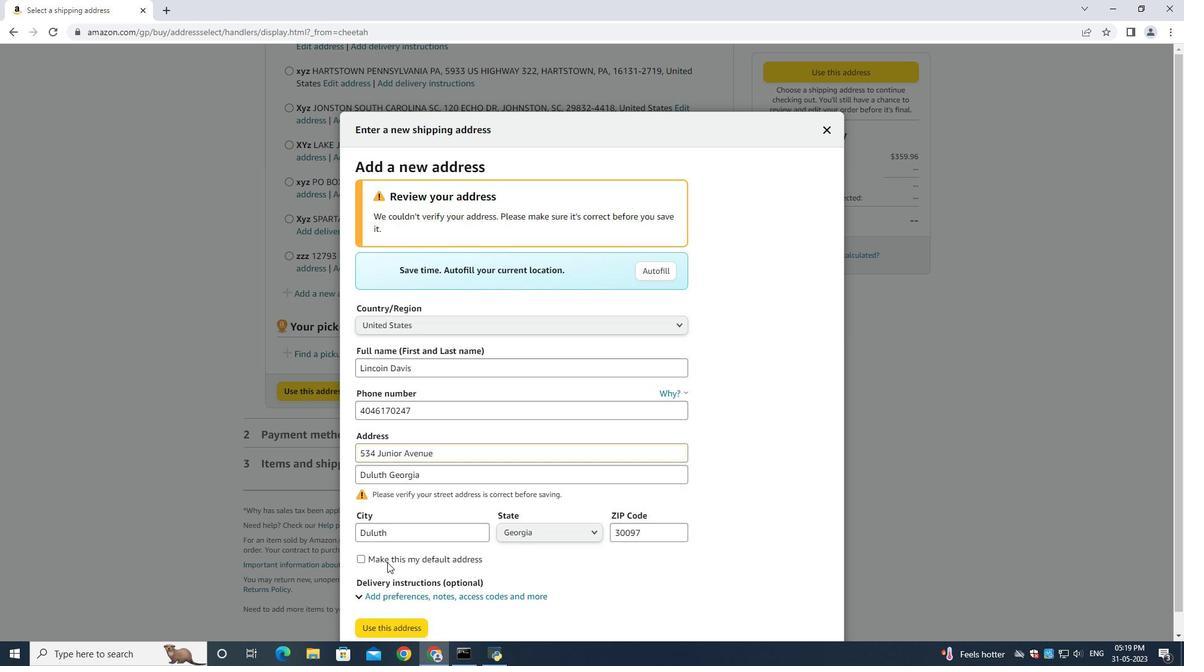
Action: Mouse pressed left at (393, 620)
Screenshot: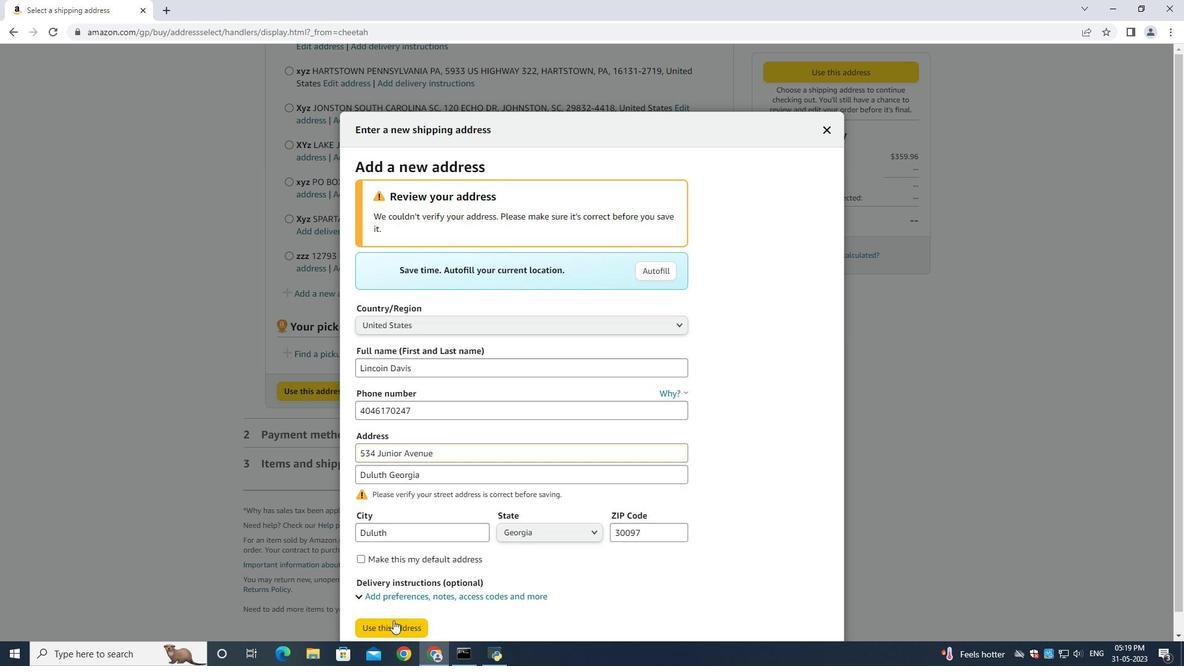 
Action: Mouse moved to (619, 379)
Screenshot: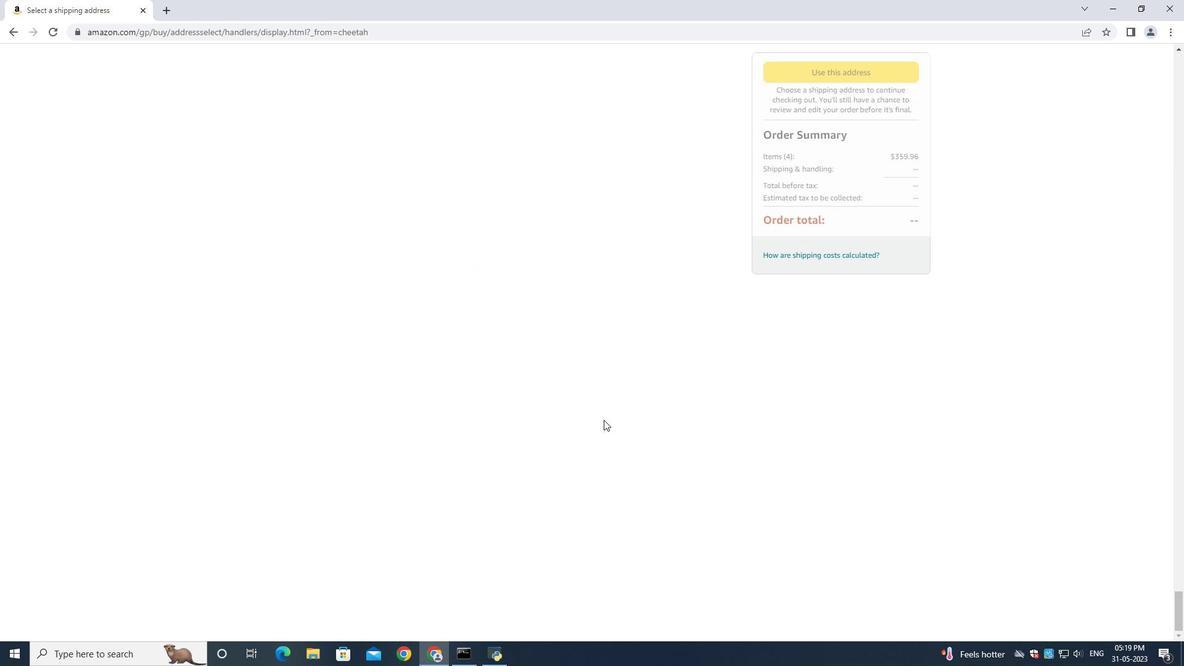 
